 Task: Open a blank google sheet and write heading  Pinnacle Sales. Add 10 people name  'David White, Emily Green, Andrew Baker, Madison Evans, Logan King, Grace Hill, Gabriel Young, Elizabeth Flores, Samuel Reed, Avery Nelson'Item code in between  450-900. Product range in between  1000-10000. Add Products  Nike shoe, Adidas shoe, Gucci T-shirt, Louis Vuitton bag, Zara Shirt, H&M jeans, Chanel perfume, Versace perfume, Ralph Lauren, Prada ShirtChoose quantity  3 to 5 Tax 12 percent commission 2 percent Total Add Amount. Save page  Pinnacle Sales log   book
Action: Mouse moved to (1056, 79)
Screenshot: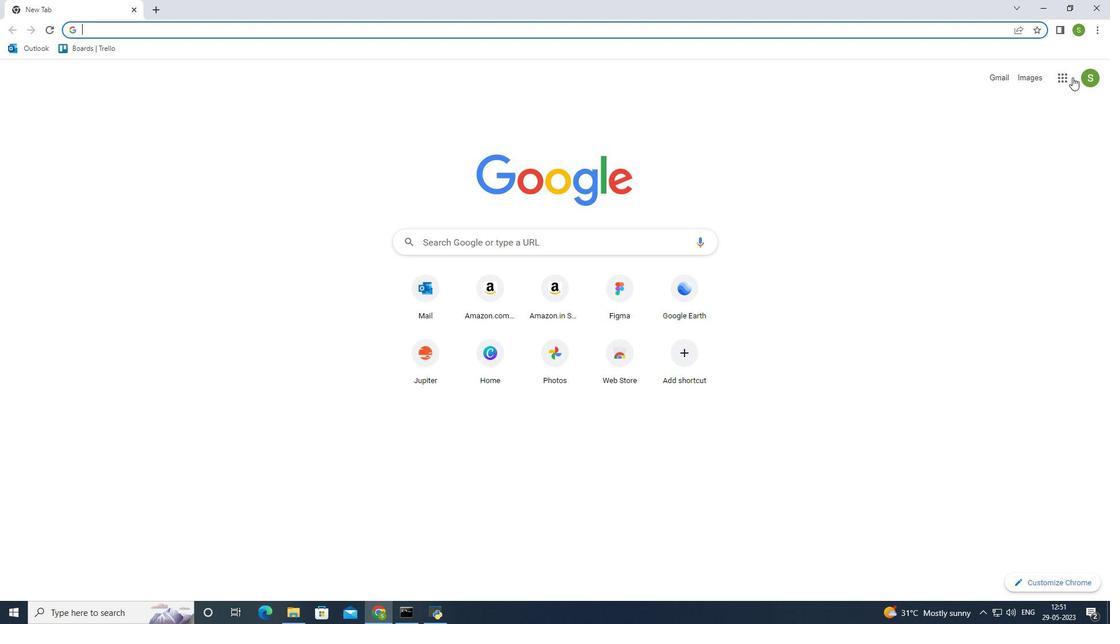 
Action: Mouse pressed left at (1056, 79)
Screenshot: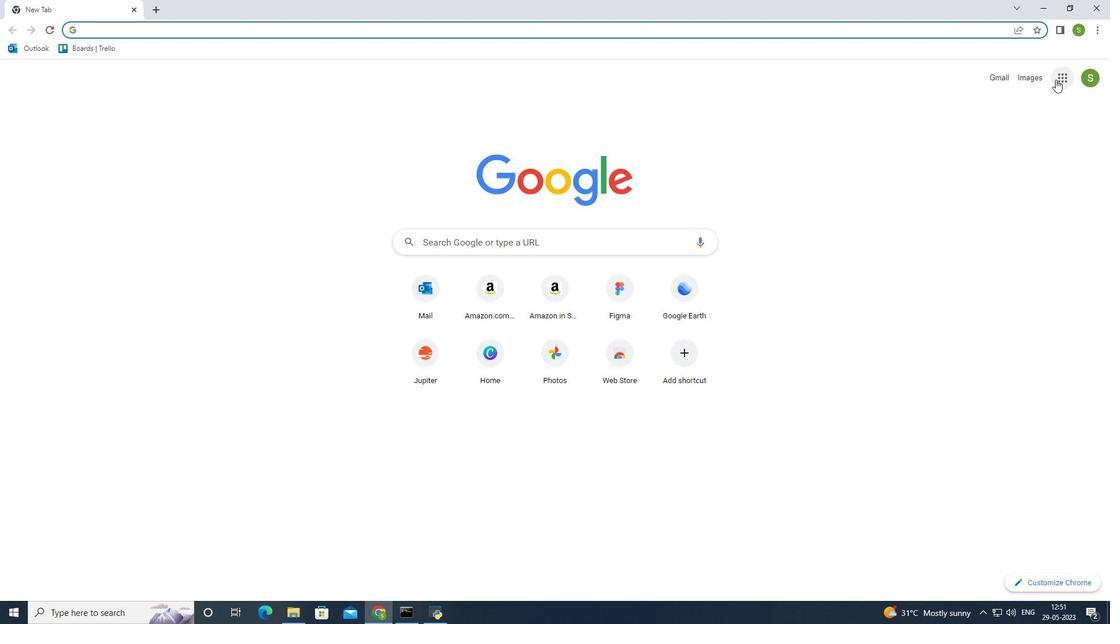 
Action: Mouse moved to (1035, 176)
Screenshot: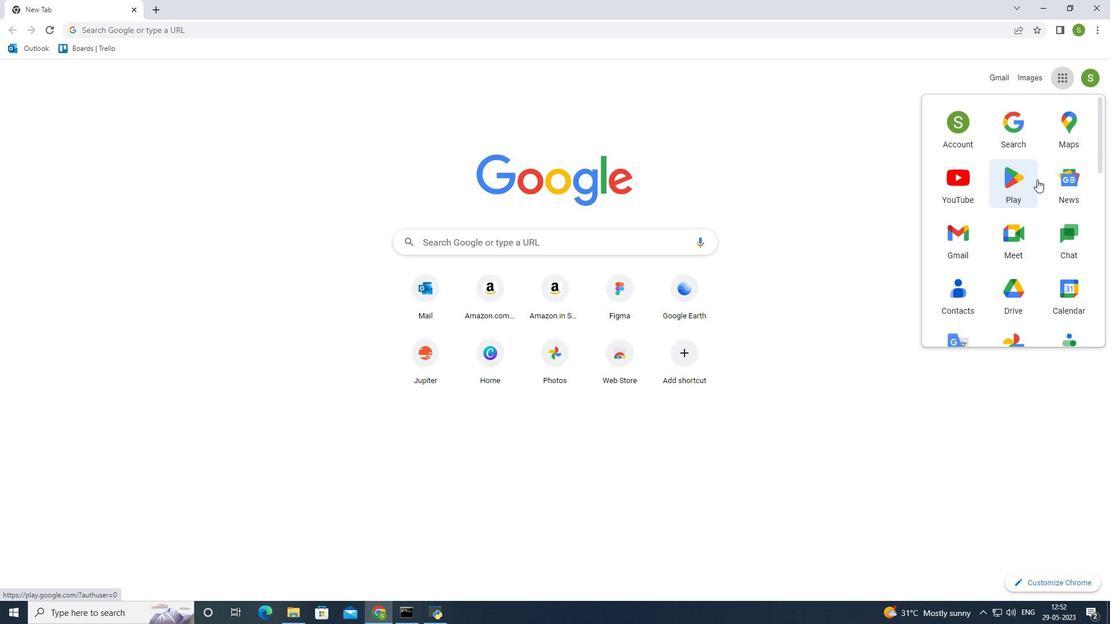 
Action: Mouse scrolled (1035, 177) with delta (0, 0)
Screenshot: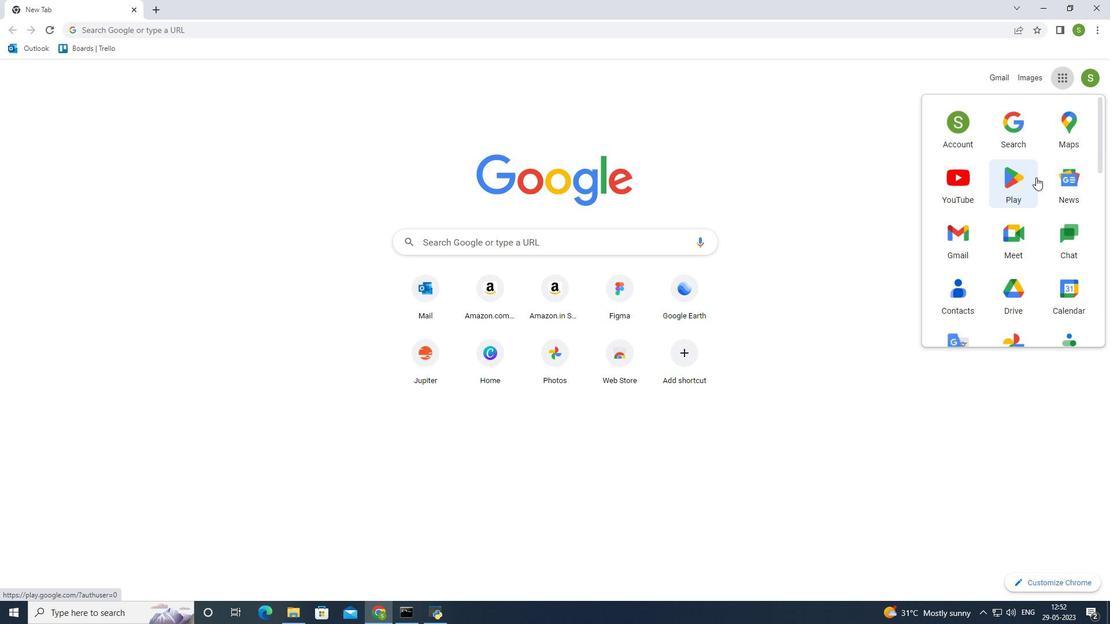 
Action: Mouse scrolled (1035, 177) with delta (0, 0)
Screenshot: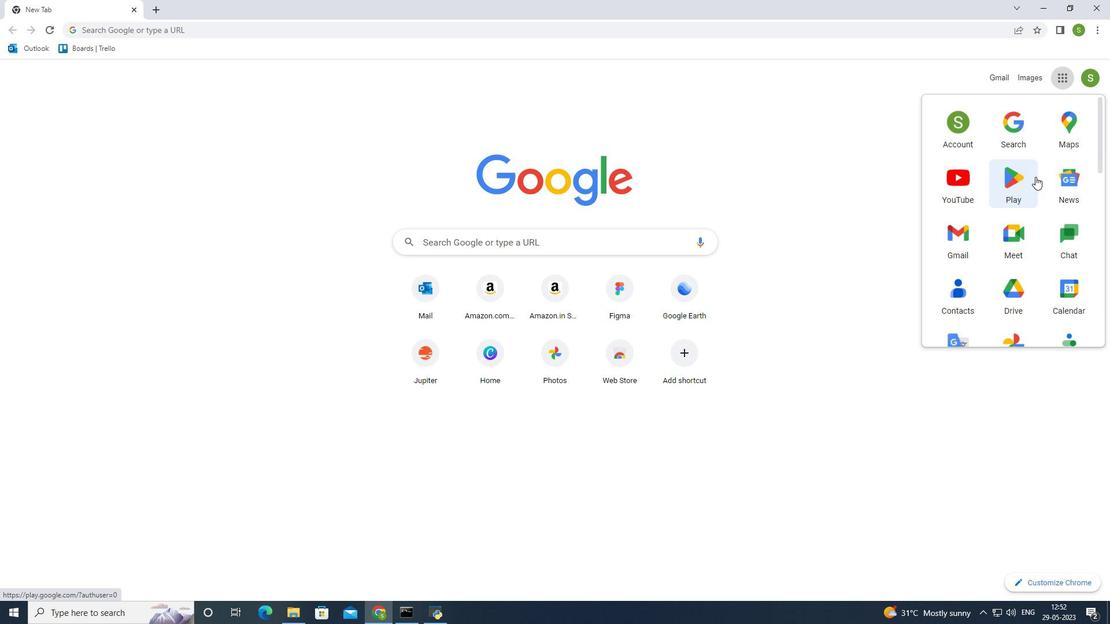 
Action: Mouse scrolled (1035, 177) with delta (0, 0)
Screenshot: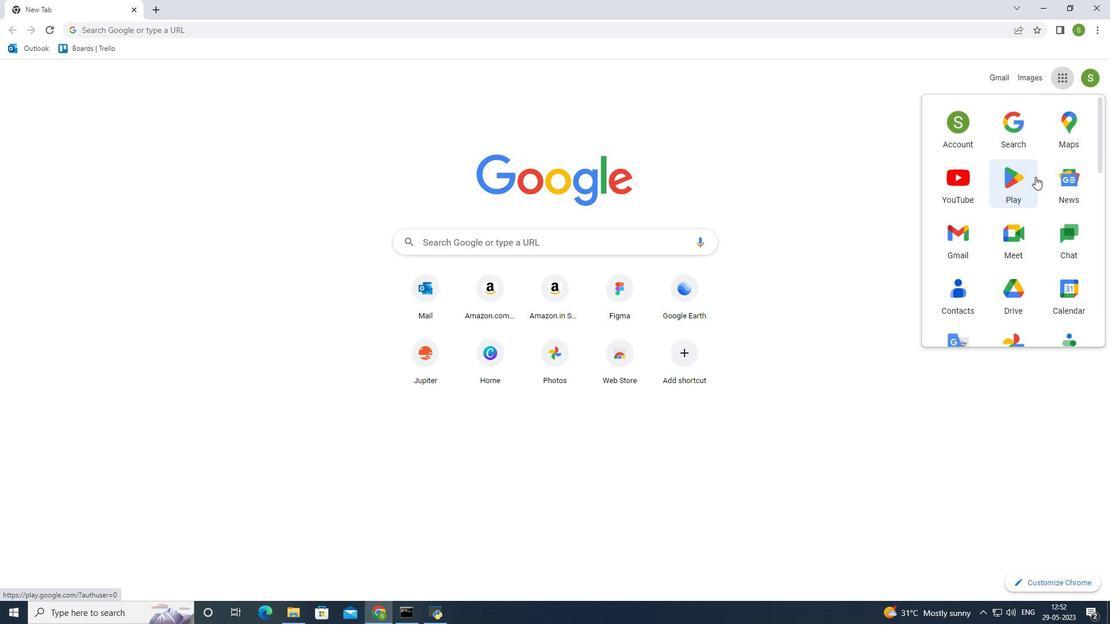 
Action: Mouse scrolled (1035, 177) with delta (0, 0)
Screenshot: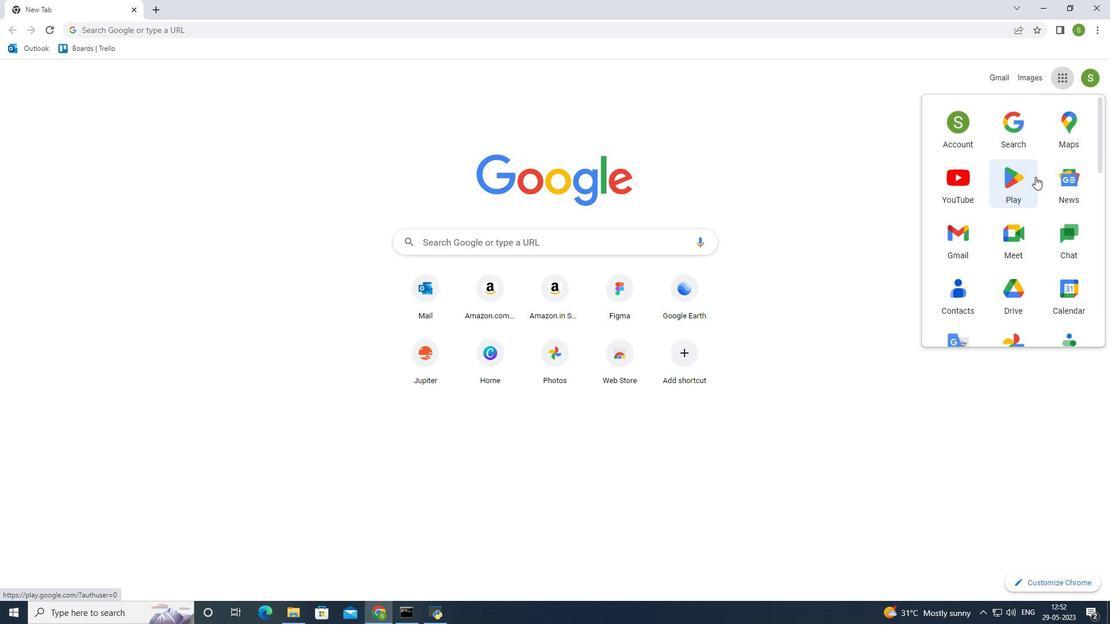 
Action: Mouse moved to (1029, 154)
Screenshot: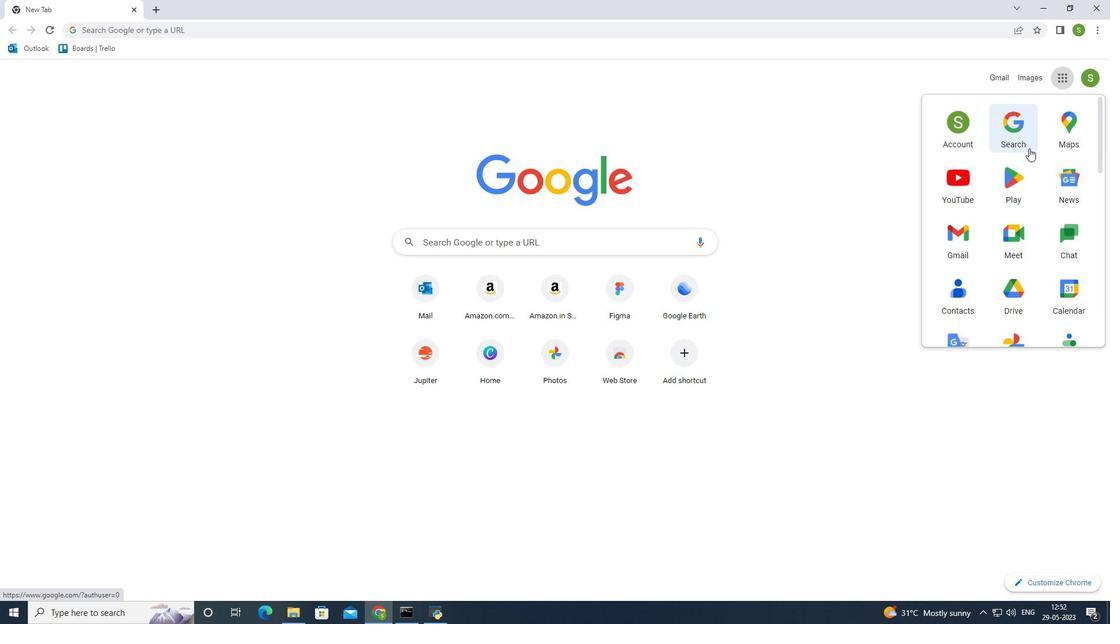 
Action: Mouse scrolled (1029, 153) with delta (0, 0)
Screenshot: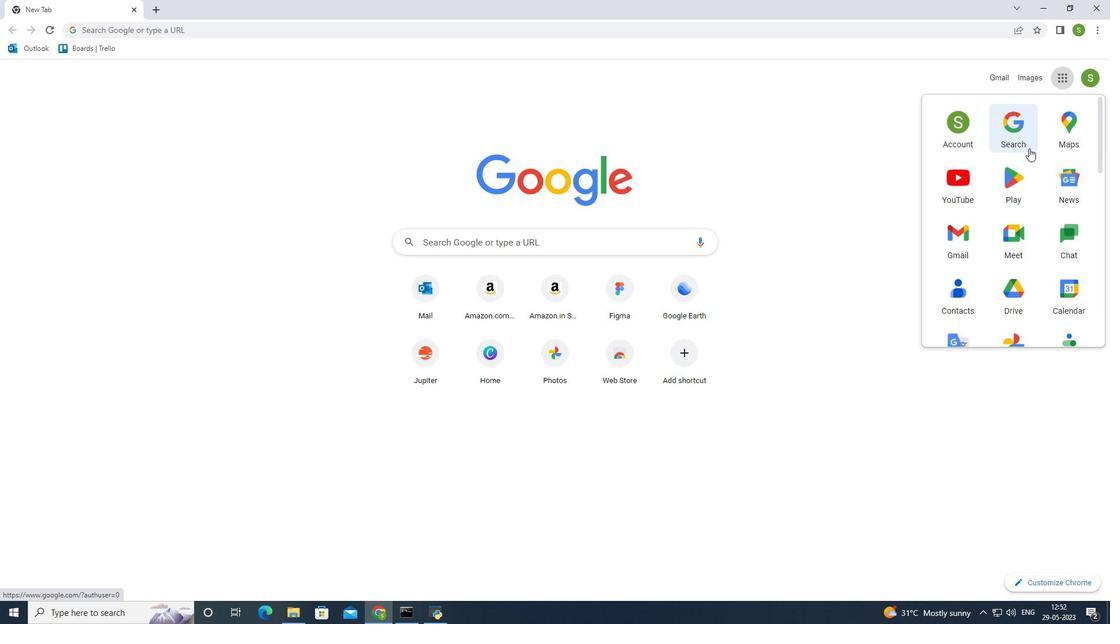 
Action: Mouse moved to (1029, 160)
Screenshot: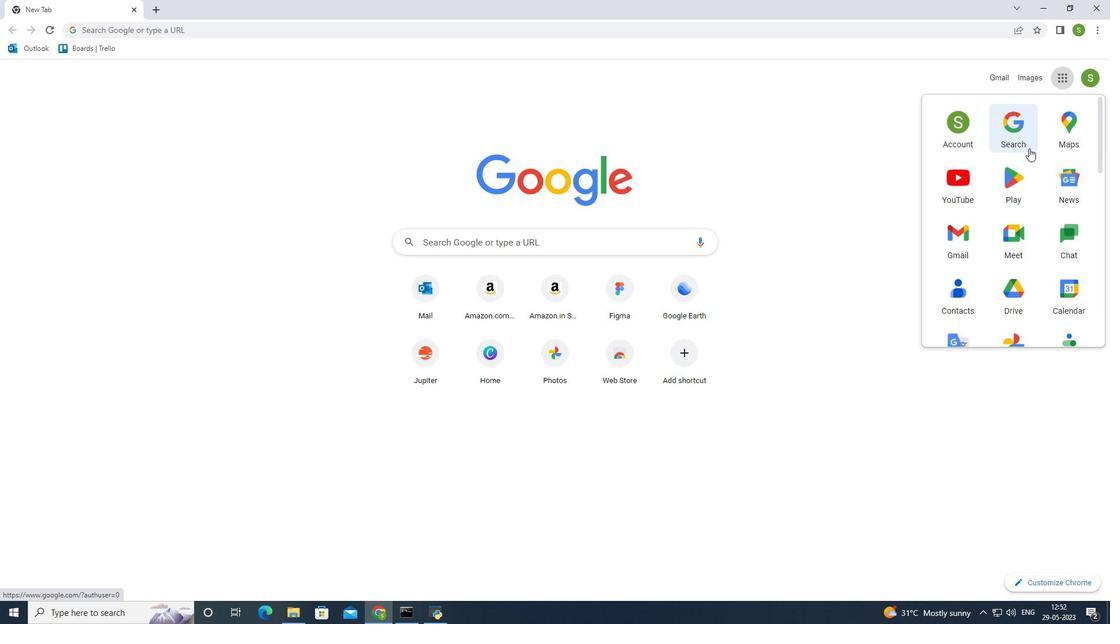 
Action: Mouse scrolled (1029, 159) with delta (0, 0)
Screenshot: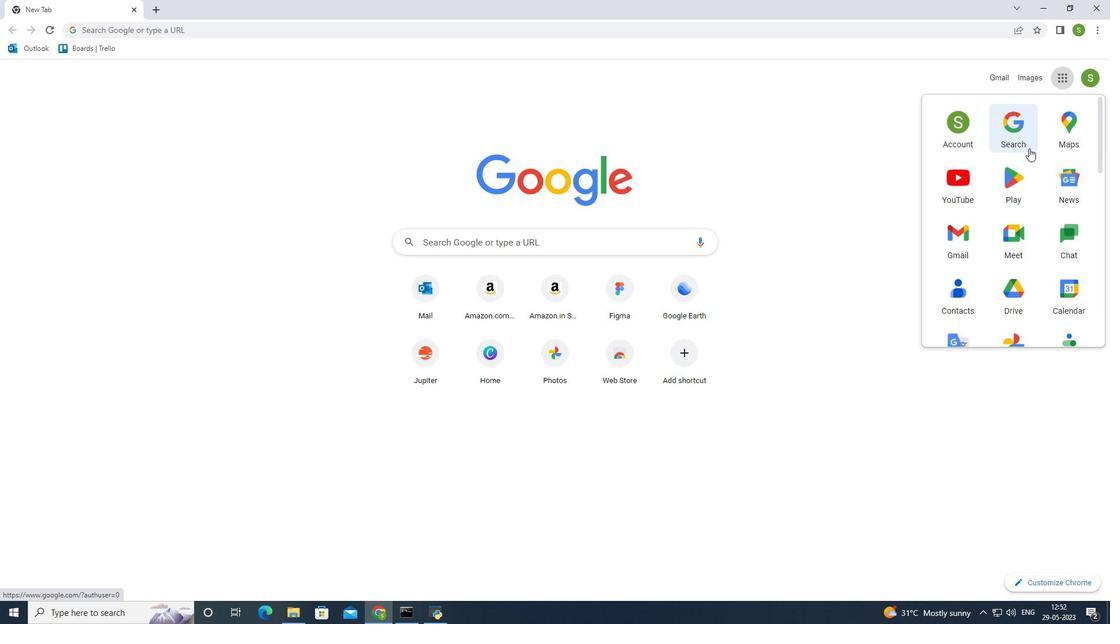
Action: Mouse moved to (1029, 160)
Screenshot: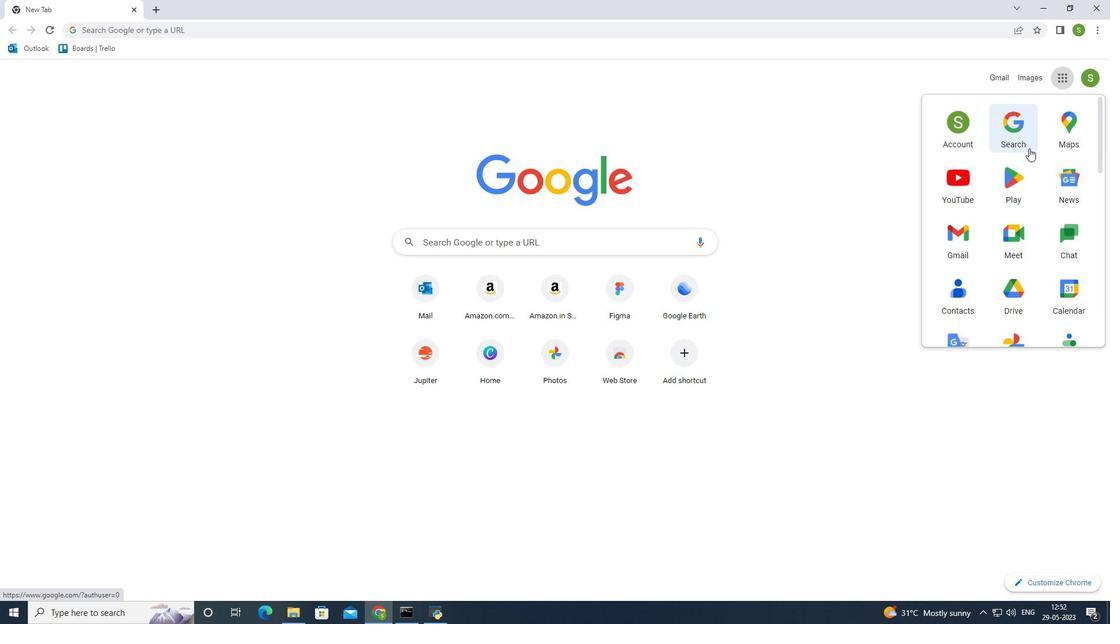 
Action: Mouse scrolled (1029, 159) with delta (0, 0)
Screenshot: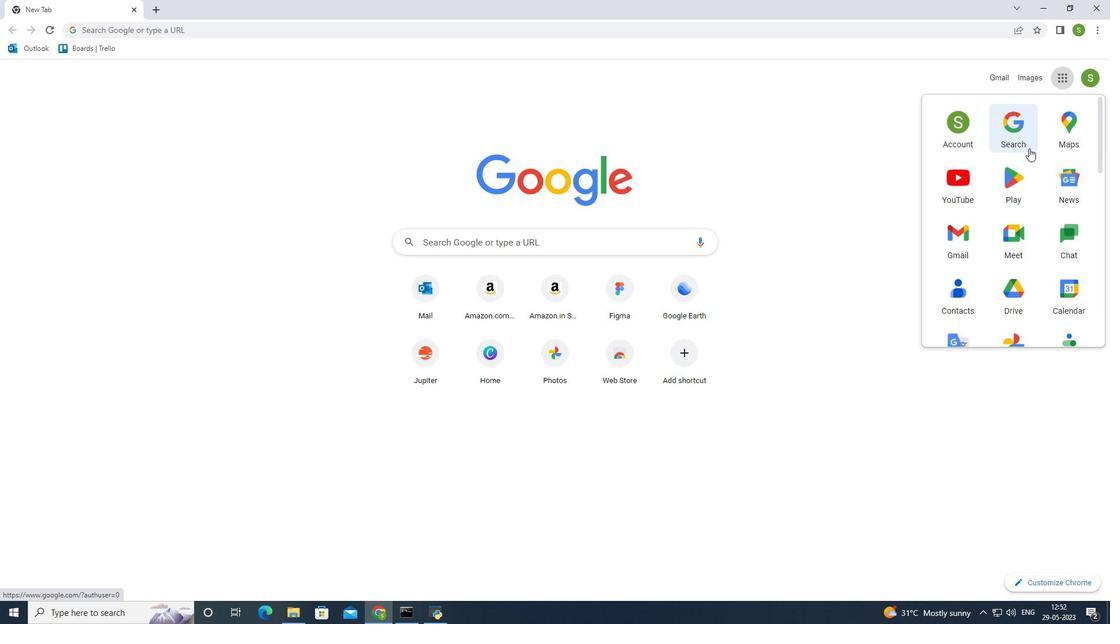
Action: Mouse moved to (1027, 150)
Screenshot: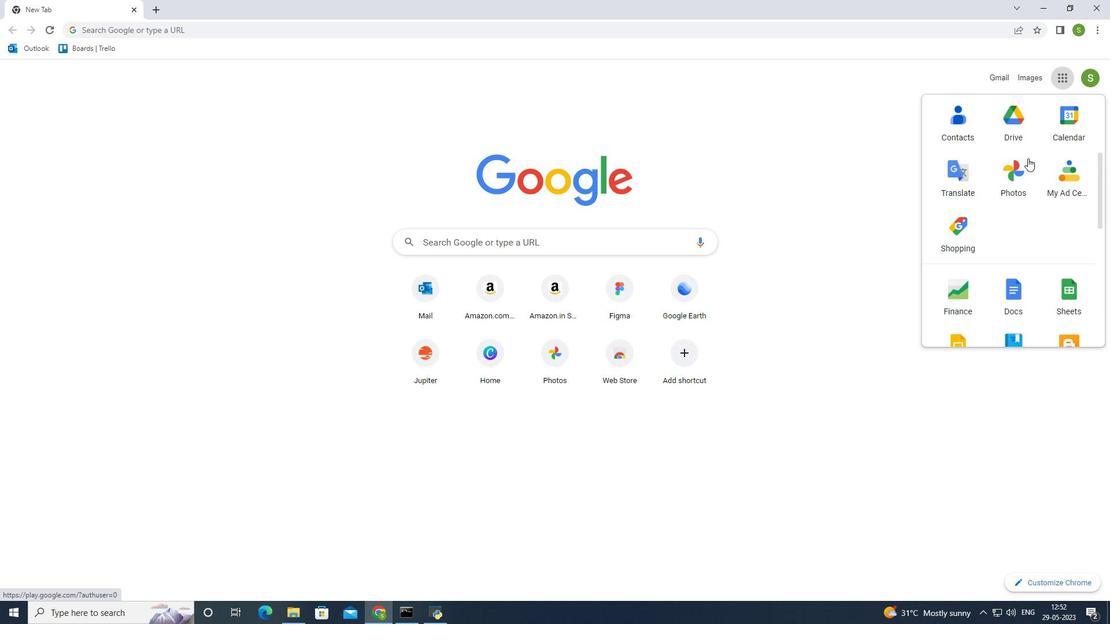 
Action: Mouse scrolled (1027, 150) with delta (0, 0)
Screenshot: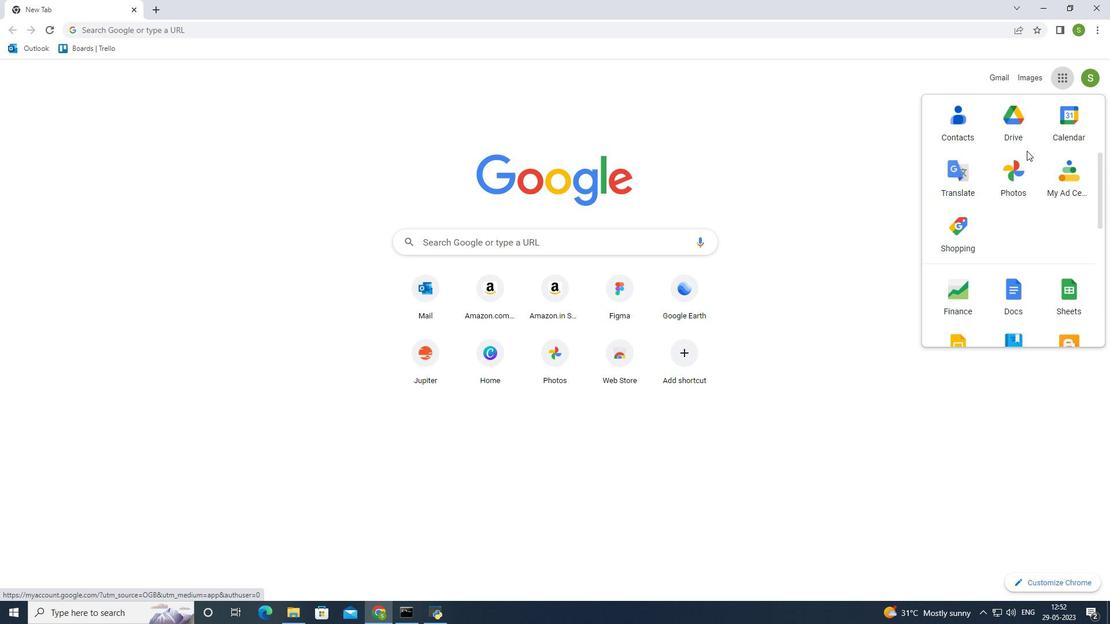 
Action: Mouse scrolled (1027, 150) with delta (0, 0)
Screenshot: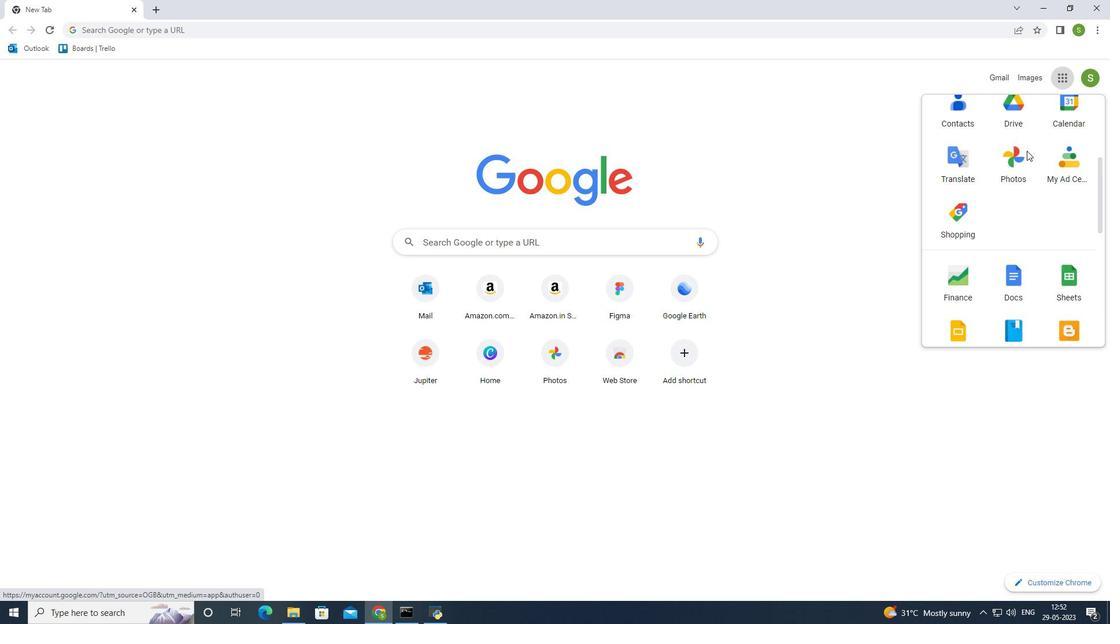 
Action: Mouse moved to (1055, 178)
Screenshot: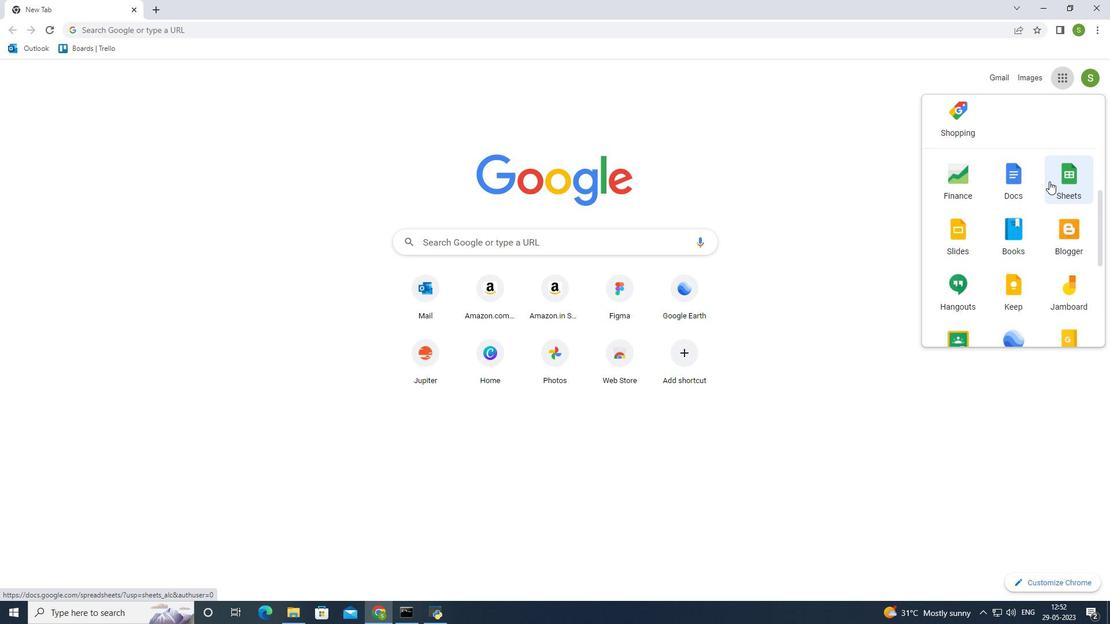 
Action: Mouse pressed left at (1055, 178)
Screenshot: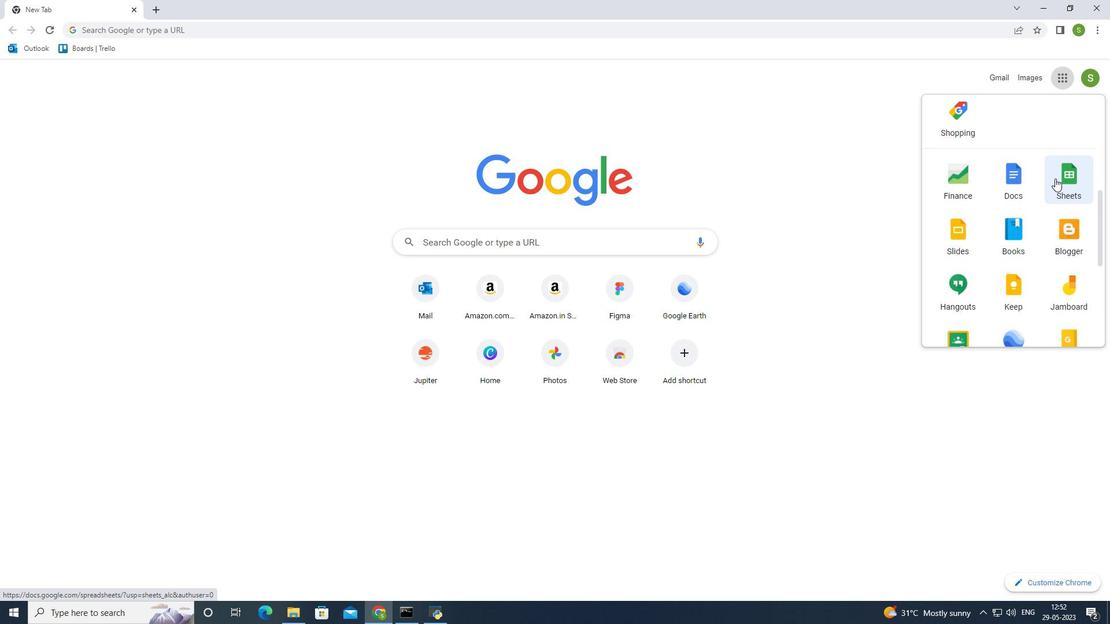 
Action: Mouse moved to (261, 149)
Screenshot: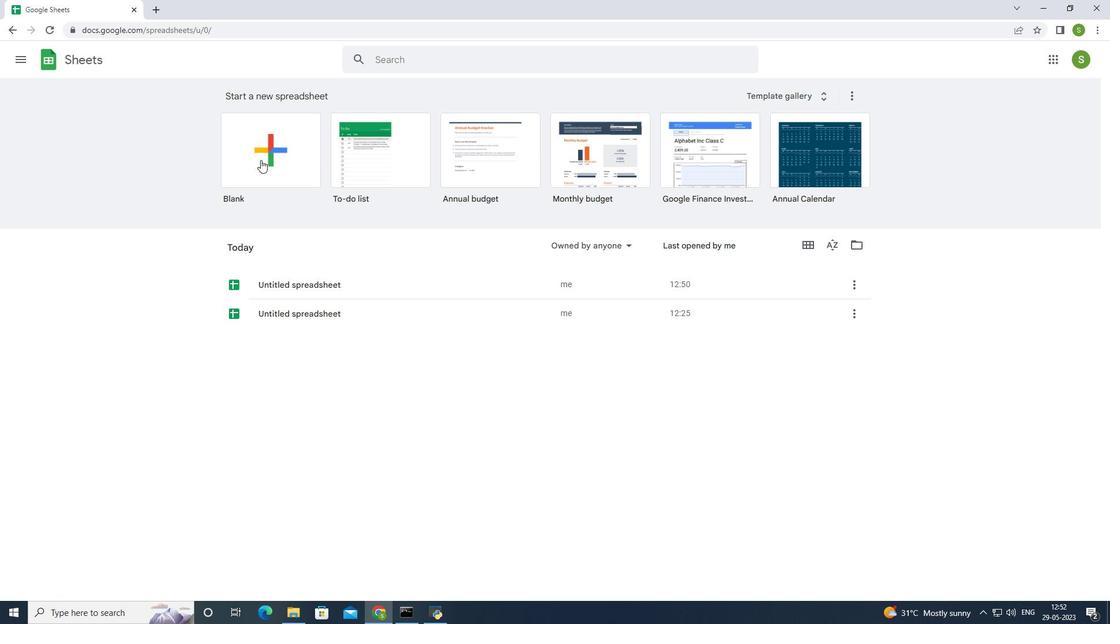 
Action: Mouse pressed left at (261, 149)
Screenshot: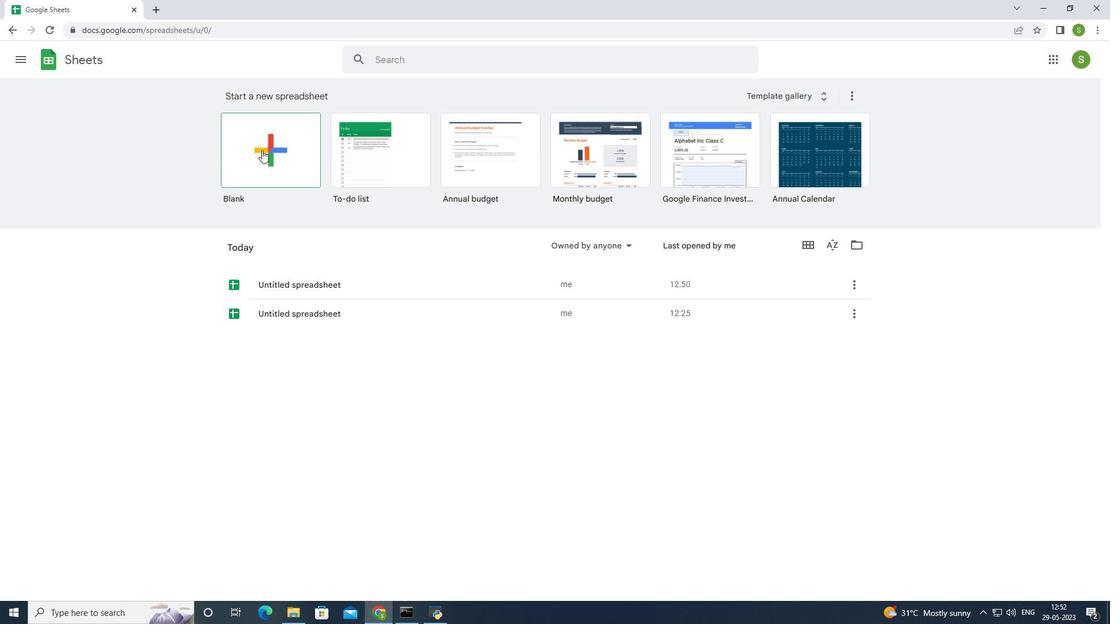 
Action: Mouse pressed left at (261, 149)
Screenshot: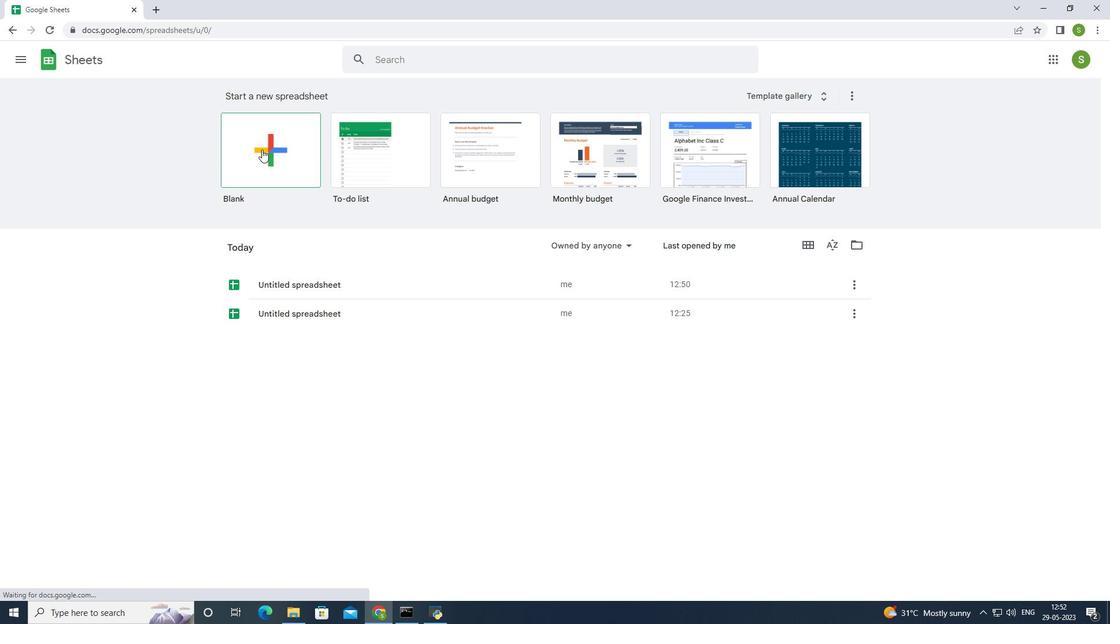 
Action: Mouse moved to (404, 169)
Screenshot: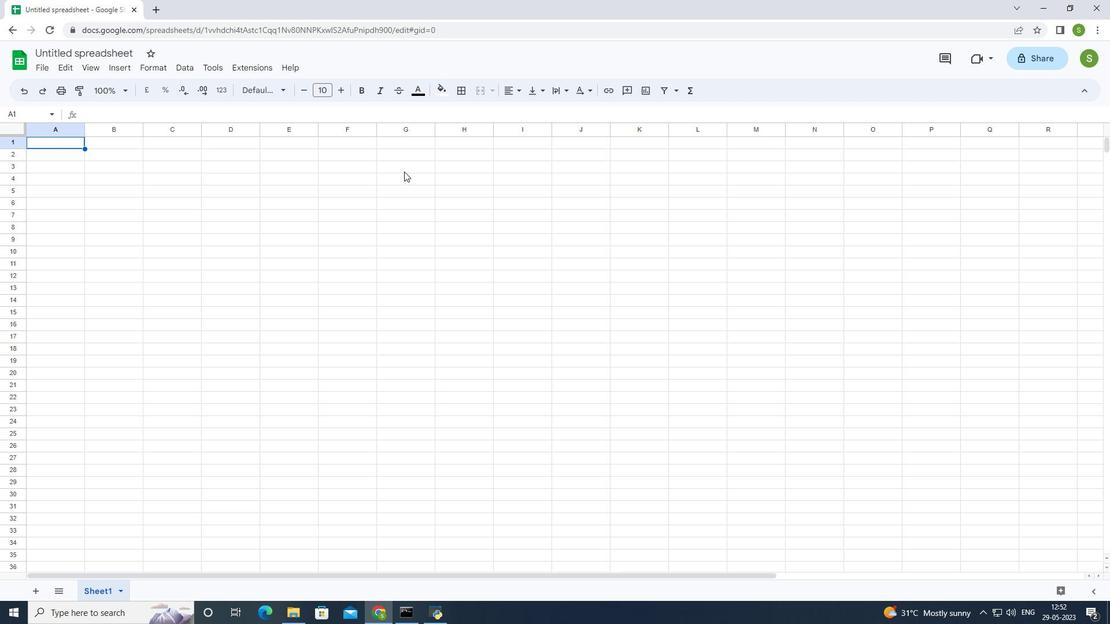 
Action: Mouse pressed left at (404, 169)
Screenshot: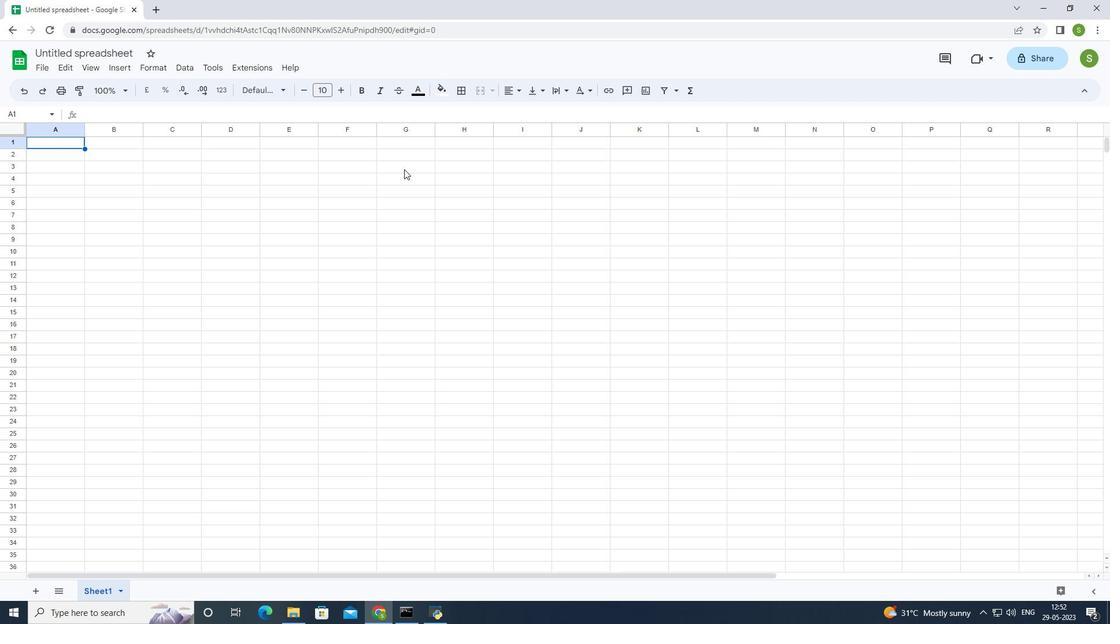 
Action: Mouse moved to (404, 167)
Screenshot: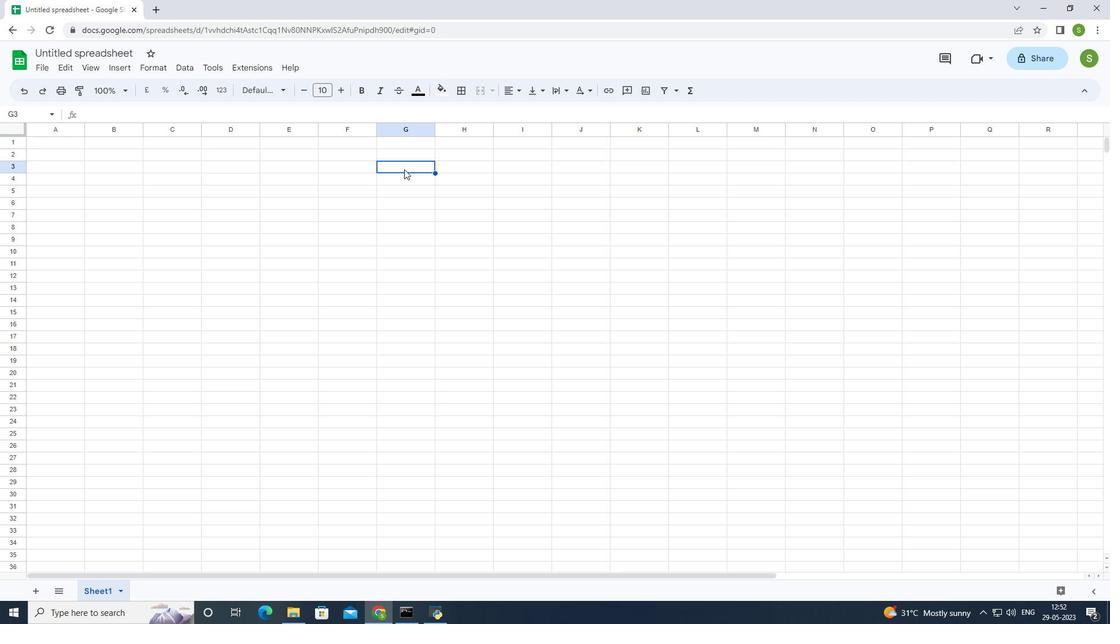 
Action: Mouse pressed left at (404, 167)
Screenshot: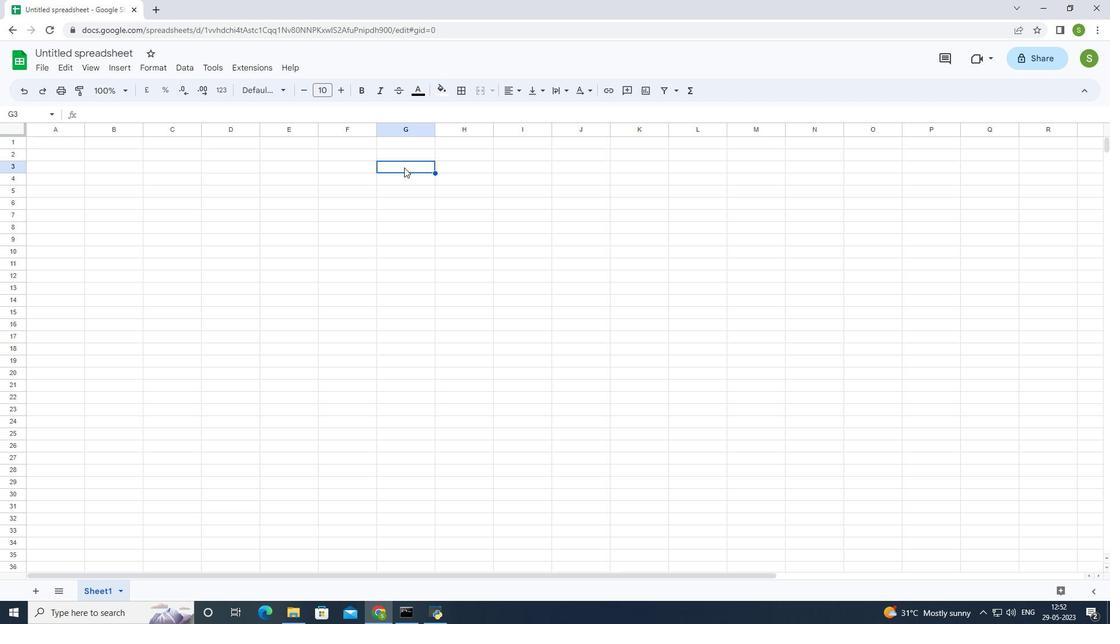 
Action: Mouse pressed left at (404, 167)
Screenshot: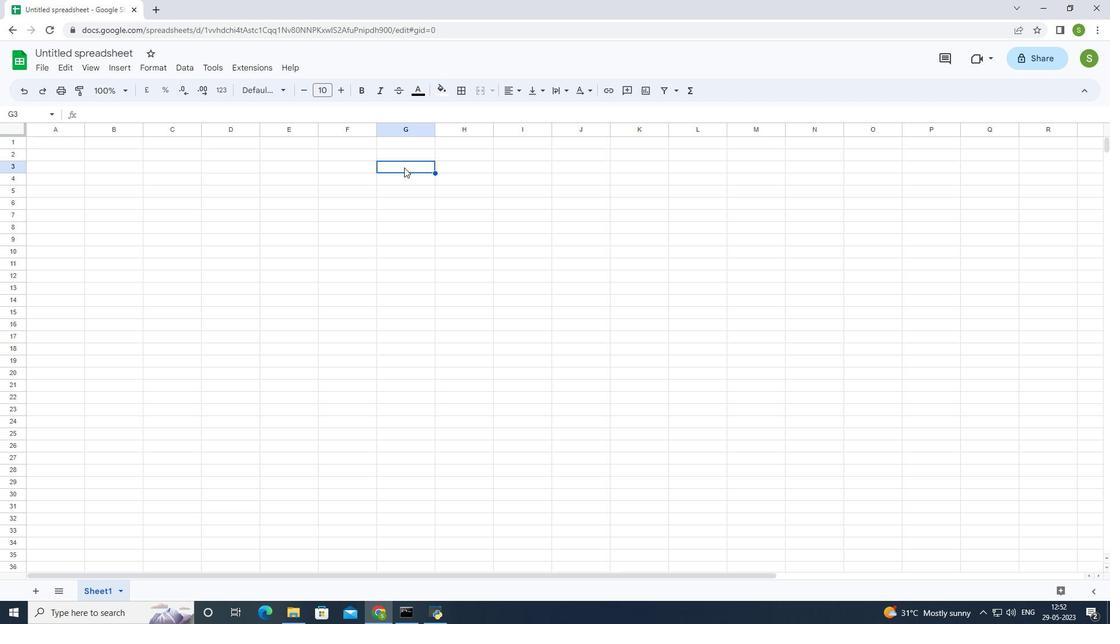 
Action: Mouse pressed left at (404, 167)
Screenshot: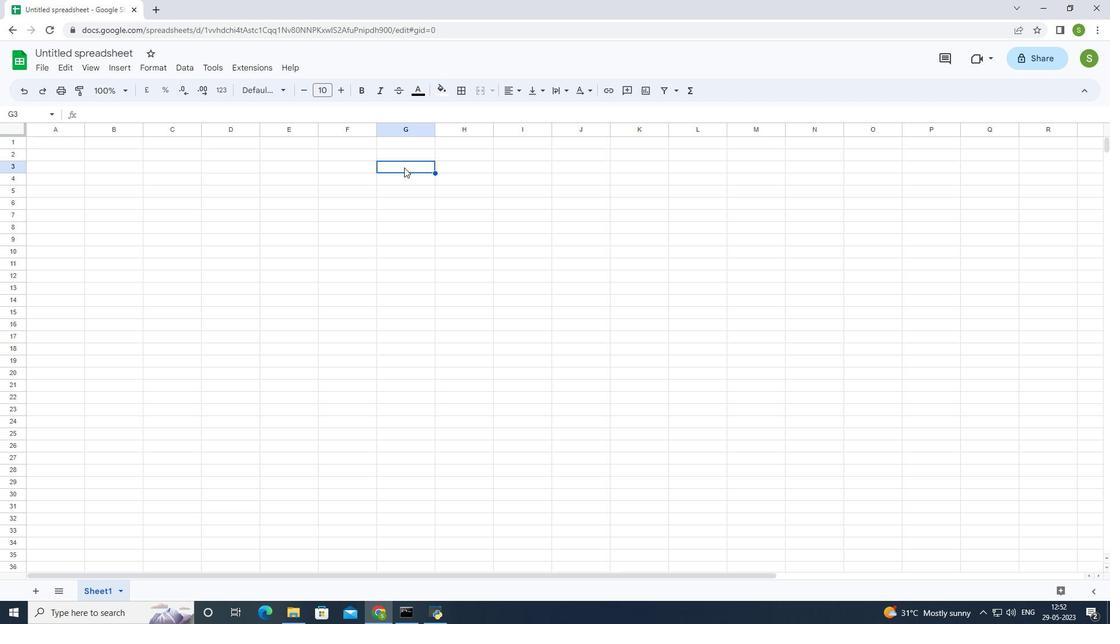 
Action: Mouse moved to (366, 146)
Screenshot: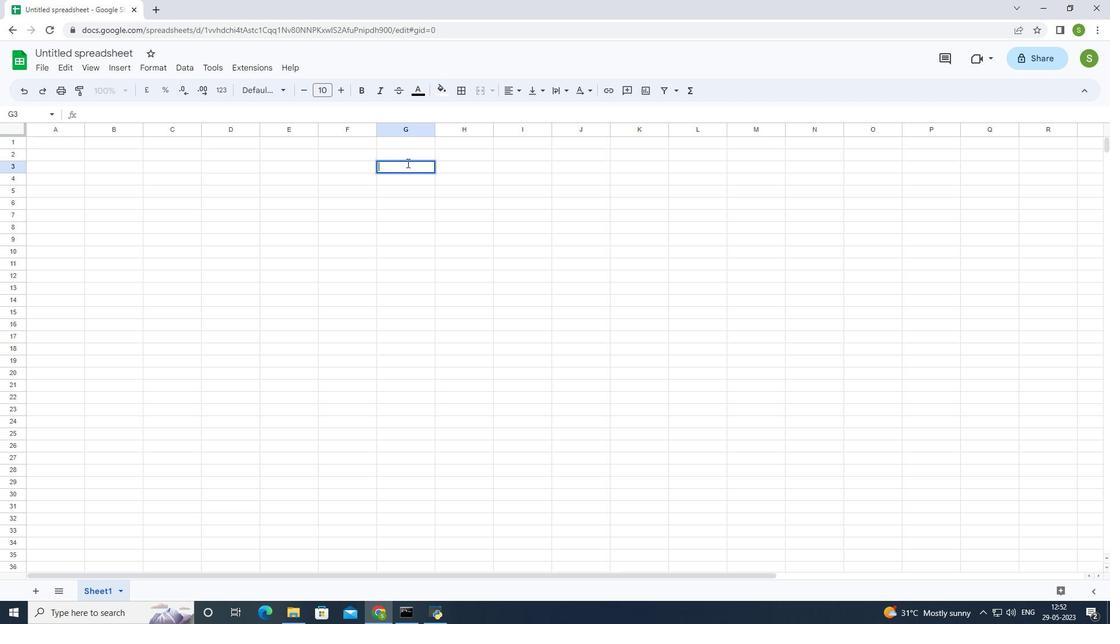 
Action: Key pressed <Key.shift>Pinnacle<Key.space><Key.shift>Sales<Key.enter>
Screenshot: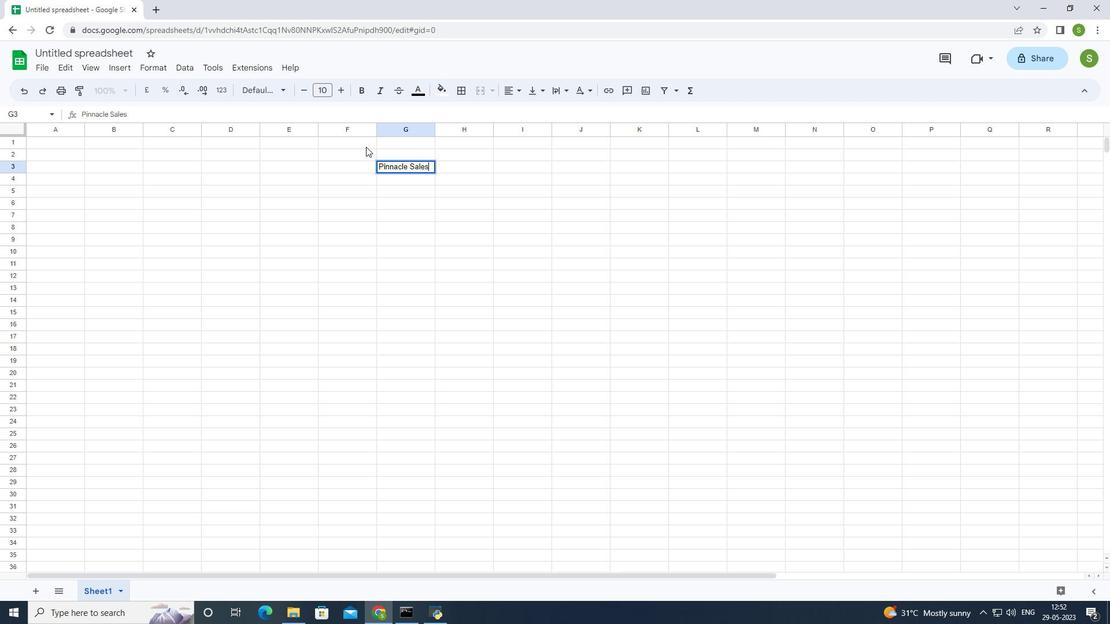 
Action: Mouse moved to (233, 187)
Screenshot: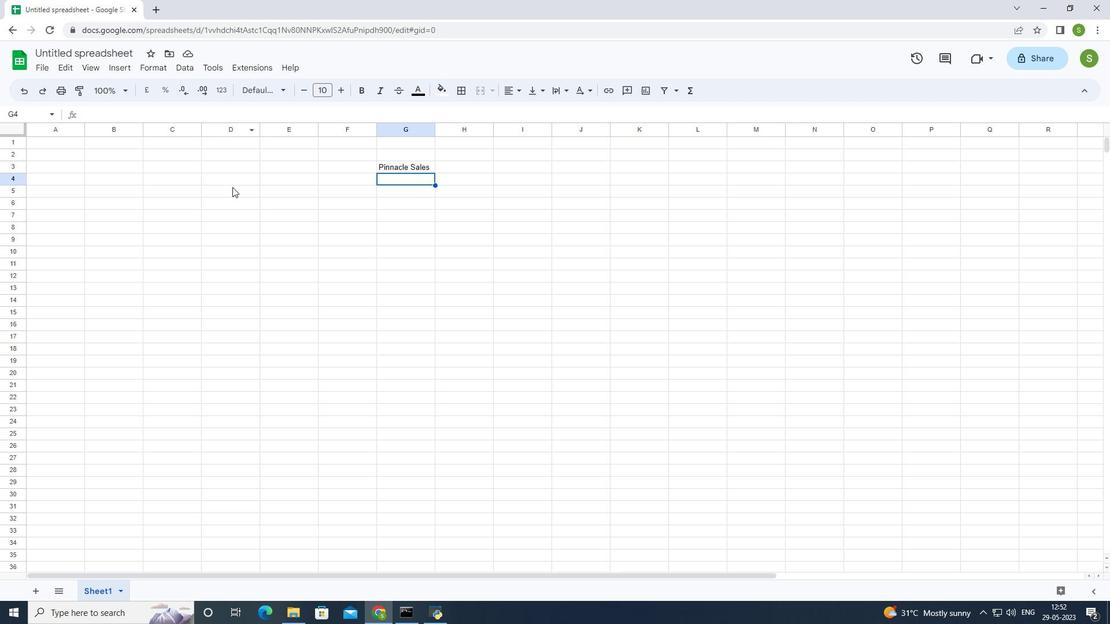 
Action: Mouse pressed left at (233, 187)
Screenshot: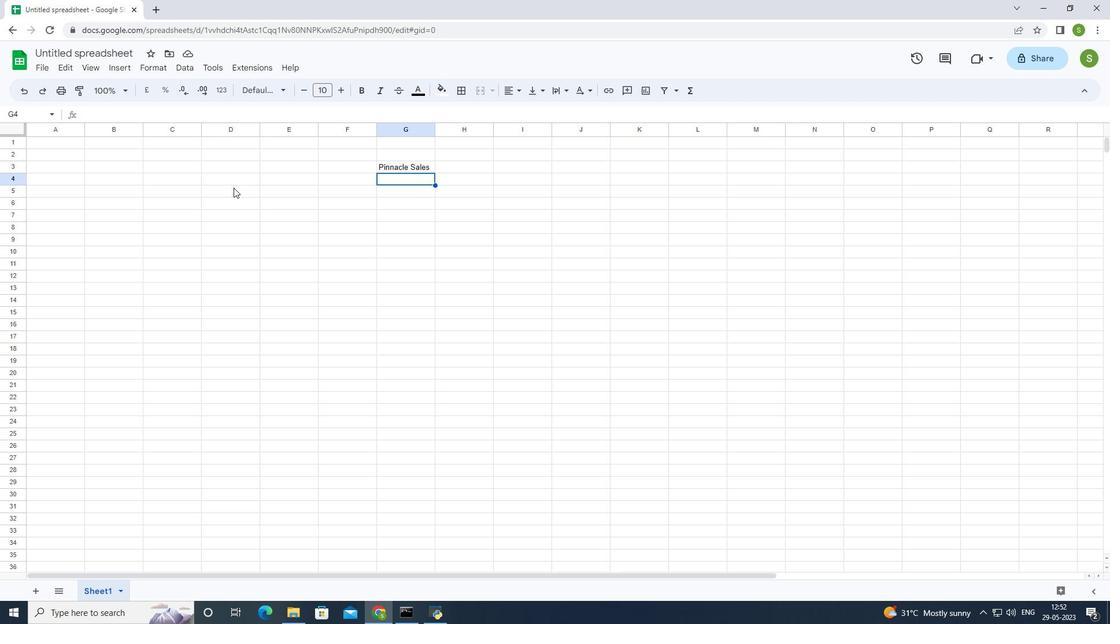 
Action: Mouse moved to (235, 195)
Screenshot: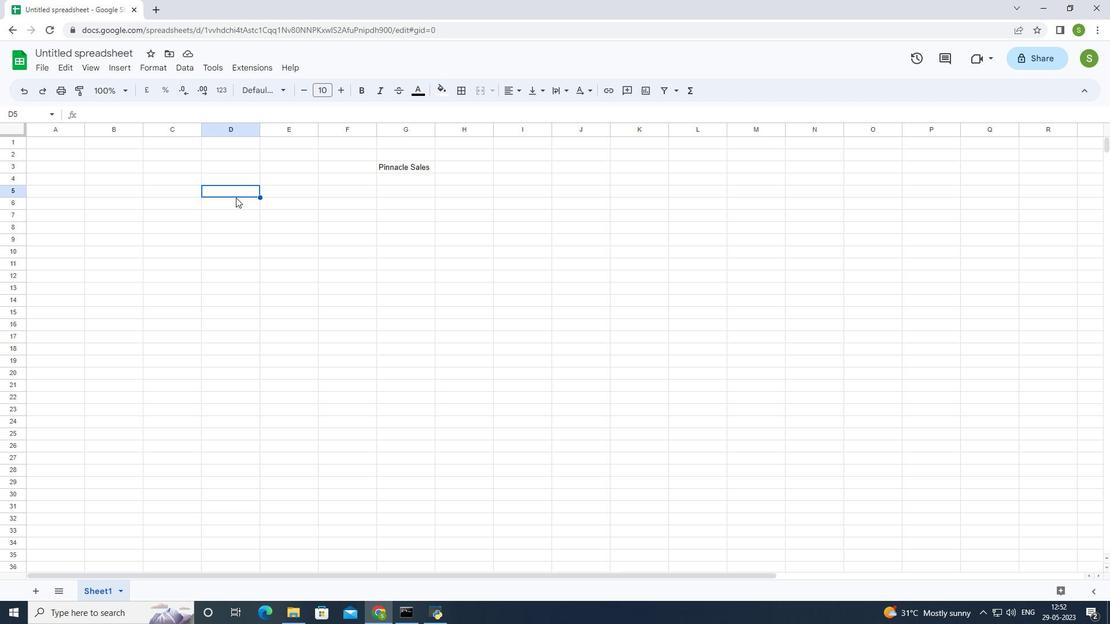 
Action: Mouse pressed left at (235, 195)
Screenshot: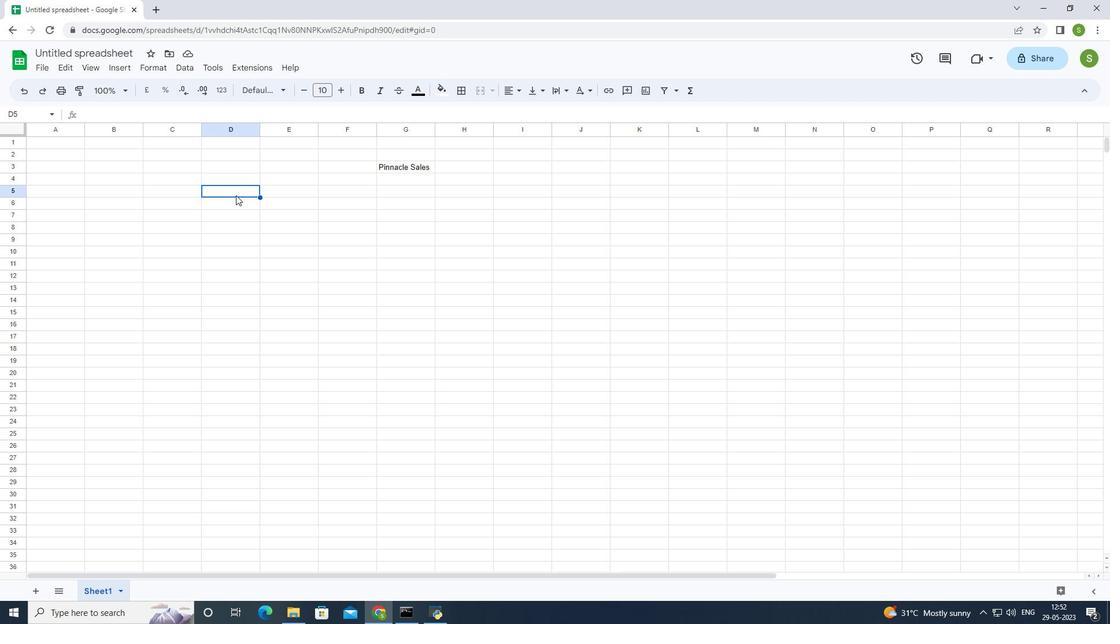 
Action: Mouse moved to (237, 192)
Screenshot: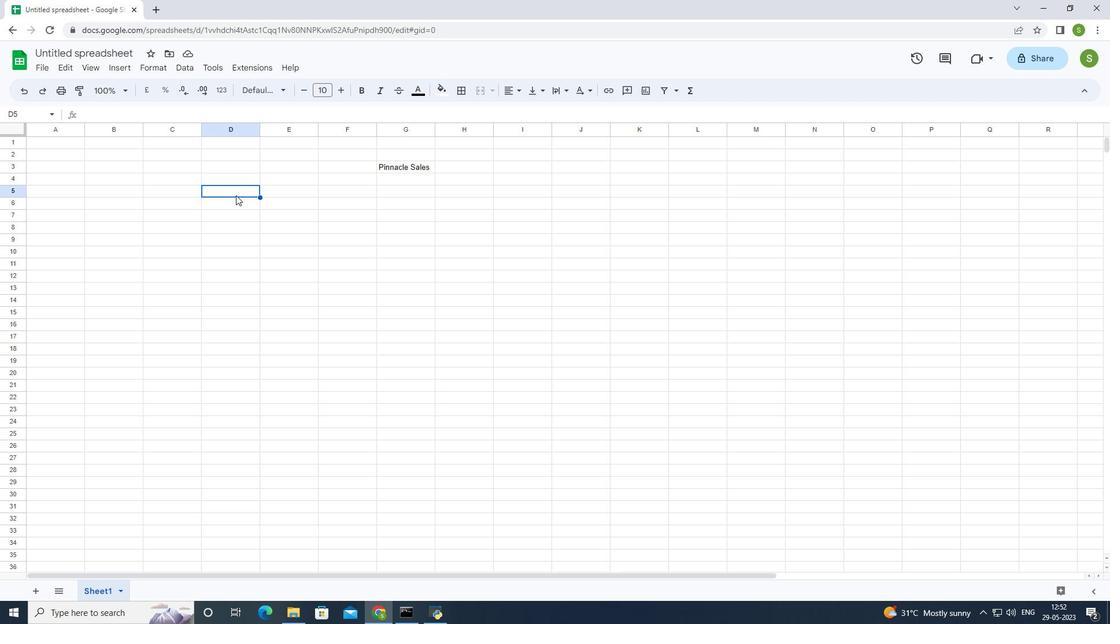 
Action: Mouse pressed left at (237, 192)
Screenshot: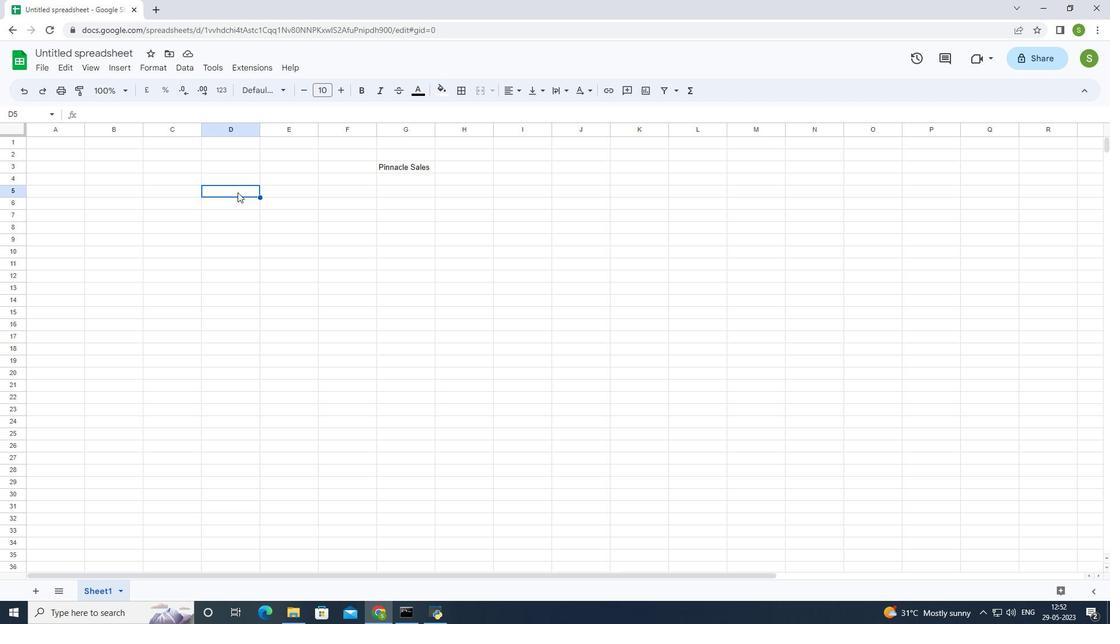 
Action: Mouse moved to (233, 187)
Screenshot: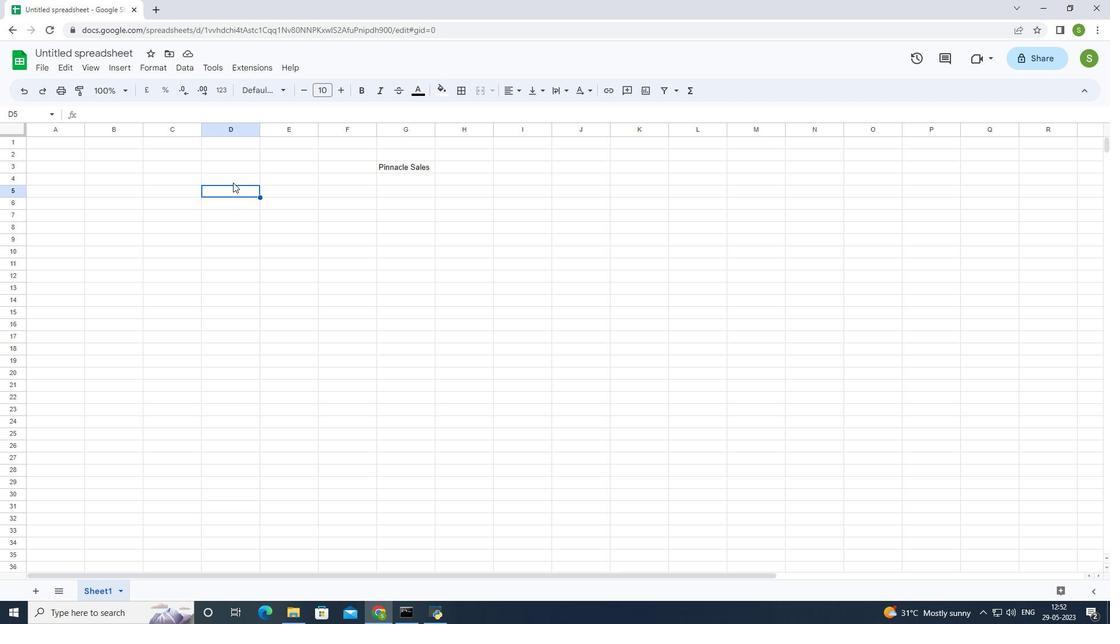 
Action: Mouse pressed left at (233, 187)
Screenshot: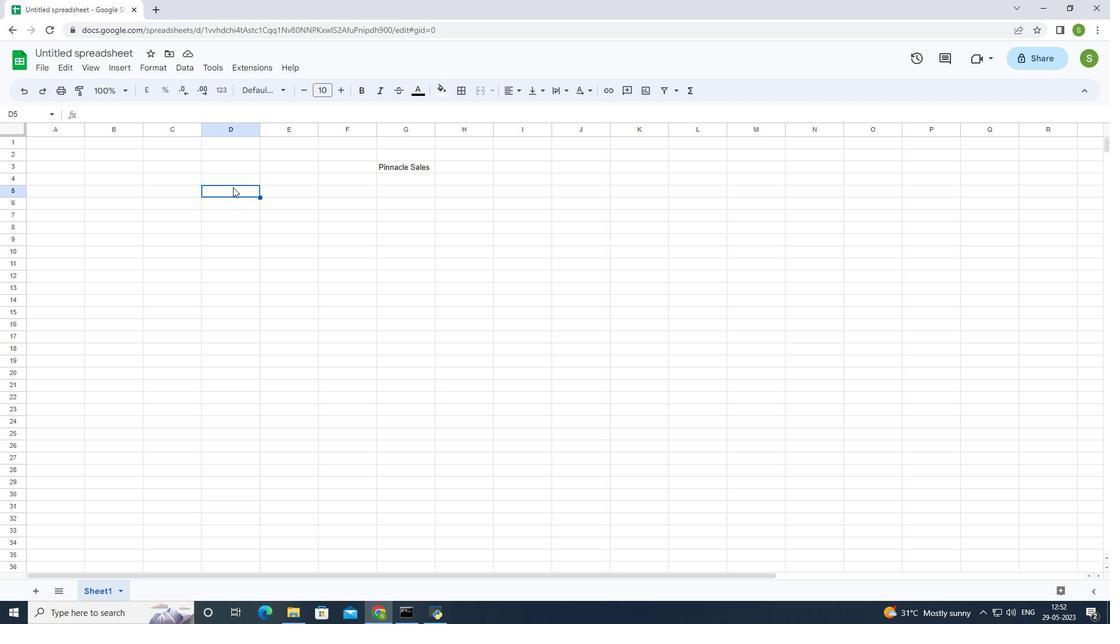 
Action: Mouse moved to (233, 187)
Screenshot: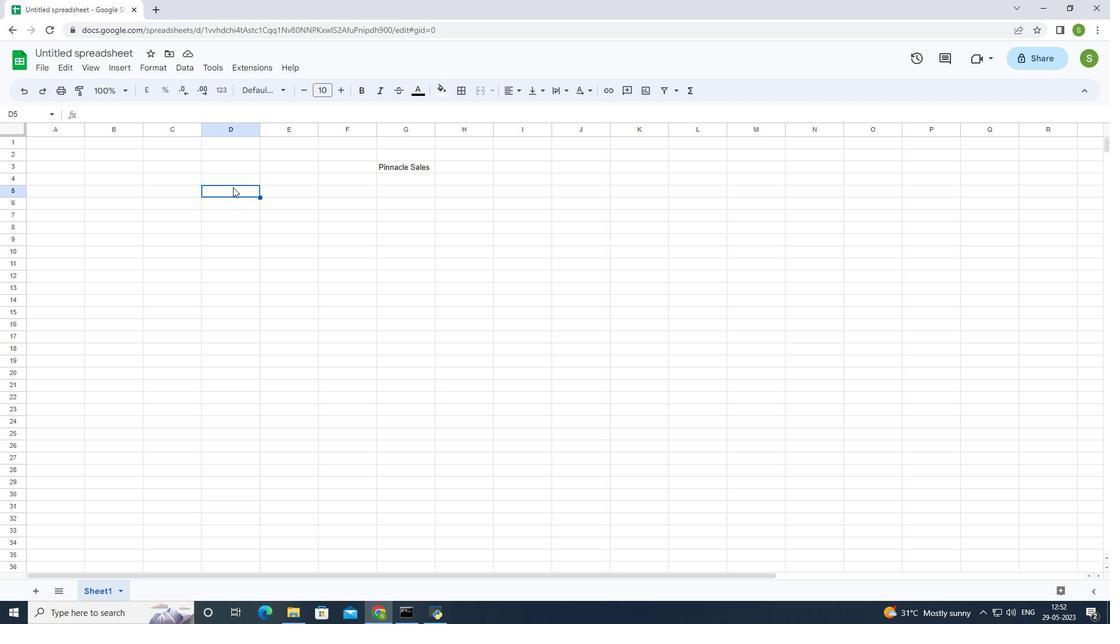 
Action: Key pressed <Key.caps_lock>N<Key.caps_lock>ame<Key.enter><Key.enter><Key.shift><Key.shift>David<Key.space><Key.shift>White<Key.enter><Key.shift><Key.shift><Key.shift><Key.shift><Key.shift><Key.shift><Key.shift><Key.shift><Key.shift><Key.shift><Key.shift>Emily<Key.space><Key.shift>Green<Key.enter><Key.shift><Key.shift><Key.shift><Key.shift><Key.shift><Key.shift><Key.shift><Key.shift><Key.shift><Key.shift>Andrew<Key.space><Key.shift>Baker<Key.enter><Key.shift>Madison<Key.space><Key.shift><Key.shift><Key.shift><Key.shift><Key.shift><Key.shift><Key.shift><Key.shift><Key.shift><Key.shift><Key.shift><Key.shift><Key.shift><Key.shift><Key.shift>Evans<Key.enter><Key.shift>Logan<Key.space><Key.shift>King<Key.enter><Key.shift><Key.shift><Key.shift><Key.shift><Key.shift><Key.shift><Key.shift><Key.shift><Key.shift><Key.shift><Key.shift><Key.shift><Key.shift><Key.shift>Grace<Key.space><Key.shift>Hill<Key.enter><Key.shift>Gabriel<Key.space><Key.shift><Key.shift><Key.shift><Key.shift><Key.shift>Young<Key.enter><Key.shift><Key.shift><Key.shift><Key.shift><Key.shift><Key.shift><Key.shift><Key.shift><Key.shift>Elizabeth<Key.space><Key.shift><Key.shift><Key.shift><Key.shift><Key.shift><Key.shift><Key.shift><Key.shift><Key.shift><Key.shift><Key.shift><Key.shift><Key.shift><Key.shift><Key.shift><Key.shift><Key.shift><Key.shift><Key.shift>Flores<Key.enter><Key.shift>Sat<Key.backspace>muel<Key.space><Key.shift>Reed<Key.enter><Key.shift><Key.shift><Key.shift><Key.shift><Key.shift><Key.shift><Key.shift><Key.shift><Key.shift><Key.shift>Avery<Key.space><Key.shift><Key.shift><Key.shift><Key.shift><Key.shift><Key.shift>Nelson
Screenshot: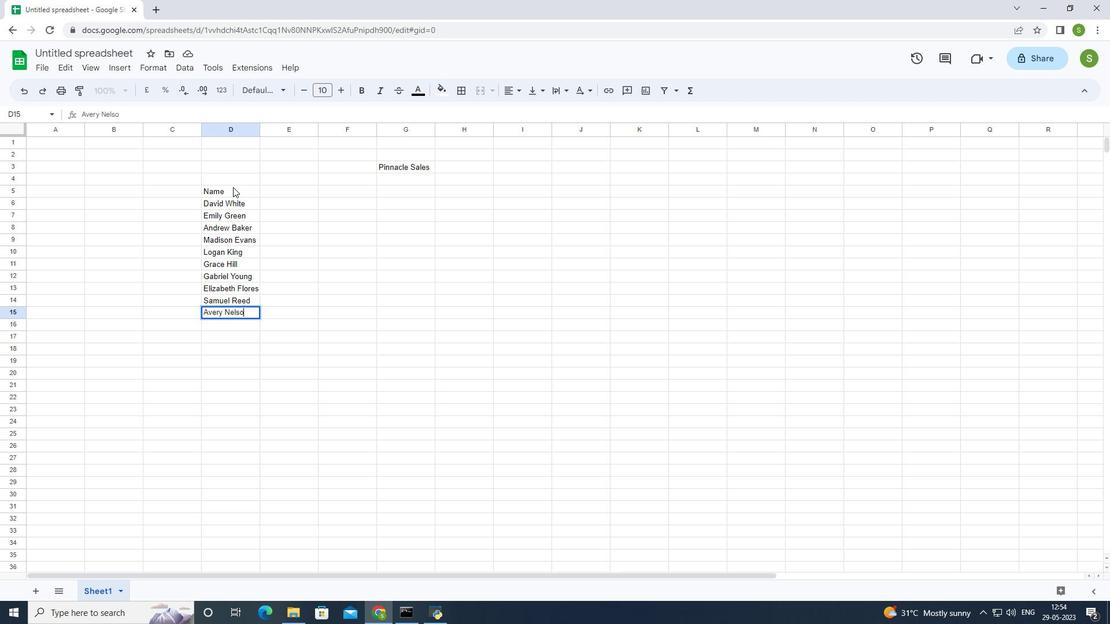 
Action: Mouse moved to (294, 190)
Screenshot: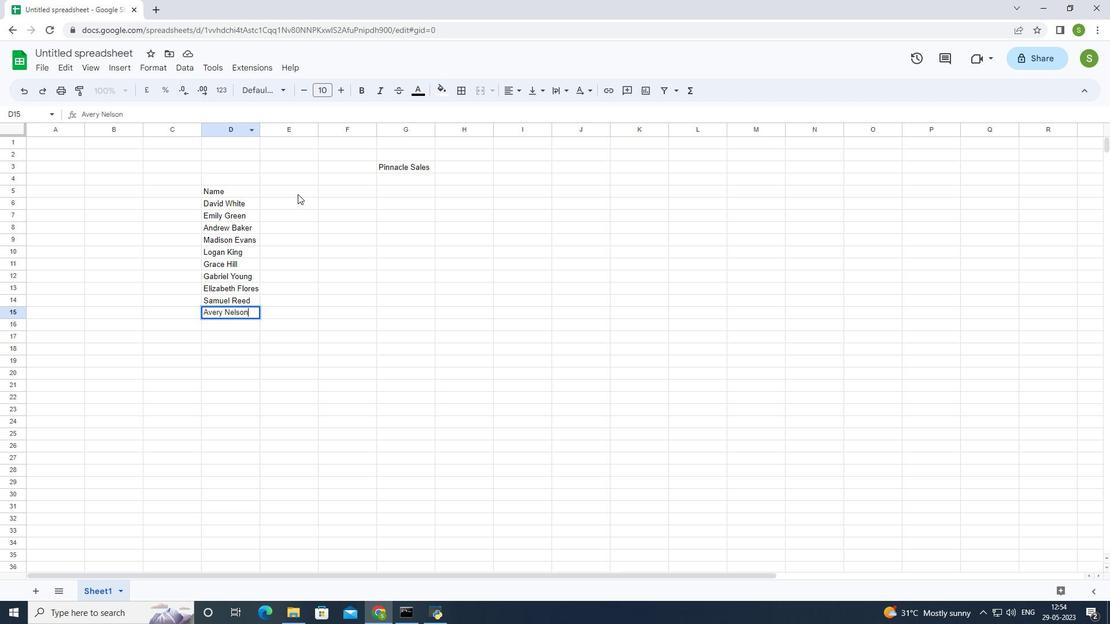 
Action: Mouse pressed left at (294, 190)
Screenshot: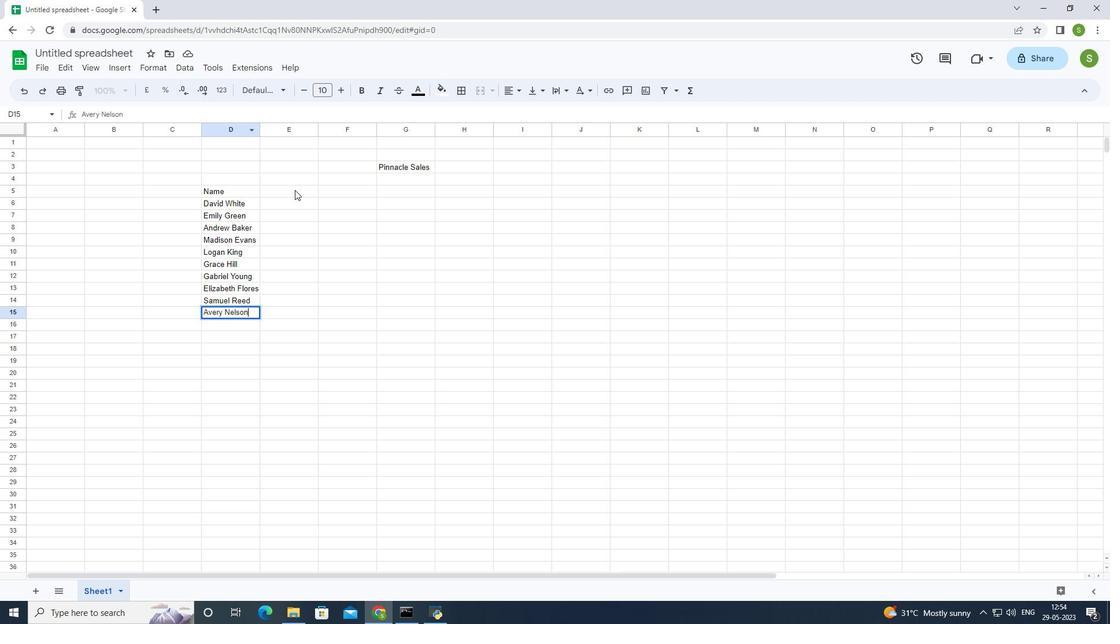 
Action: Key pressed <Key.shift>Item<Key.enter>450<Key.enter>460<Key.enter>470<Key.enter>480<Key.enter>490<Key.enter>550<Key.enter>660<Key.enter>760<Key.enter>870<Key.enter>900
Screenshot: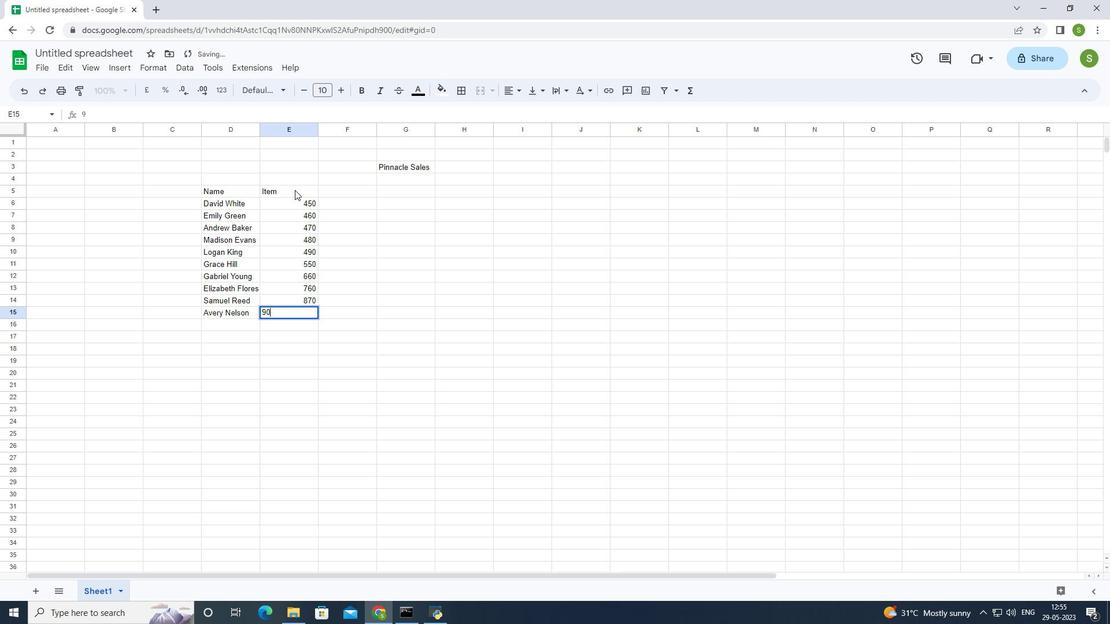 
Action: Mouse moved to (356, 190)
Screenshot: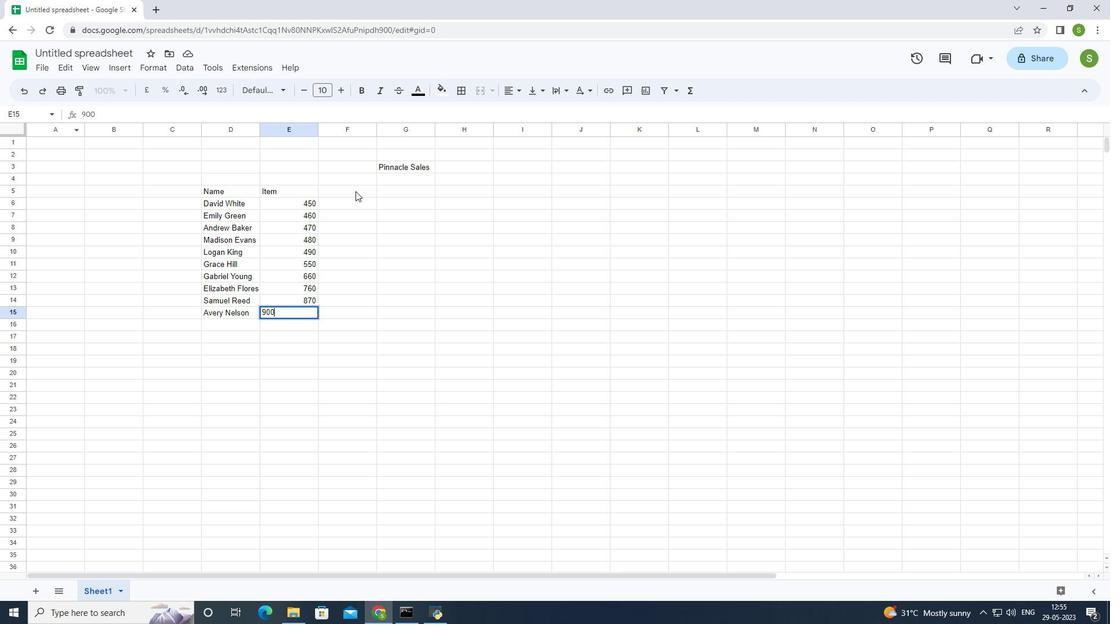 
Action: Mouse pressed left at (356, 190)
Screenshot: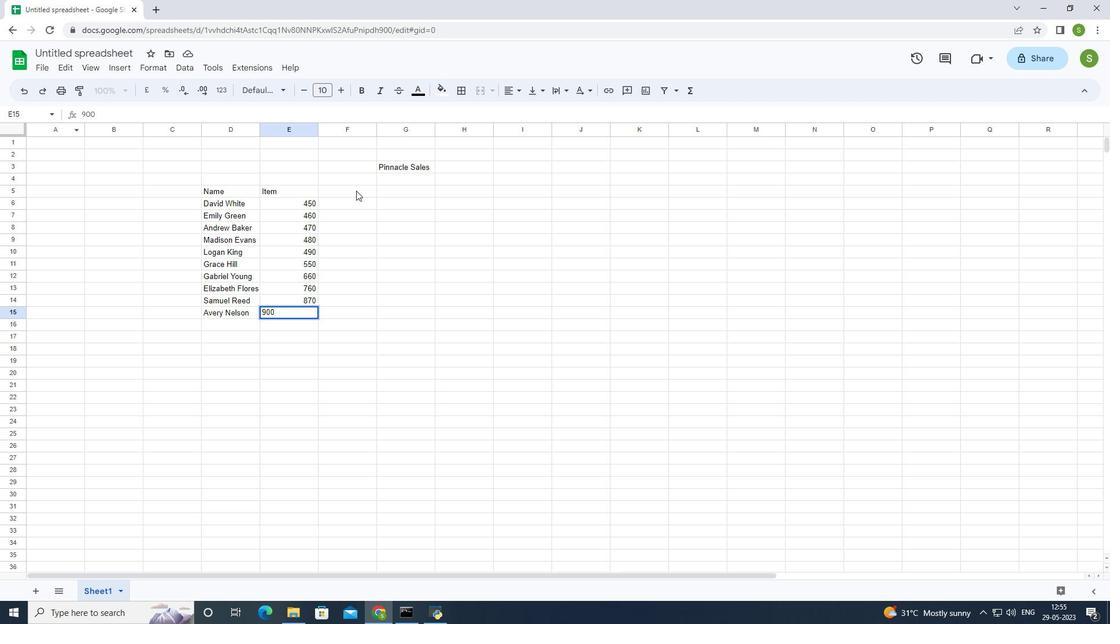 
Action: Mouse moved to (316, 171)
Screenshot: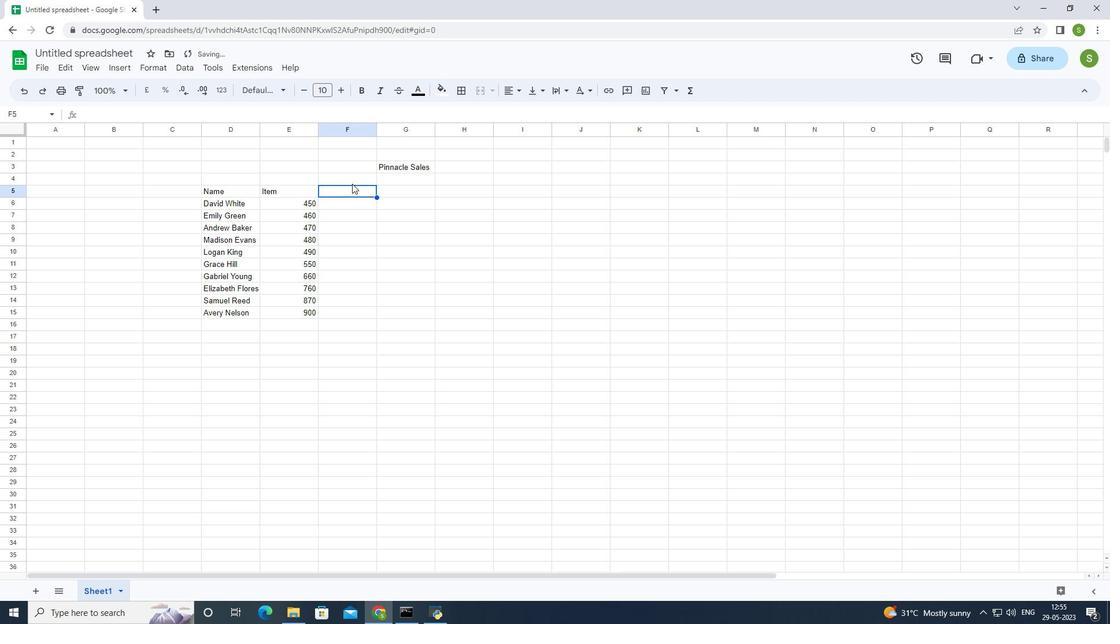 
Action: Key pressed <Key.shift>product<Key.space><Key.shift>Range<Key.enter>1000<Key.enter>2000<Key.enter>3000<Key.enter>4000<Key.enter>5000<Key.enter>60000<Key.backspace><Key.enter>7000<Key.enter>8000<Key.enter>9000<Key.enter>10000
Screenshot: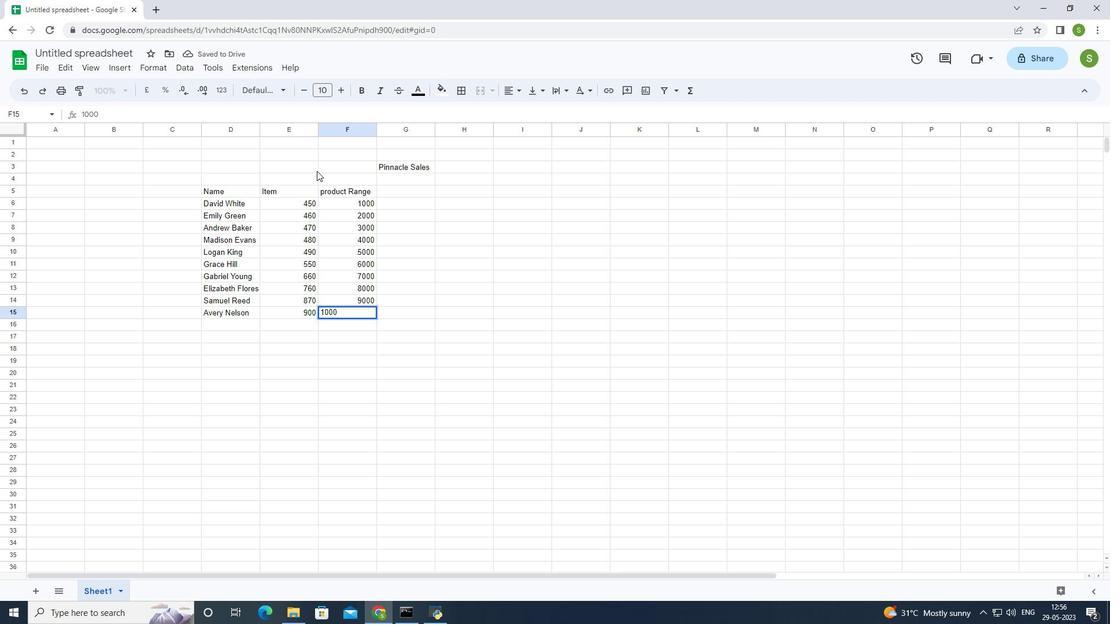 
Action: Mouse moved to (396, 190)
Screenshot: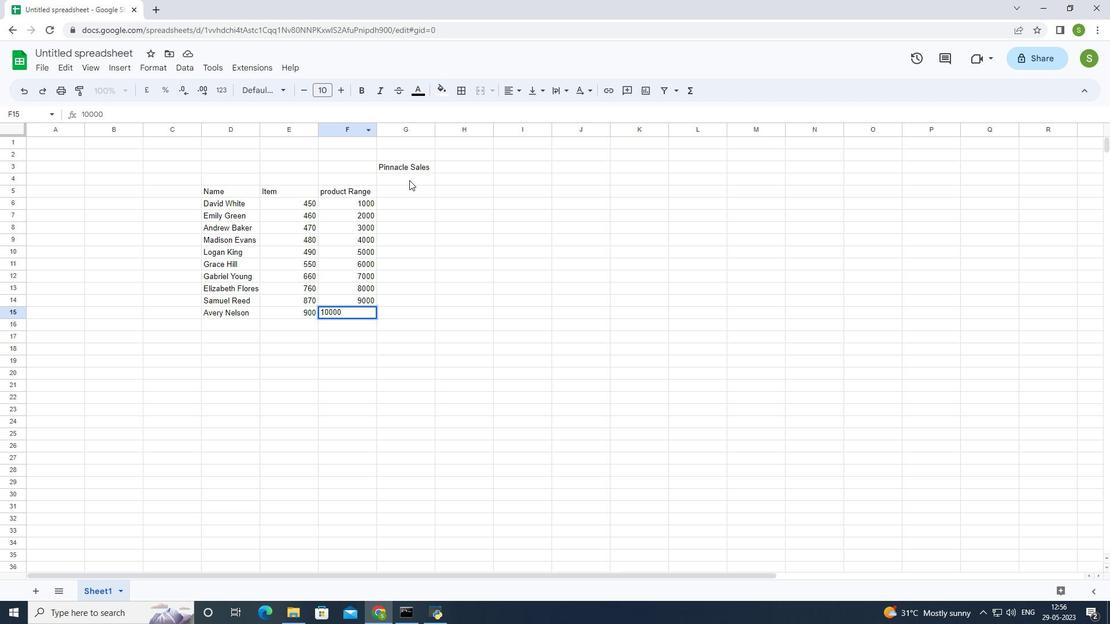 
Action: Mouse pressed left at (396, 190)
Screenshot: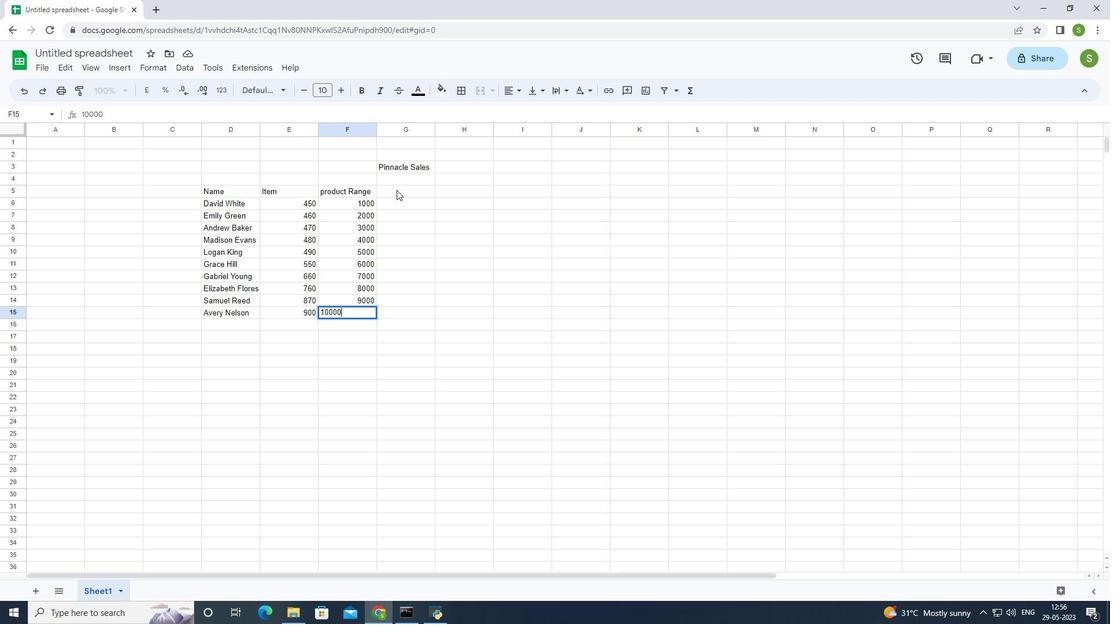 
Action: Mouse moved to (383, 171)
Screenshot: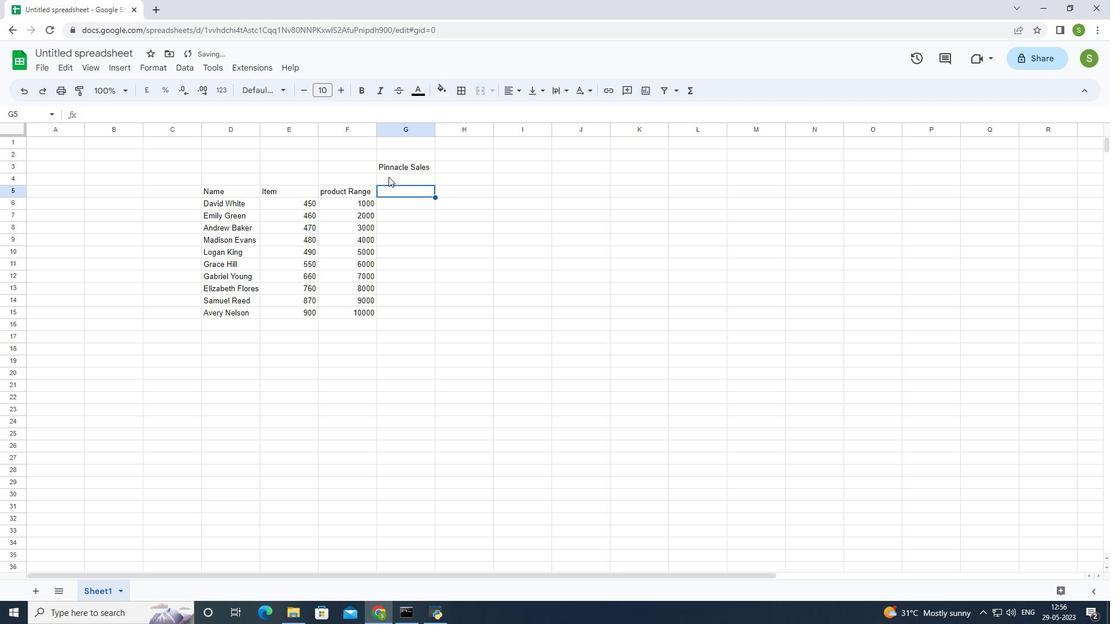 
Action: Key pressed <Key.shift>Product<Key.enter>
Screenshot: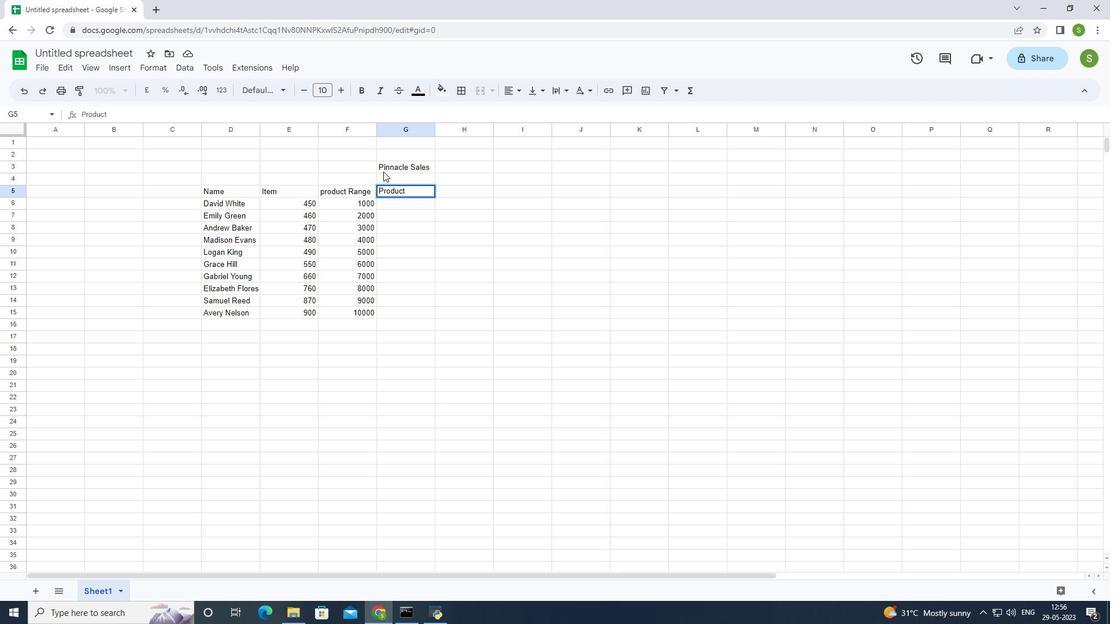 
Action: Mouse moved to (460, 131)
Screenshot: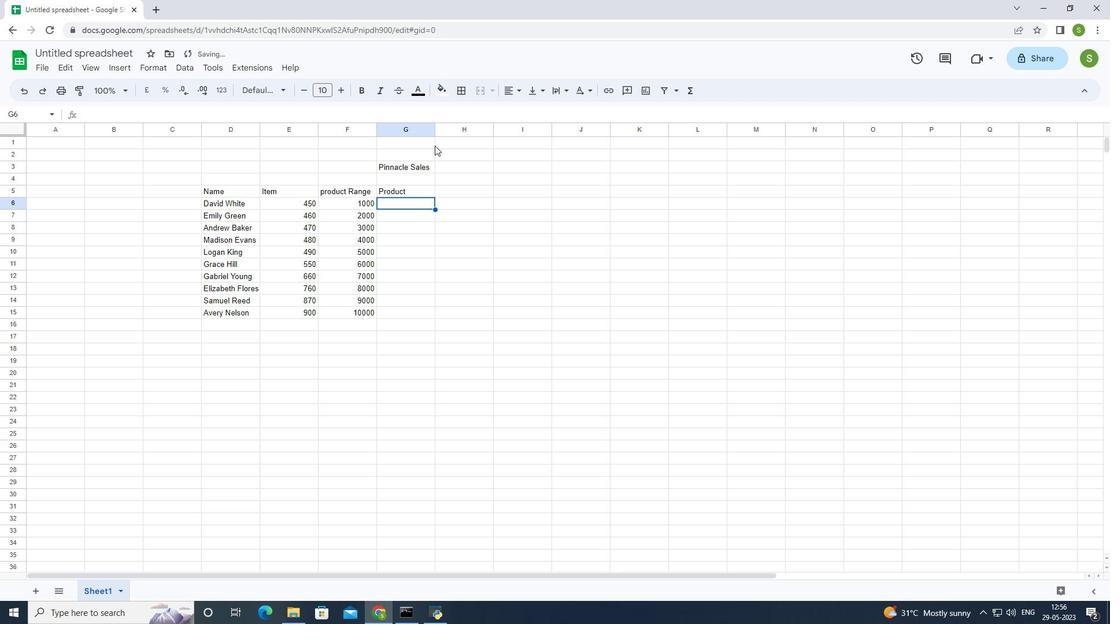 
Action: Key pressed <Key.shift><Key.shift><Key.shift><Key.shift><Key.shift><Key.shift><Key.shift><Key.shift><Key.shift><Key.shift><Key.shift>Nike
Screenshot: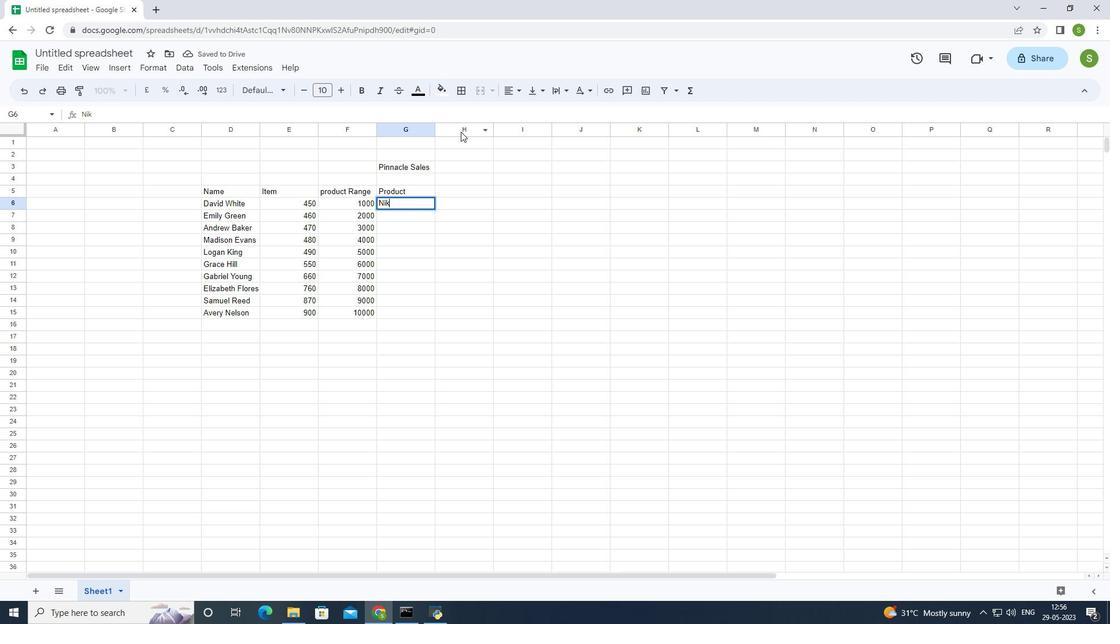 
Action: Mouse moved to (461, 131)
Screenshot: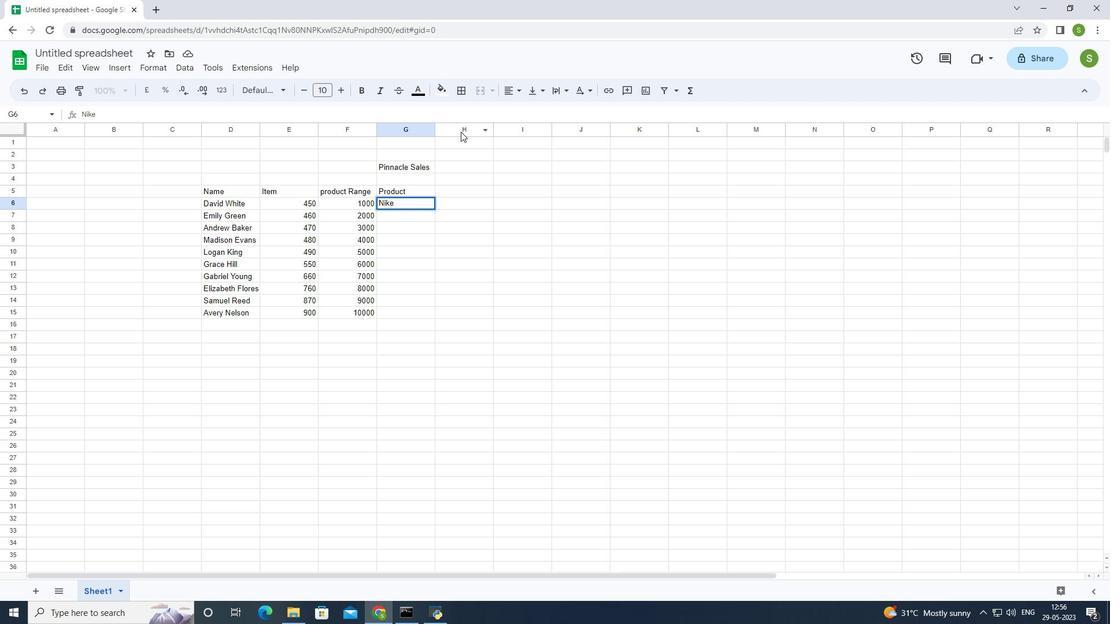 
Action: Key pressed <Key.space>shoe<Key.enter><Key.shift>Adidas<Key.space><Key.shift>Shoe<Key.enter><Key.shift><Key.shift><Key.shift><Key.shift><Key.shift><Key.shift><Key.shift><Key.shift><Key.shift><Key.shift><Key.shift><Key.shift><Key.shift>Gucci<Key.space>shoe<Key.enter><Key.up><Key.backspace><Key.shift>Gucci<Key.space><Key.shift>T-shirt<Key.enter><Key.shift><Key.shift><Key.shift><Key.shift><Key.shift><Key.shift><Key.shift><Key.shift><Key.shift><Key.shift><Key.shift><Key.shift><Key.shift><Key.shift><Key.shift><Key.shift><Key.shift><Key.shift><Key.shift><Key.shift><Key.shift>Louis<Key.space><Key.shift>Vuitton<Key.space>bag<Key.enter><Key.shift><Key.shift><Key.shift><Key.shift><Key.shift><Key.shift>Zara<Key.space>shirt<Key.enter><Key.shift><Key.shift><Key.shift><Key.shift><Key.shift><Key.shift><Key.shift><Key.shift><Key.shift><Key.shift><Key.shift><Key.shift><Key.shift><Key.shift><Key.shift><Key.shift><Key.shift><Key.shift><Key.shift><Key.shift><Key.shift><Key.shift><Key.shift><Key.shift><Key.shift><Key.shift>H<Key.shift_r><Key.shift_r><Key.shift_r><Key.shift_r><Key.shift_r><Key.shift_r><Key.shift_r>&<Key.shift>M<Key.space><Key.shift>Jeans<Key.enter><Key.shift>Chanel<Key.enter><Key.shift>Perfume<Key.enter><Key.shift>Versace<Key.space><Key.shift>Perfume<Key.enter><Key.shift>Ralph<Key.space><Key.shift>Lauren<Key.enter>
Screenshot: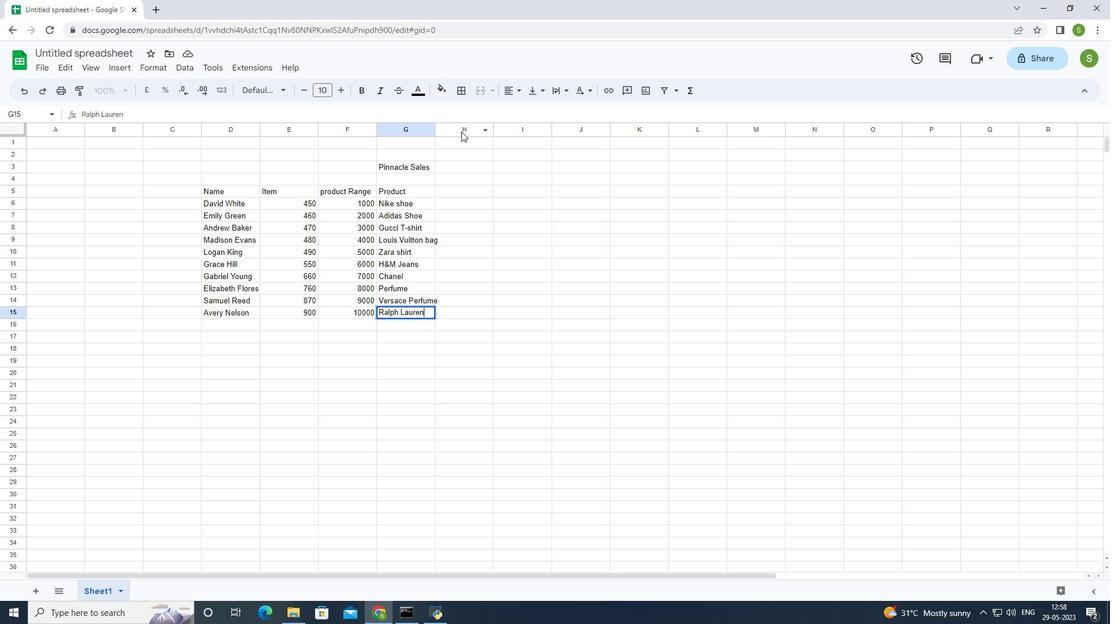 
Action: Mouse moved to (441, 194)
Screenshot: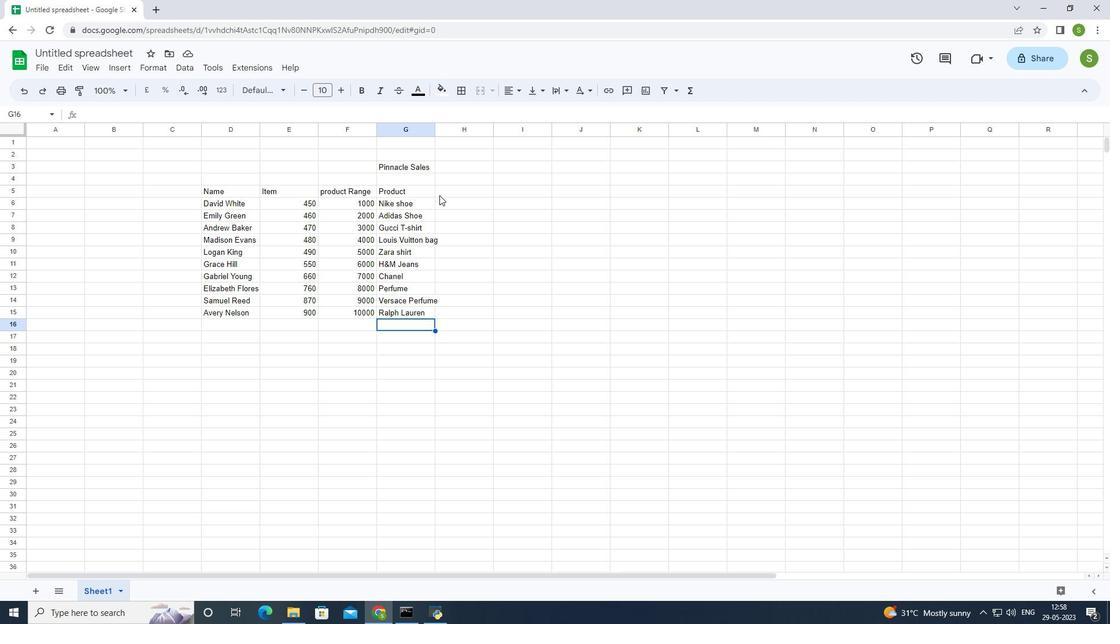
Action: Mouse pressed left at (441, 194)
Screenshot: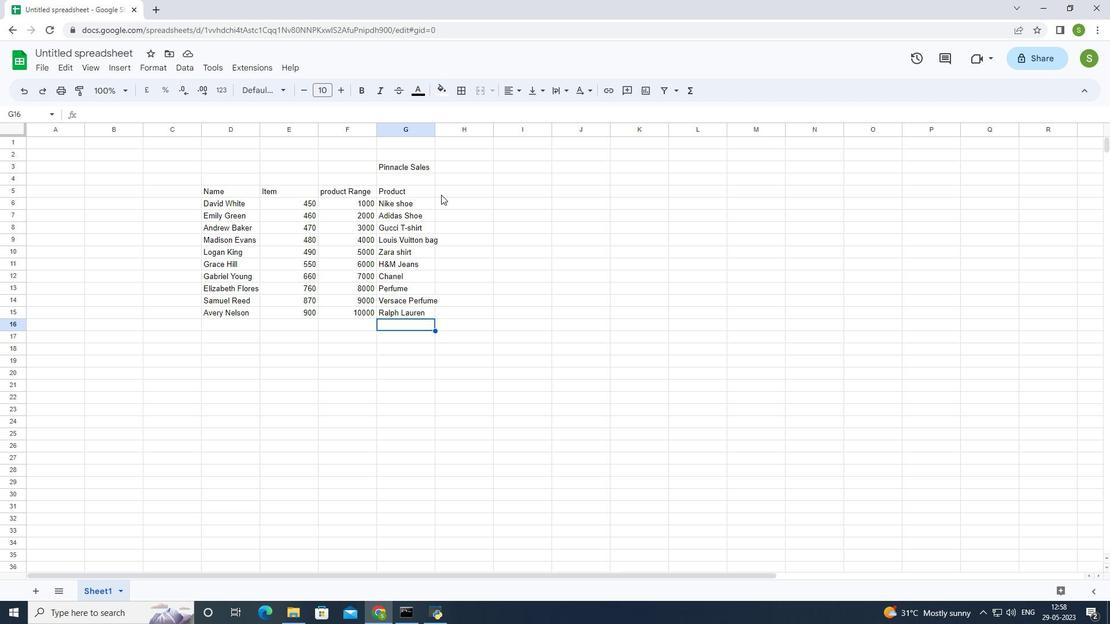 
Action: Mouse moved to (467, 189)
Screenshot: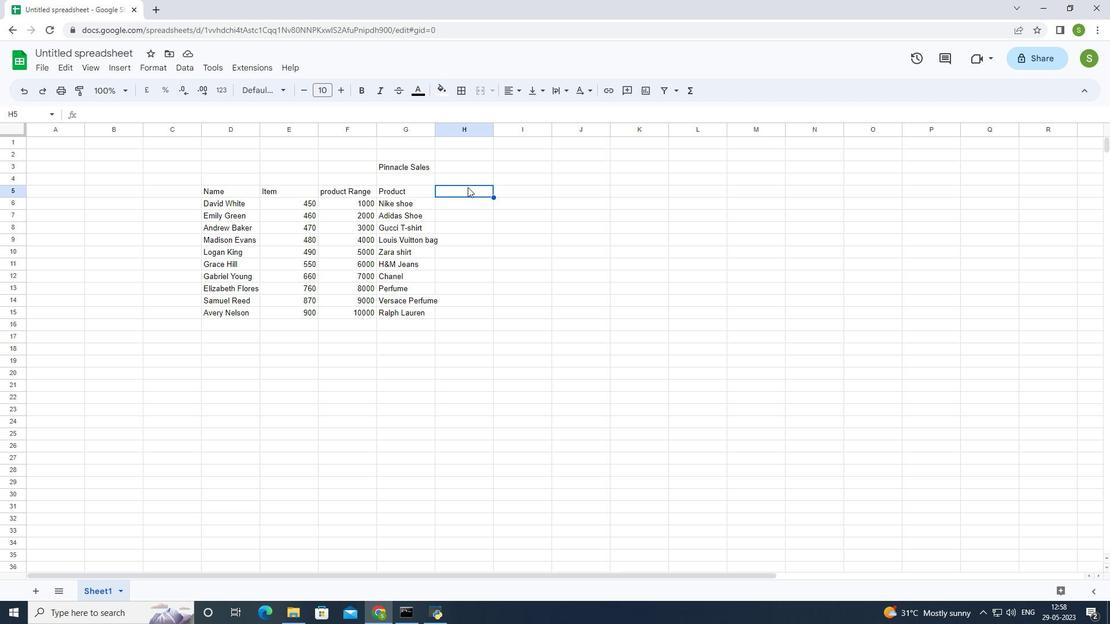 
Action: Mouse pressed left at (467, 189)
Screenshot: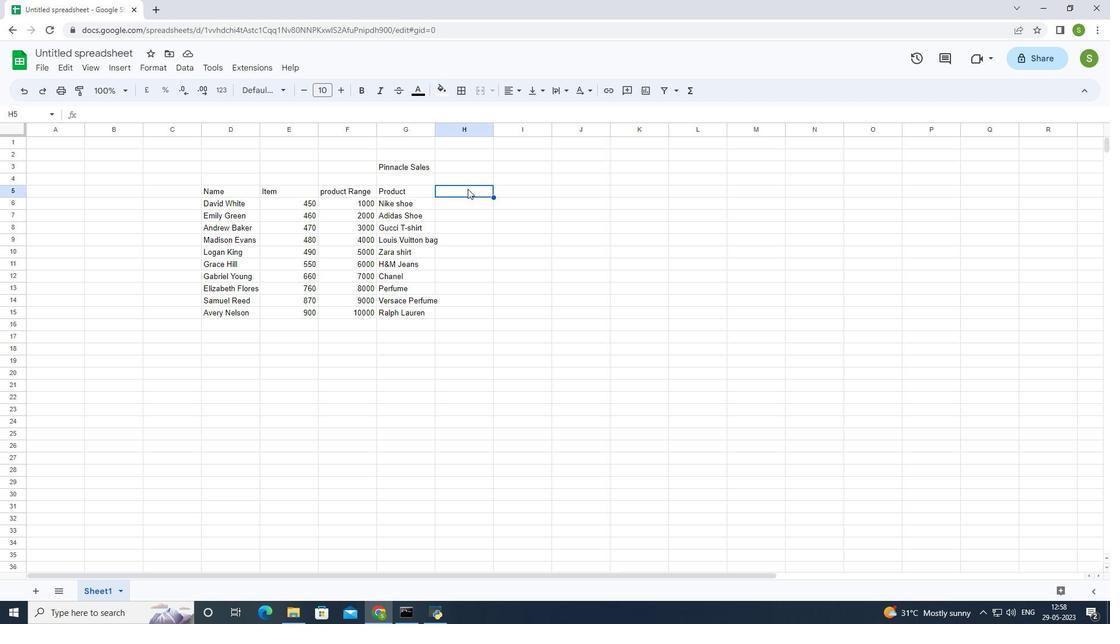 
Action: Mouse moved to (466, 192)
Screenshot: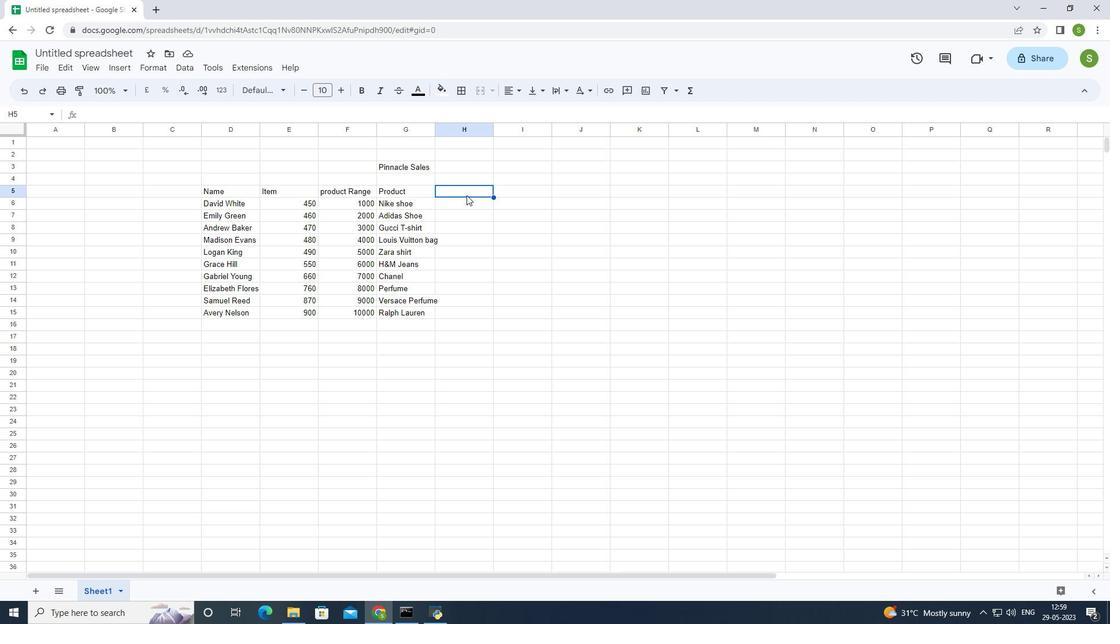 
Action: Mouse pressed left at (466, 192)
Screenshot: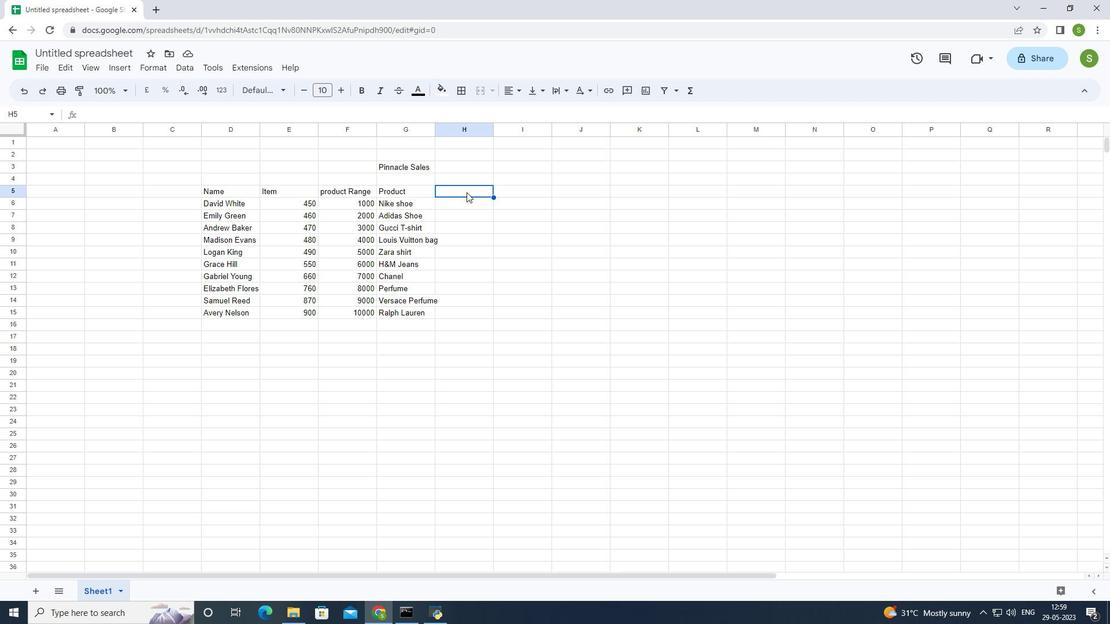 
Action: Mouse moved to (474, 182)
Screenshot: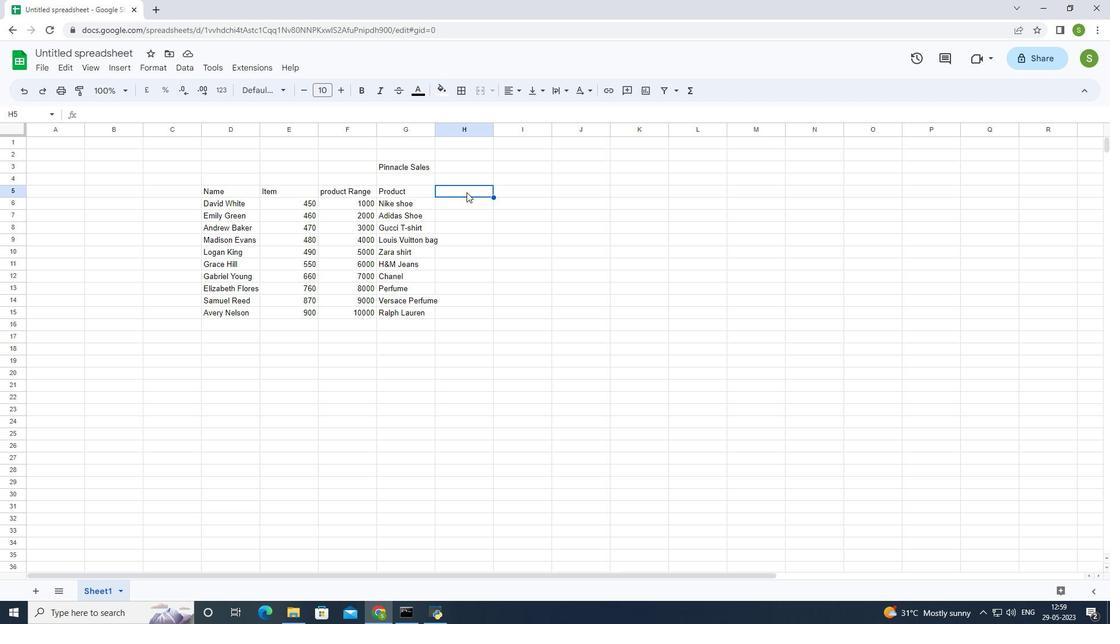 
Action: Key pressed <Key.shift>Quantity<Key.enter>3<Key.enter>4<Key.enter>53<Key.enter>
Screenshot: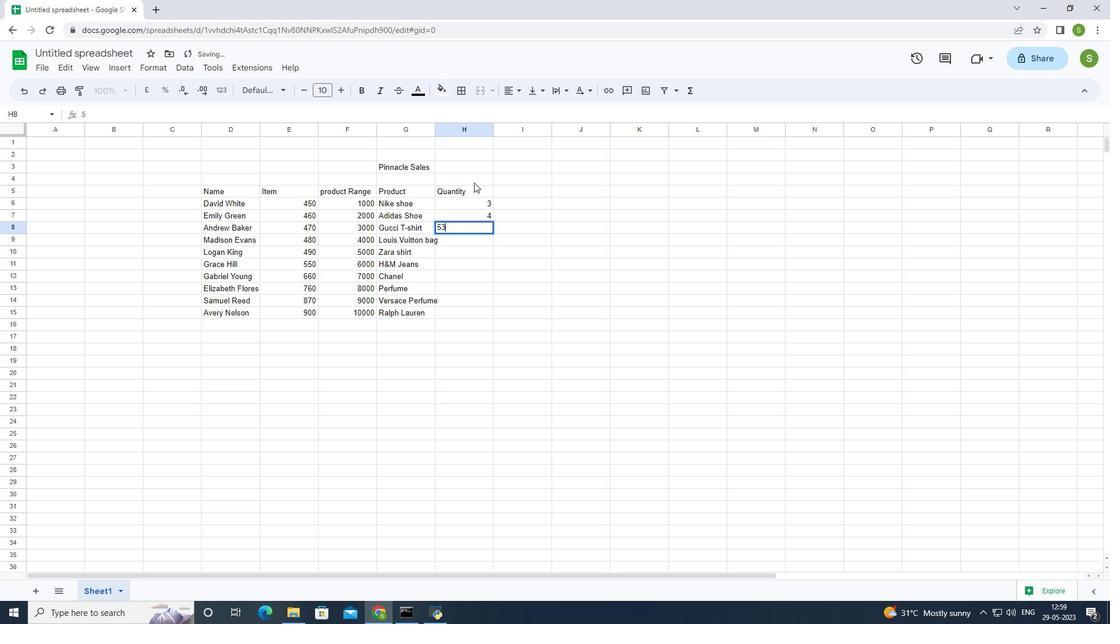 
Action: Mouse moved to (478, 181)
Screenshot: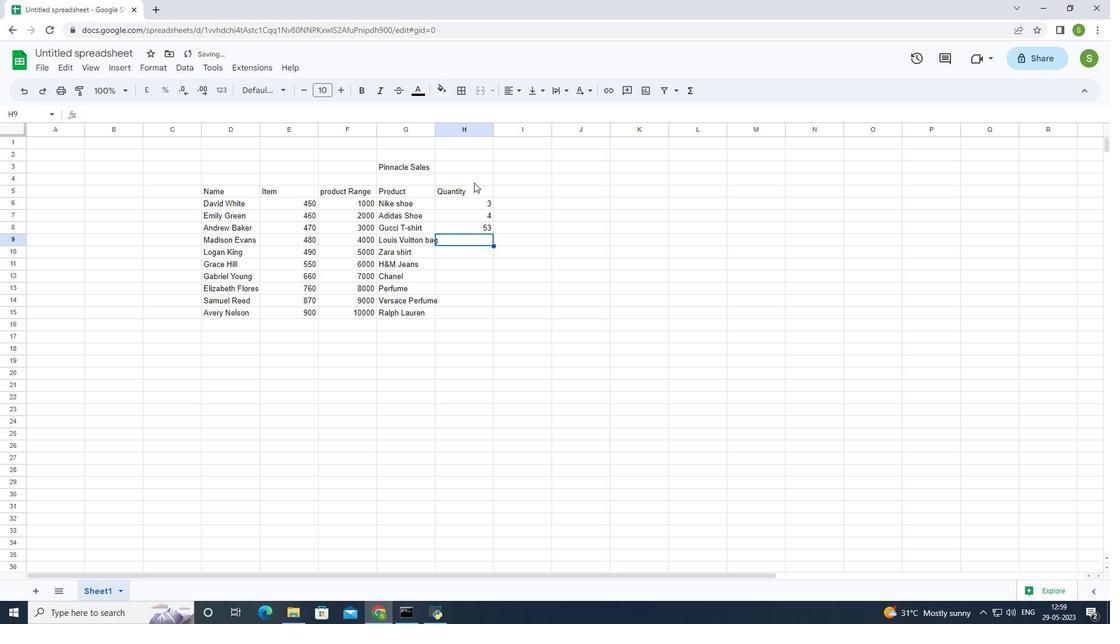 
Action: Key pressed <Key.up><Key.up><Key.down>5<Key.enter>3<Key.enter>4<Key.enter>4<Key.enter>3<Key.enter>4<Key.enter>3<Key.enter>5<Key.enter>
Screenshot: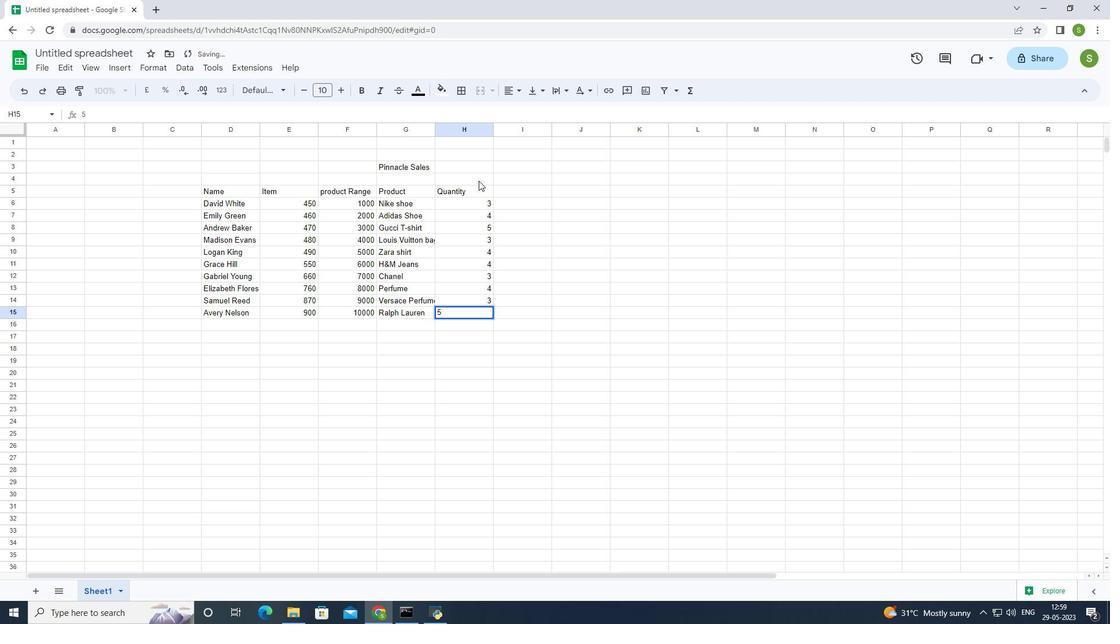 
Action: Mouse moved to (534, 188)
Screenshot: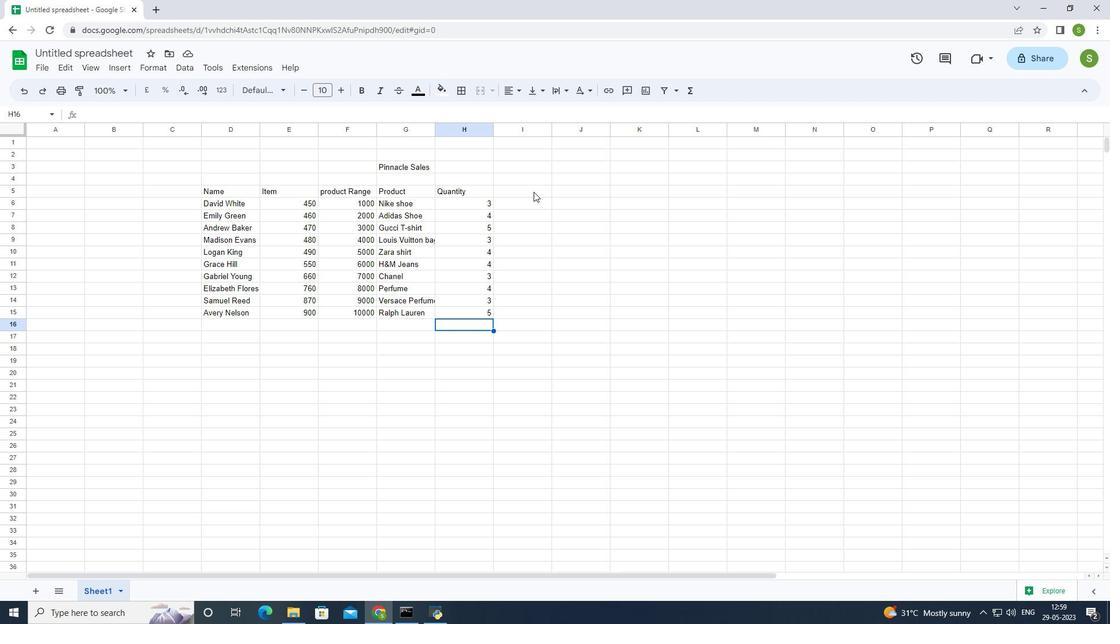 
Action: Mouse pressed left at (534, 188)
Screenshot: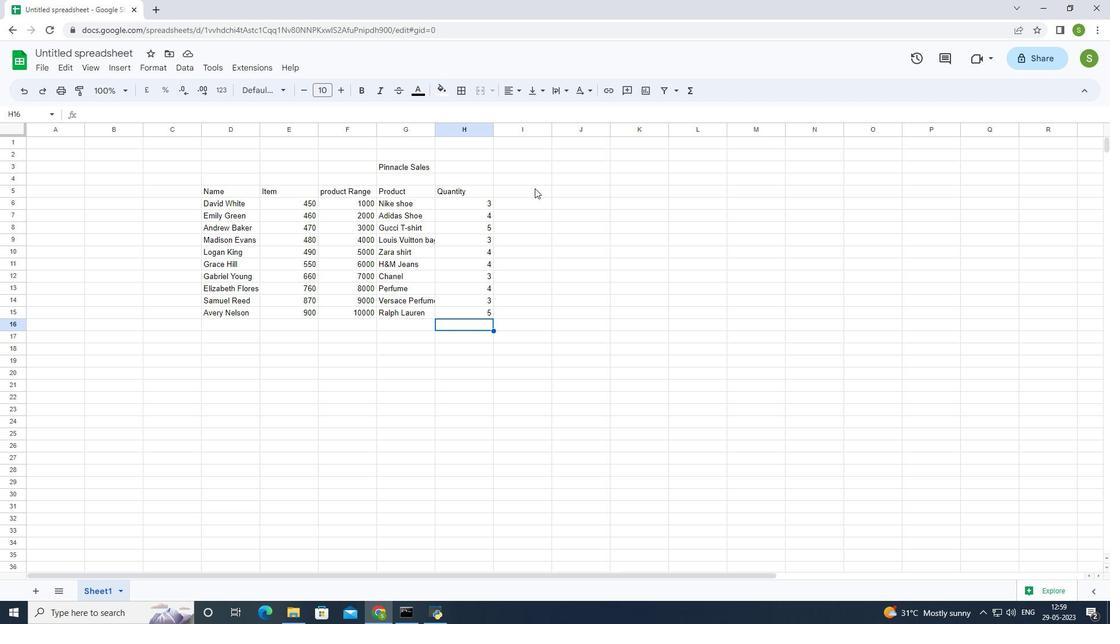 
Action: Mouse moved to (536, 187)
Screenshot: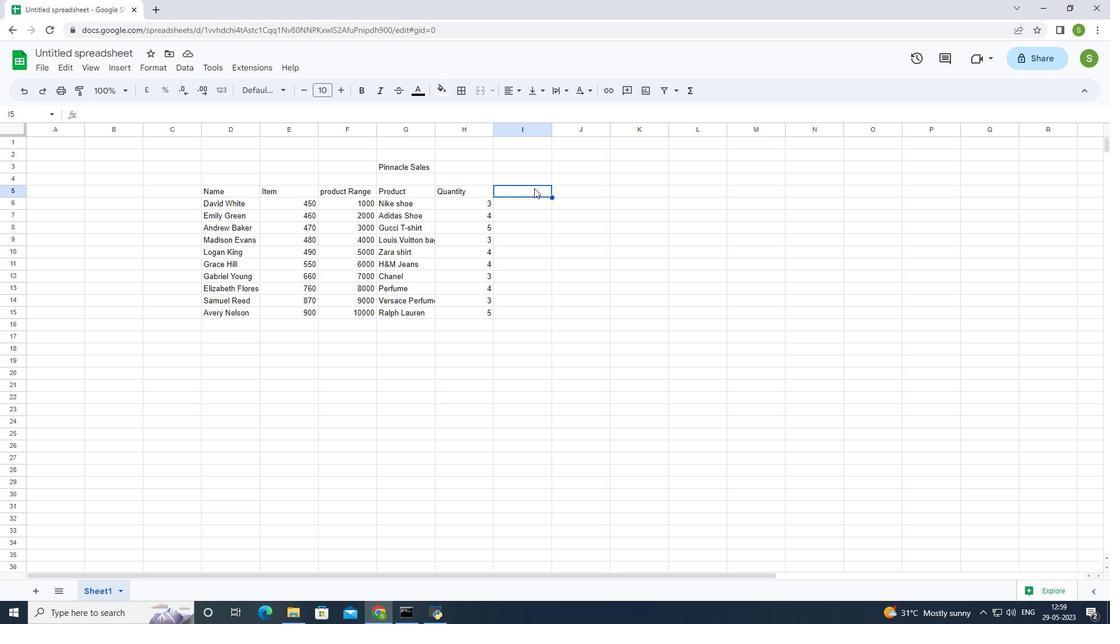 
Action: Key pressed <Key.shift>commision<Key.enter>
Screenshot: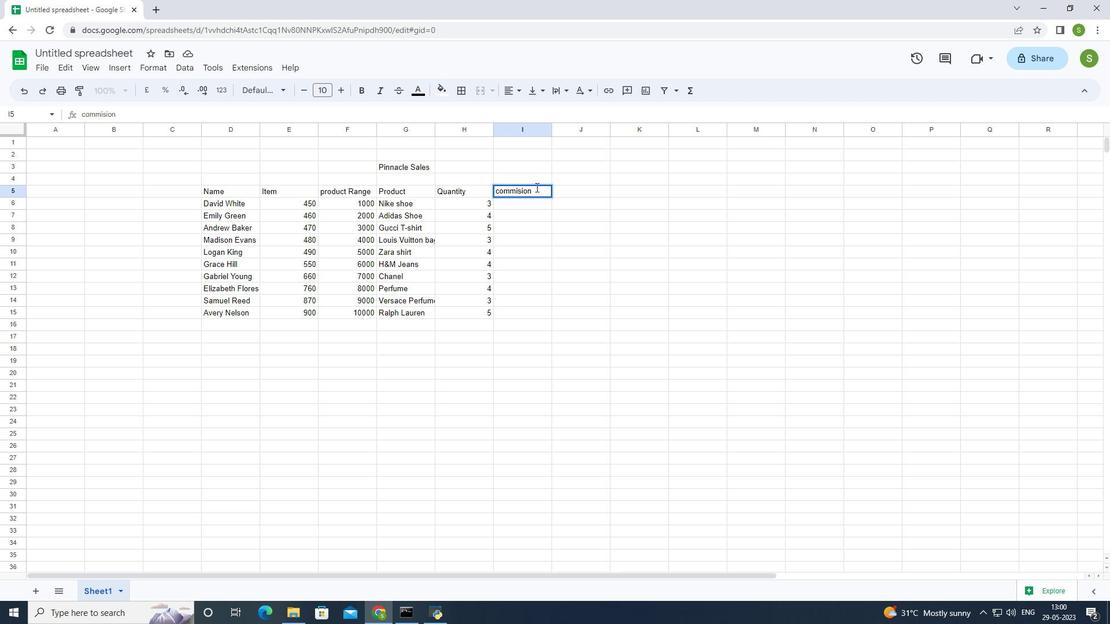 
Action: Mouse moved to (528, 189)
Screenshot: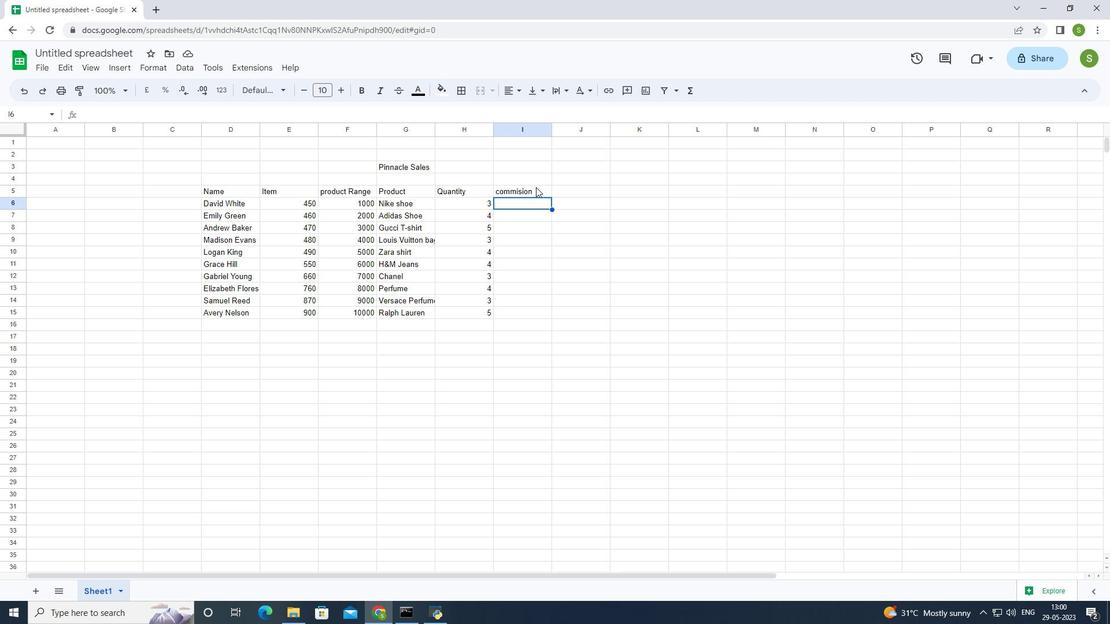 
Action: Mouse pressed left at (528, 189)
Screenshot: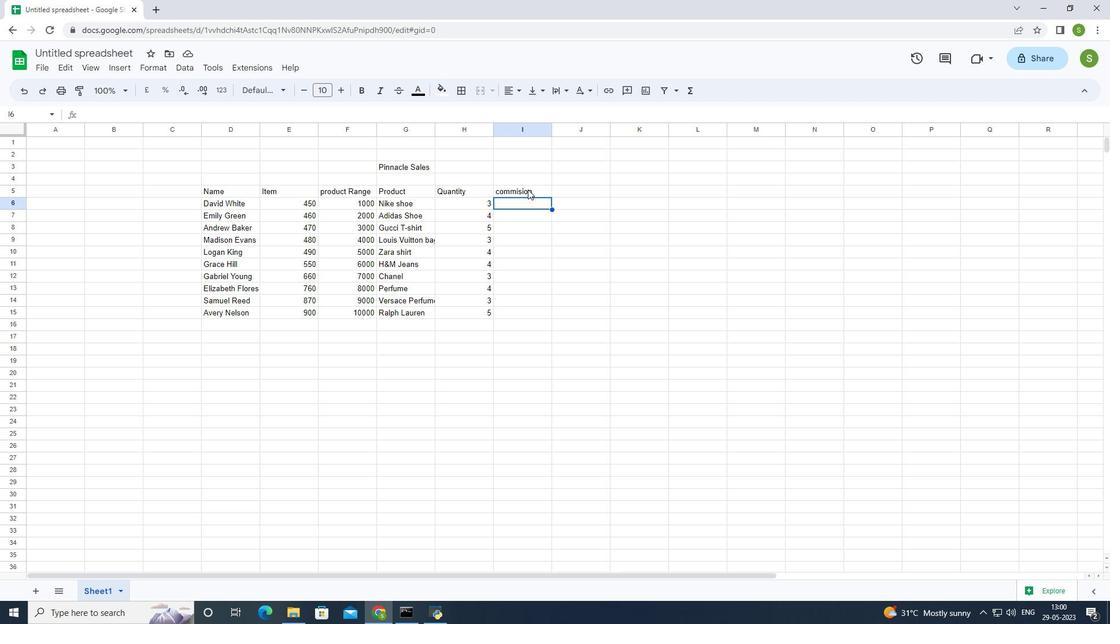 
Action: Mouse moved to (554, 189)
Screenshot: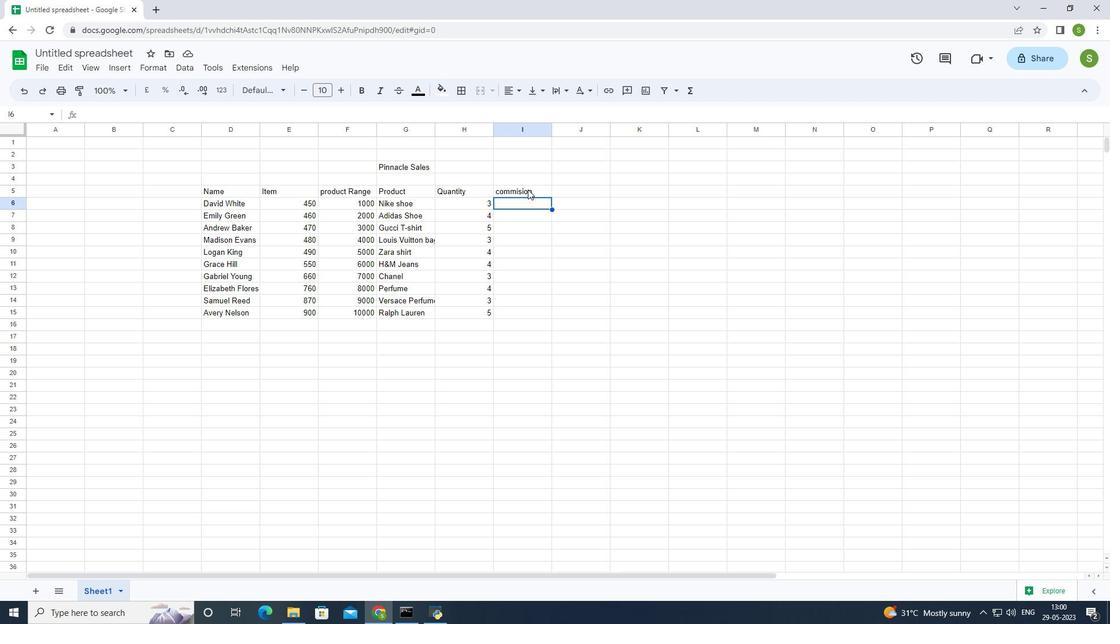 
Action: Key pressed <Key.backspace><Key.shift><Key.shift><Key.shift><Key.shift>Amount<Key.enter>=<Key.shift>Sum<Key.shift_r><Key.shift_r>(
Screenshot: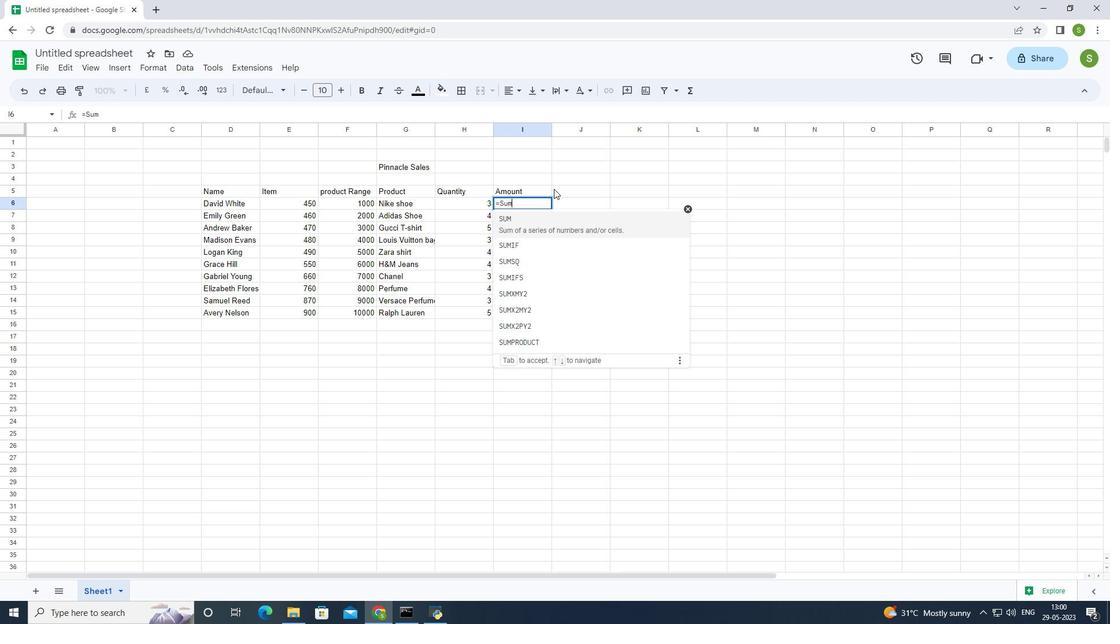 
Action: Mouse moved to (339, 198)
Screenshot: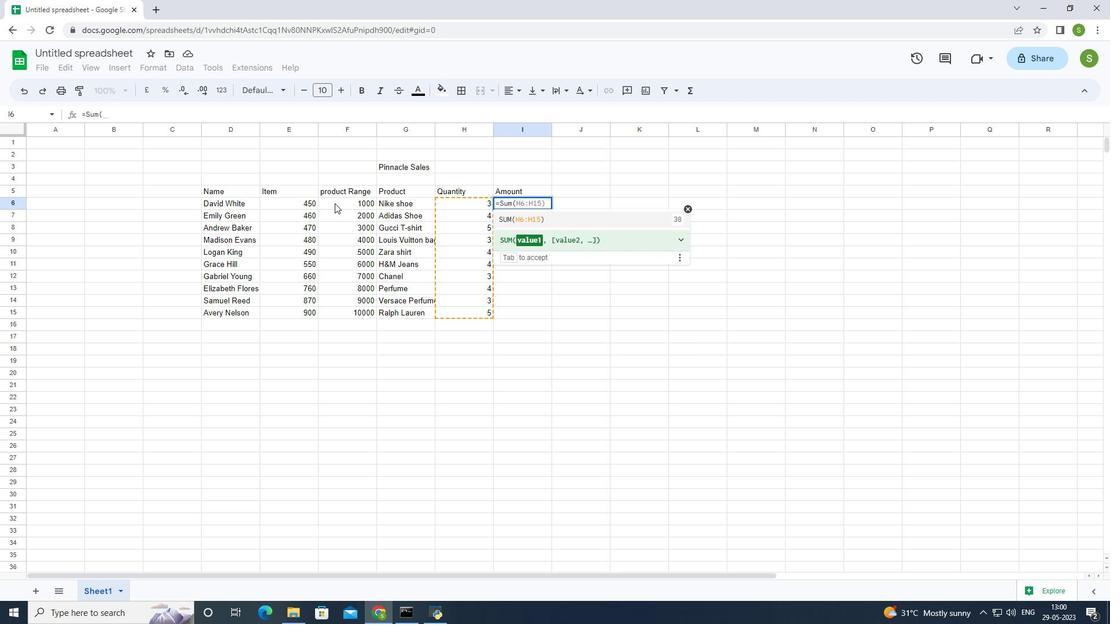 
Action: Mouse pressed left at (339, 198)
Screenshot: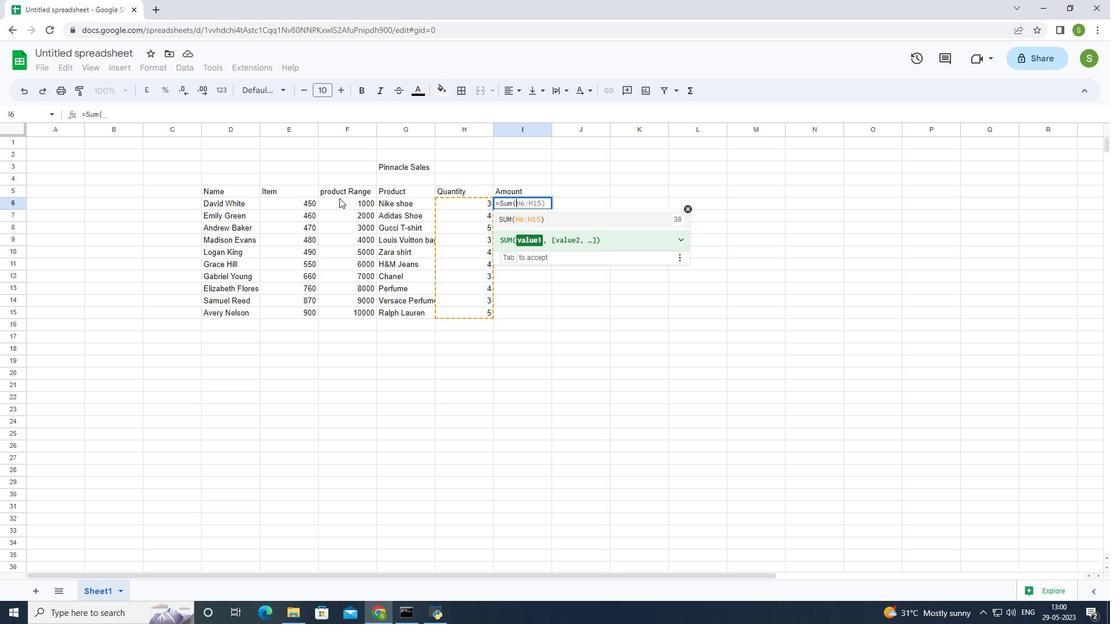 
Action: Mouse moved to (456, 204)
Screenshot: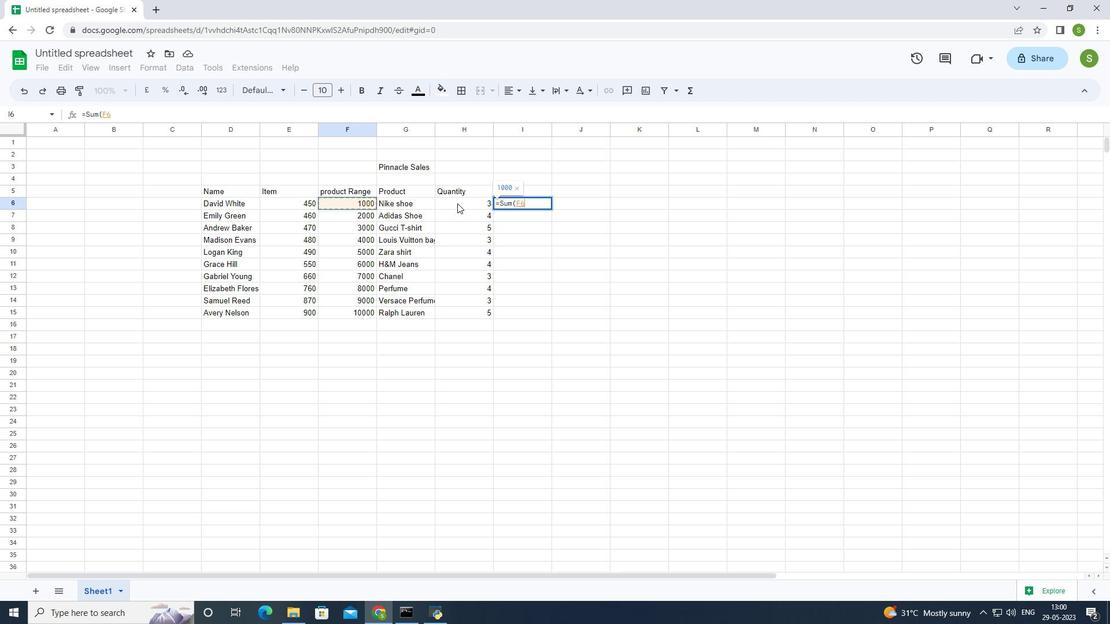 
Action: Key pressed <Key.shift_r>
Screenshot: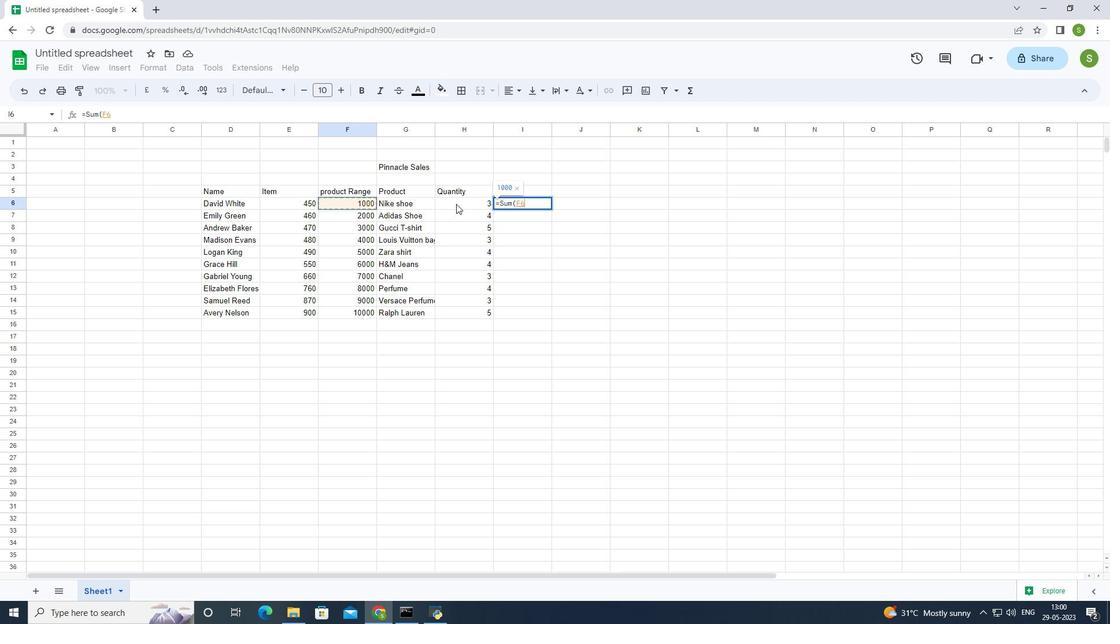 
Action: Mouse moved to (456, 204)
Screenshot: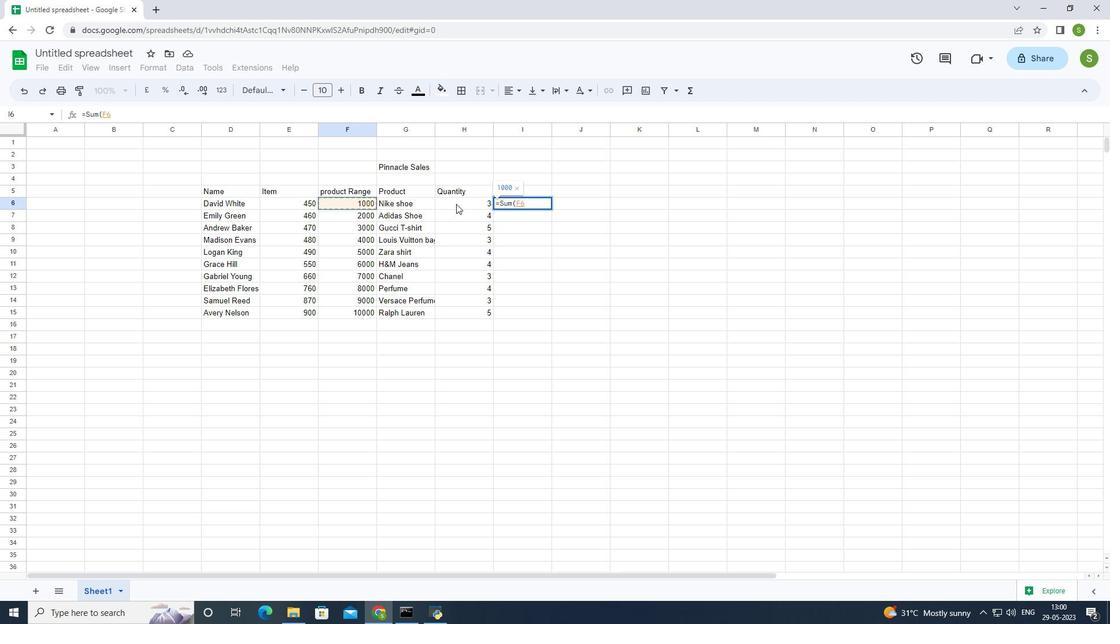 
Action: Key pressed <Key.shift_r><Key.shift_r>
Screenshot: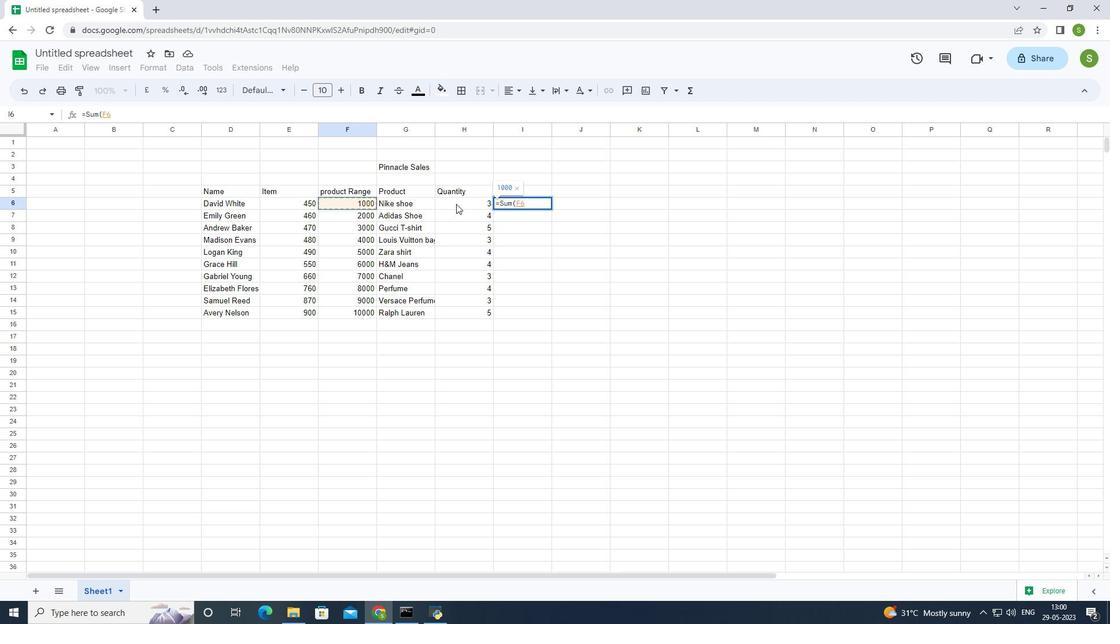 
Action: Mouse moved to (455, 204)
Screenshot: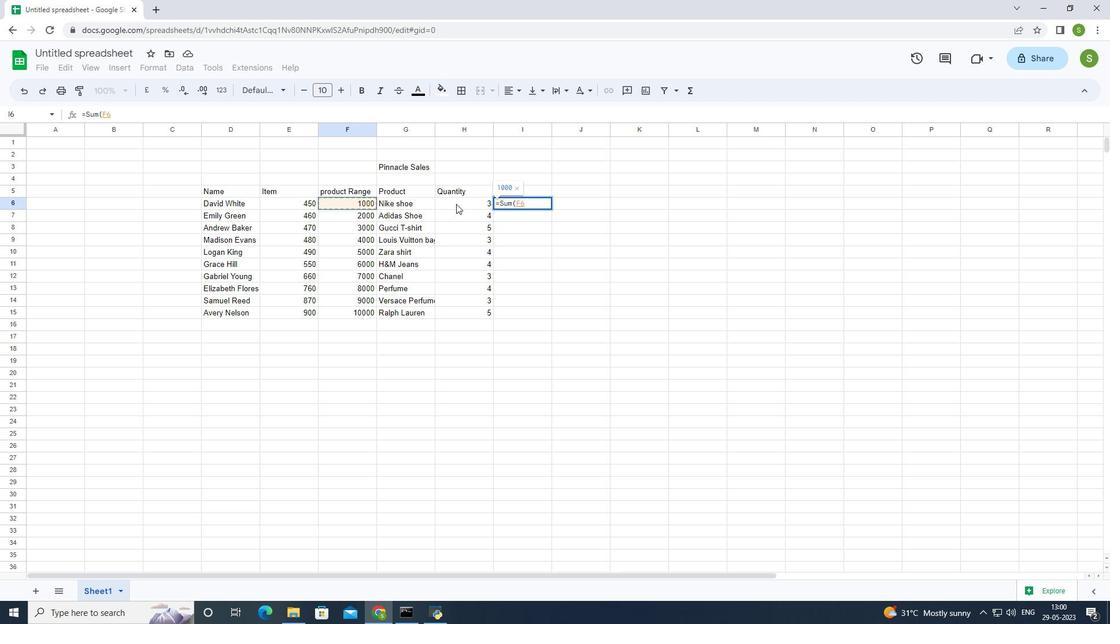 
Action: Key pressed <Key.shift_r><Key.shift_r><Key.shift_r><Key.shift_r><Key.shift_r><Key.shift_r>*
Screenshot: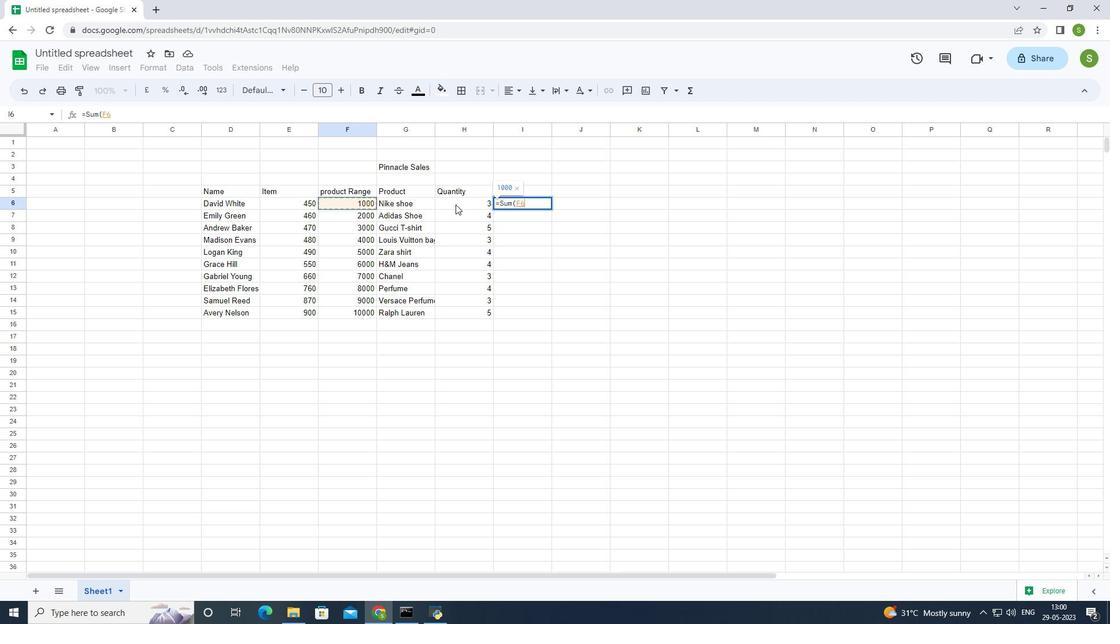 
Action: Mouse moved to (457, 204)
Screenshot: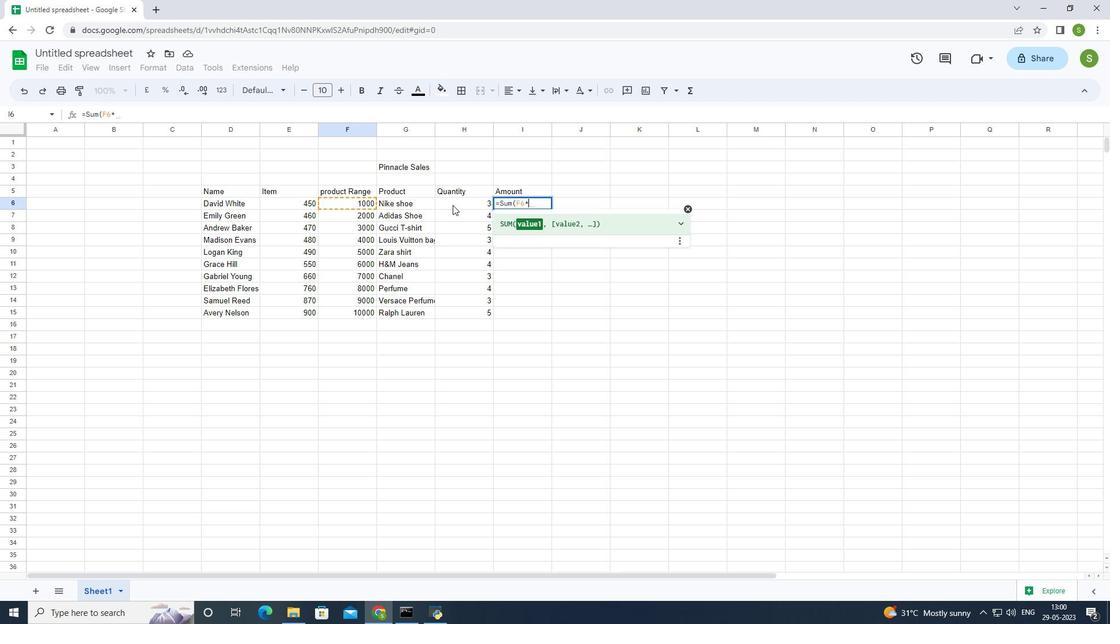 
Action: Mouse pressed left at (457, 204)
Screenshot: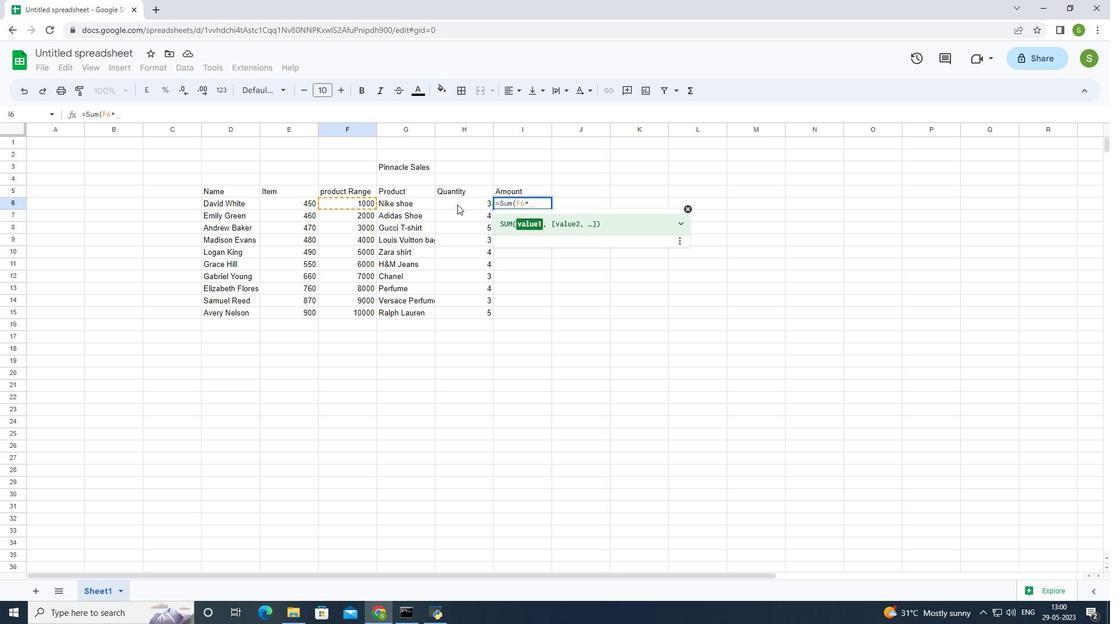 
Action: Mouse moved to (521, 218)
Screenshot: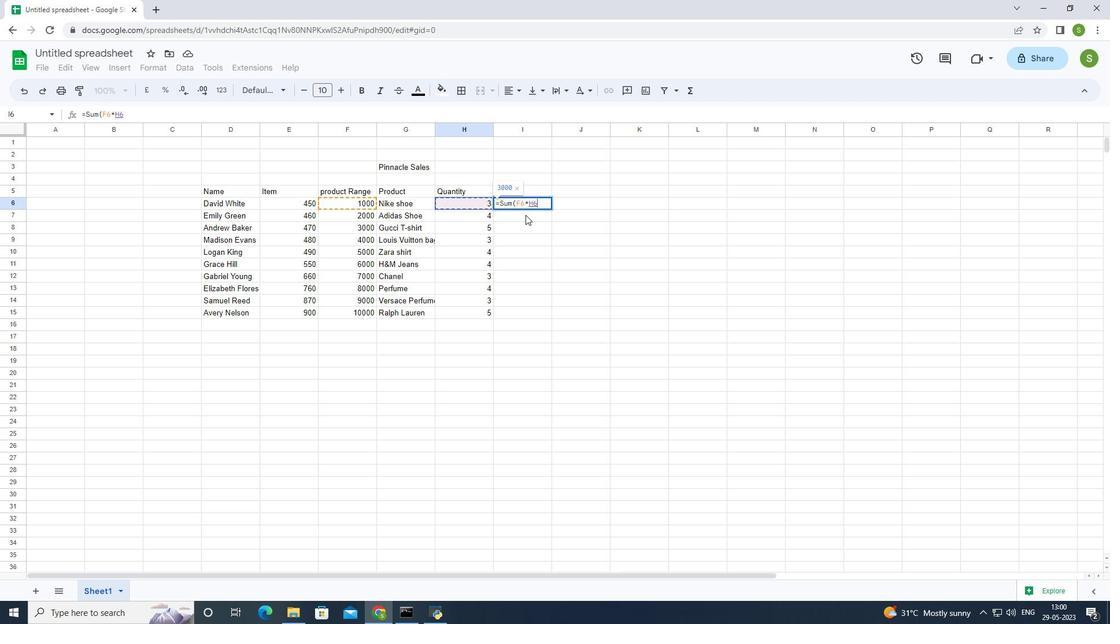 
Action: Key pressed <Key.shift_r>
Screenshot: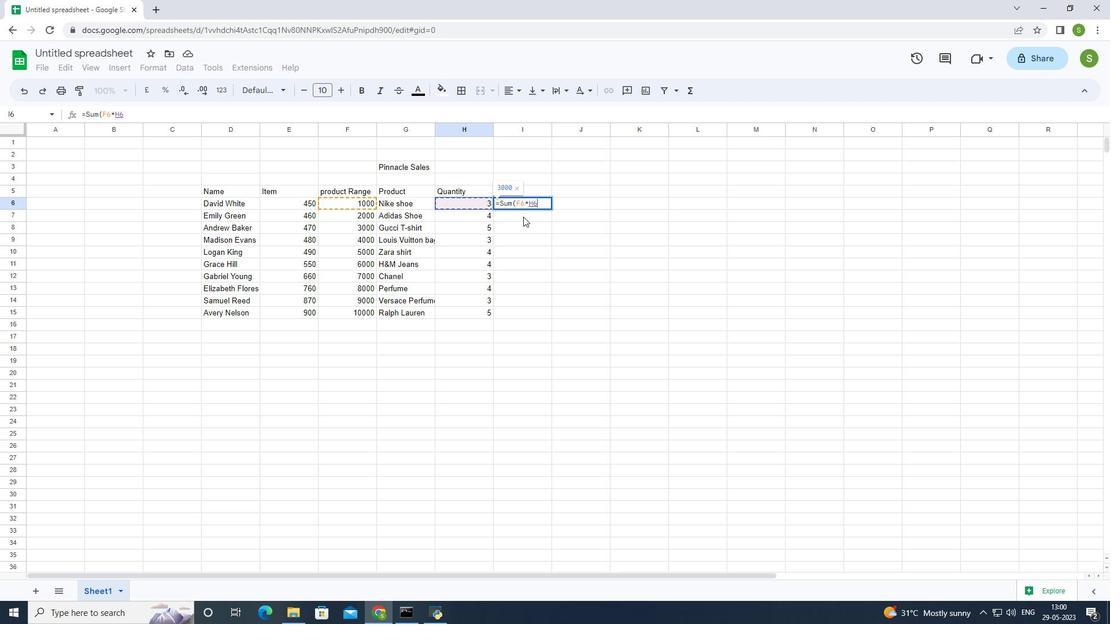 
Action: Mouse moved to (521, 218)
Screenshot: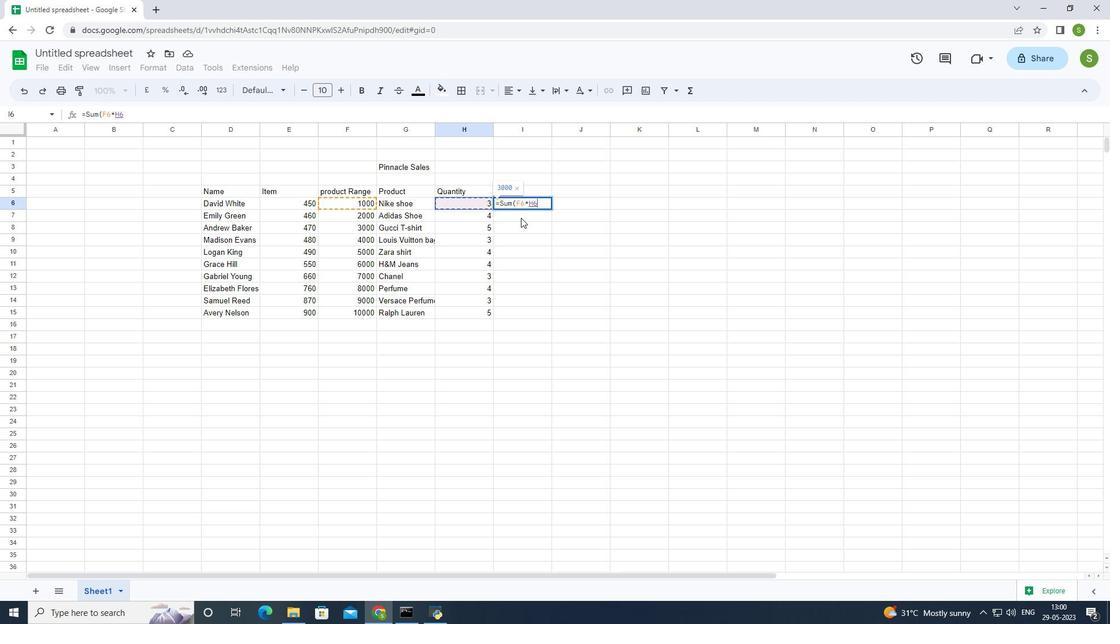 
Action: Key pressed )
Screenshot: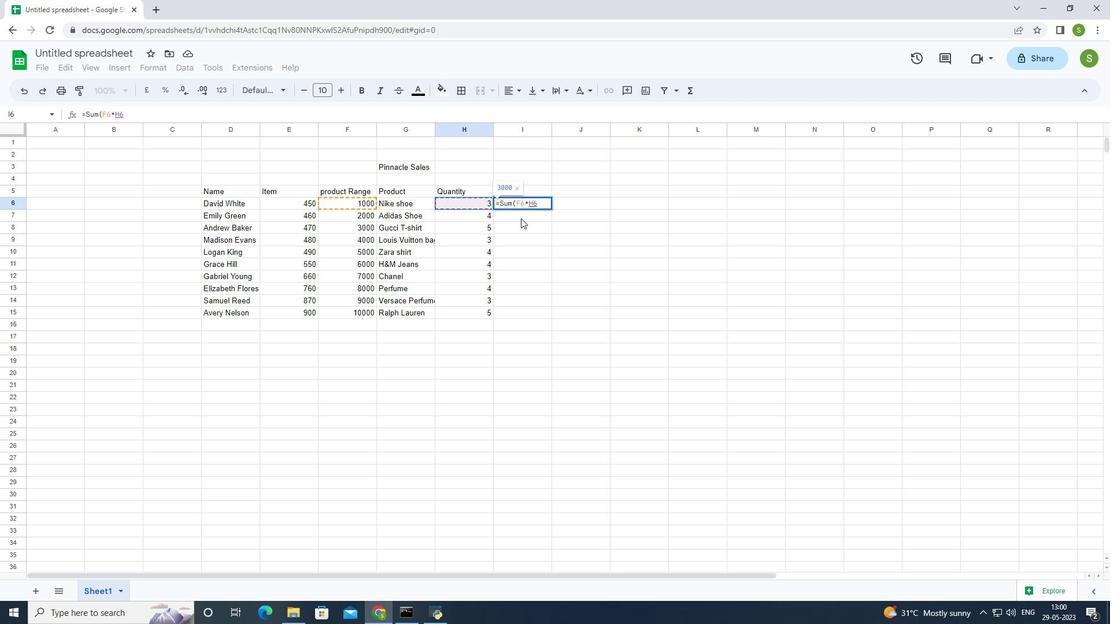 
Action: Mouse moved to (519, 219)
Screenshot: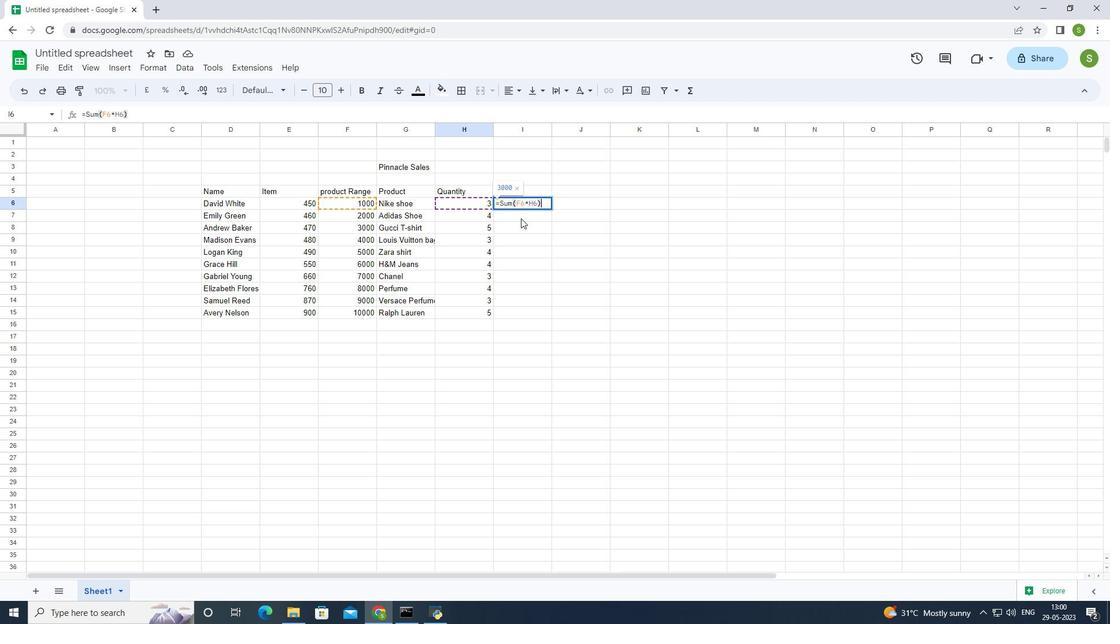 
Action: Key pressed <Key.enter>
Screenshot: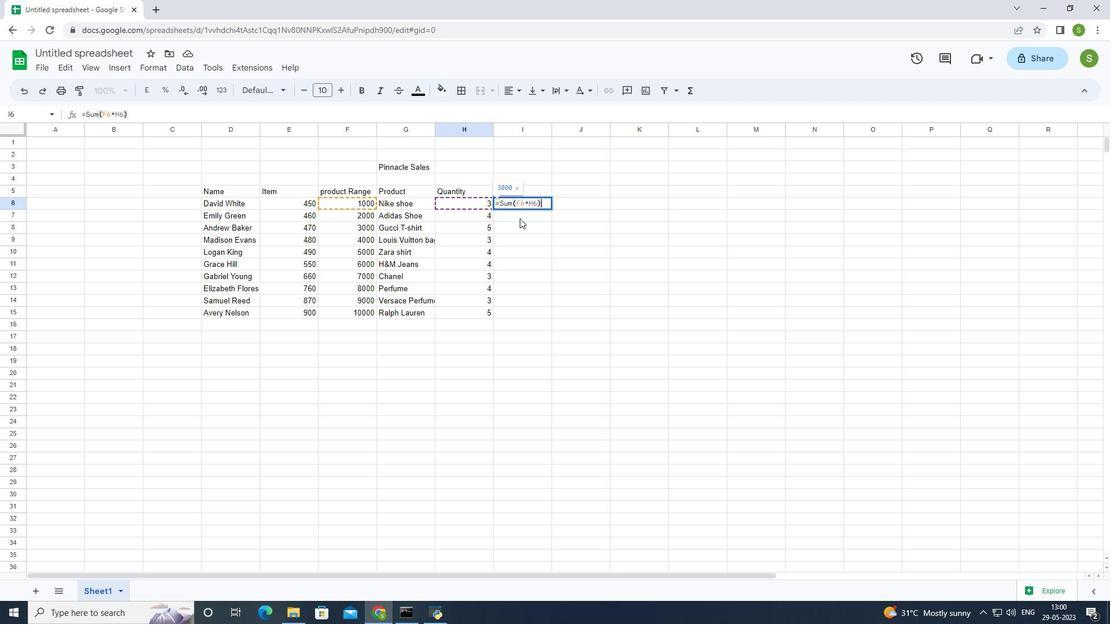 
Action: Mouse moved to (569, 288)
Screenshot: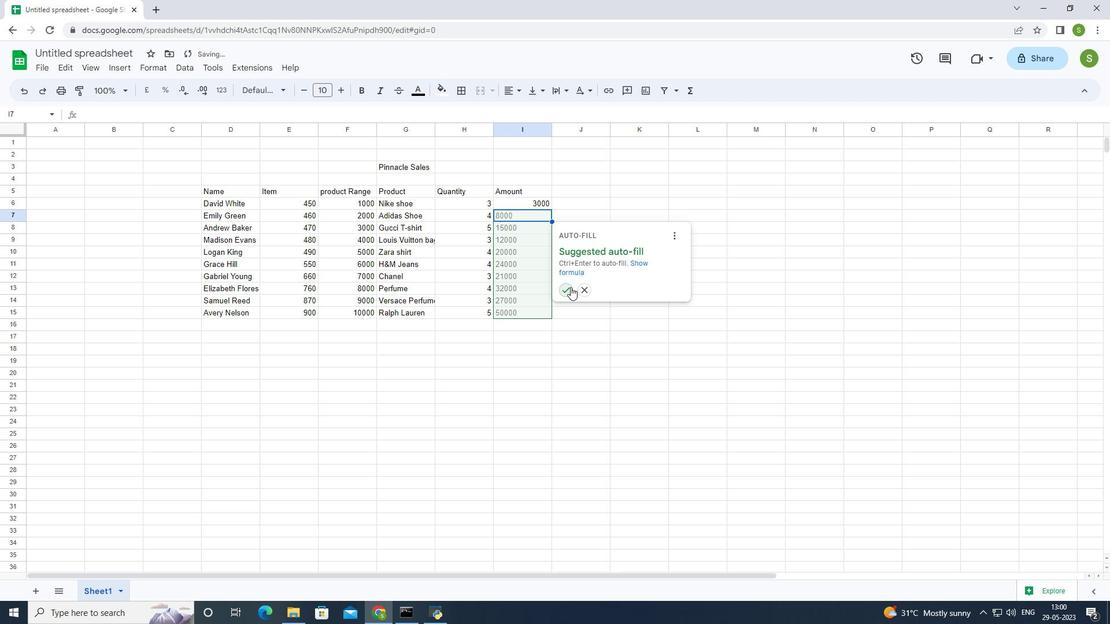 
Action: Mouse pressed left at (569, 288)
Screenshot: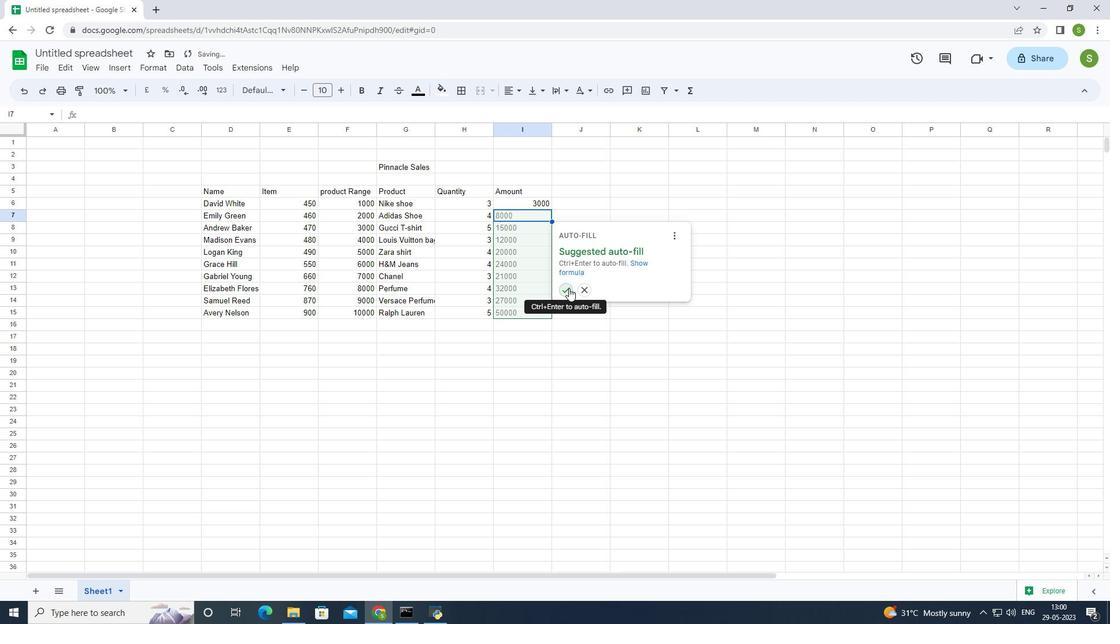 
Action: Mouse moved to (572, 189)
Screenshot: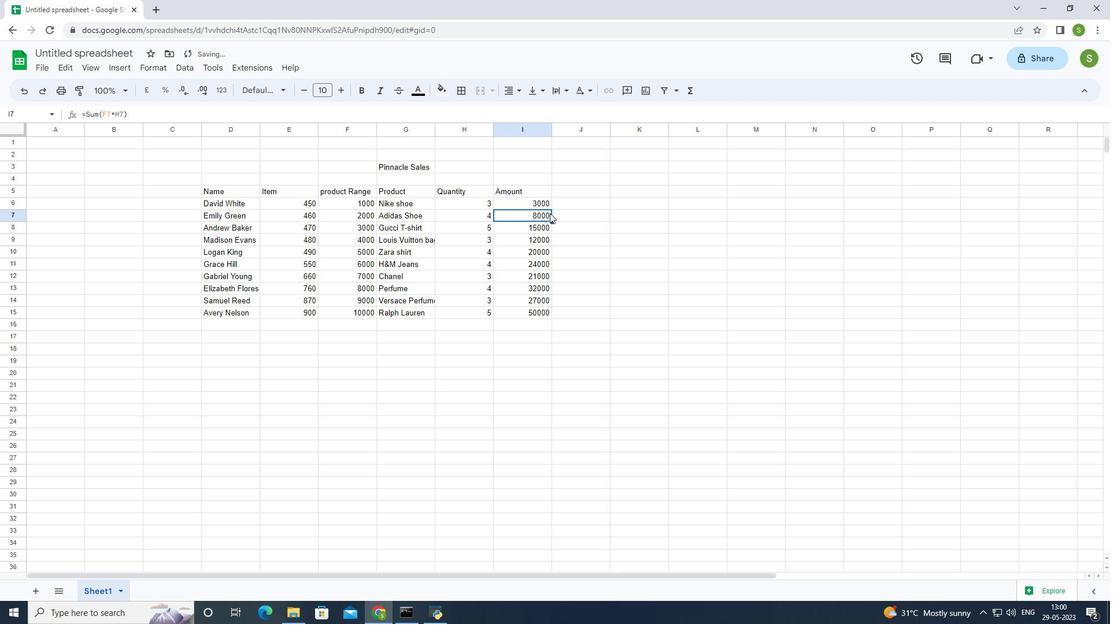 
Action: Mouse pressed left at (572, 189)
Screenshot: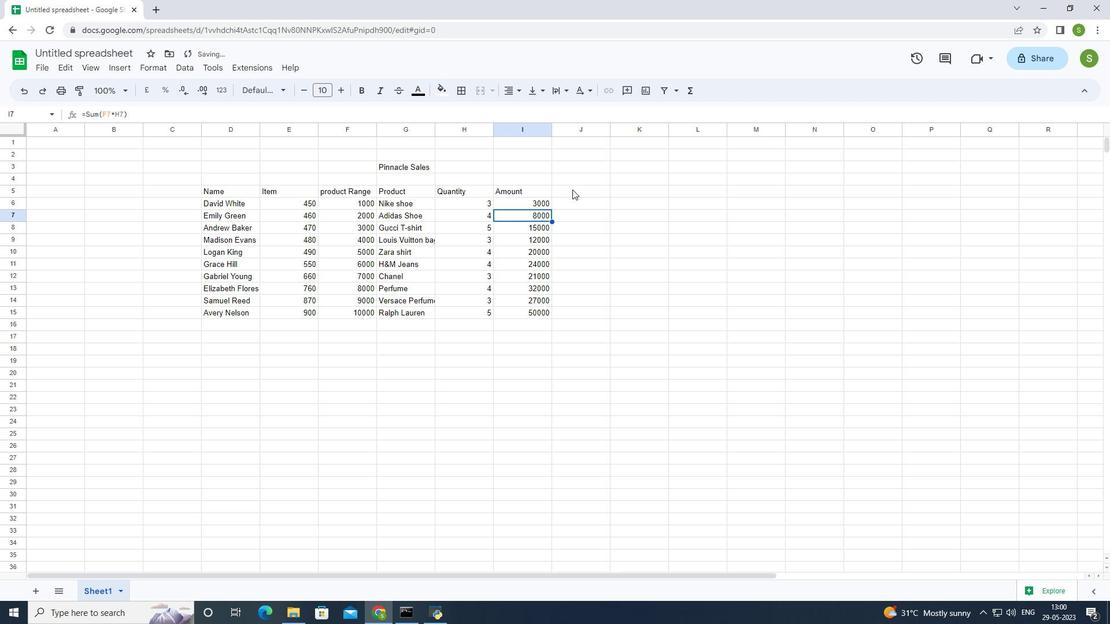 
Action: Mouse moved to (588, 211)
Screenshot: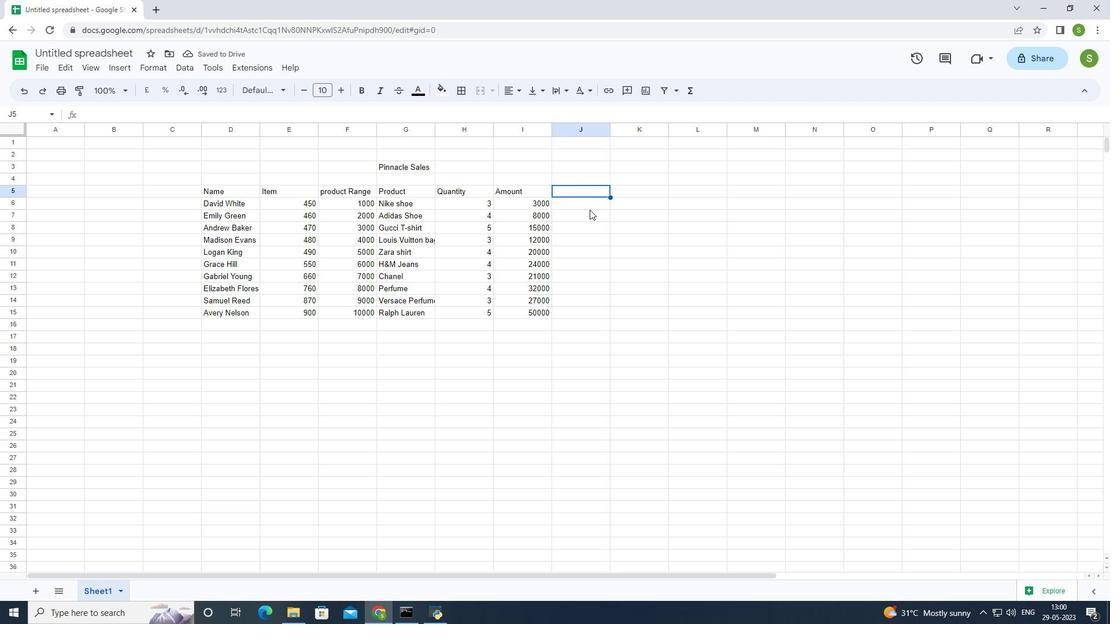 
Action: Key pressed <Key.shift><Key.shift><Key.shift><Key.shift><Key.shift><Key.shift><Key.shift><Key.shift><Key.shift><Key.shift><Key.shift><Key.shift><Key.shift><Key.shift><Key.shift><Key.shift><Key.shift>Quantity
Screenshot: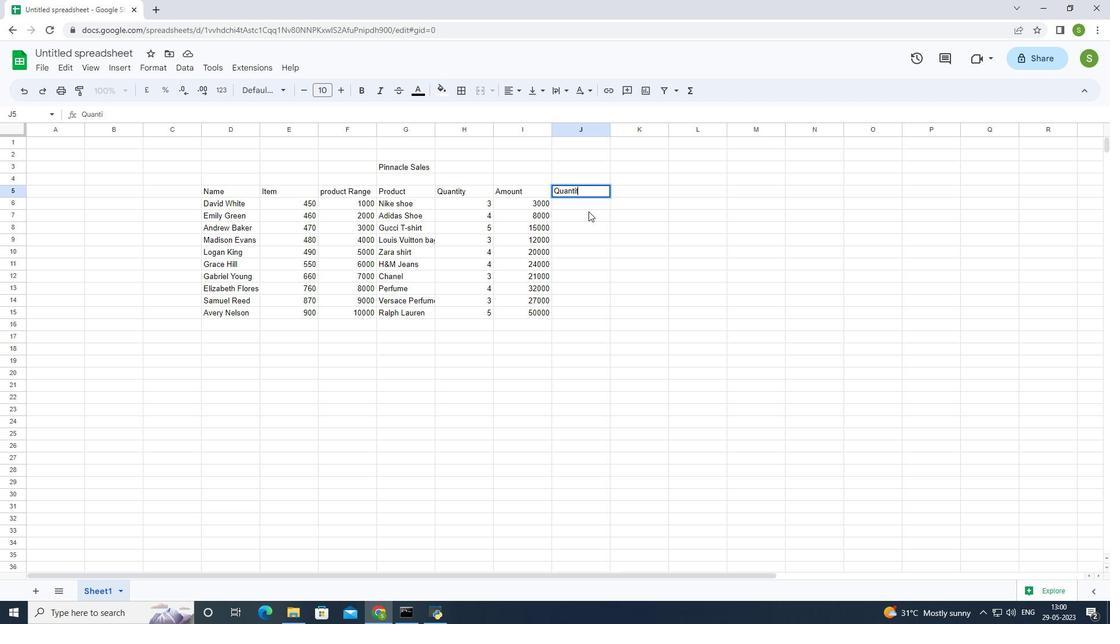 
Action: Mouse moved to (566, 195)
Screenshot: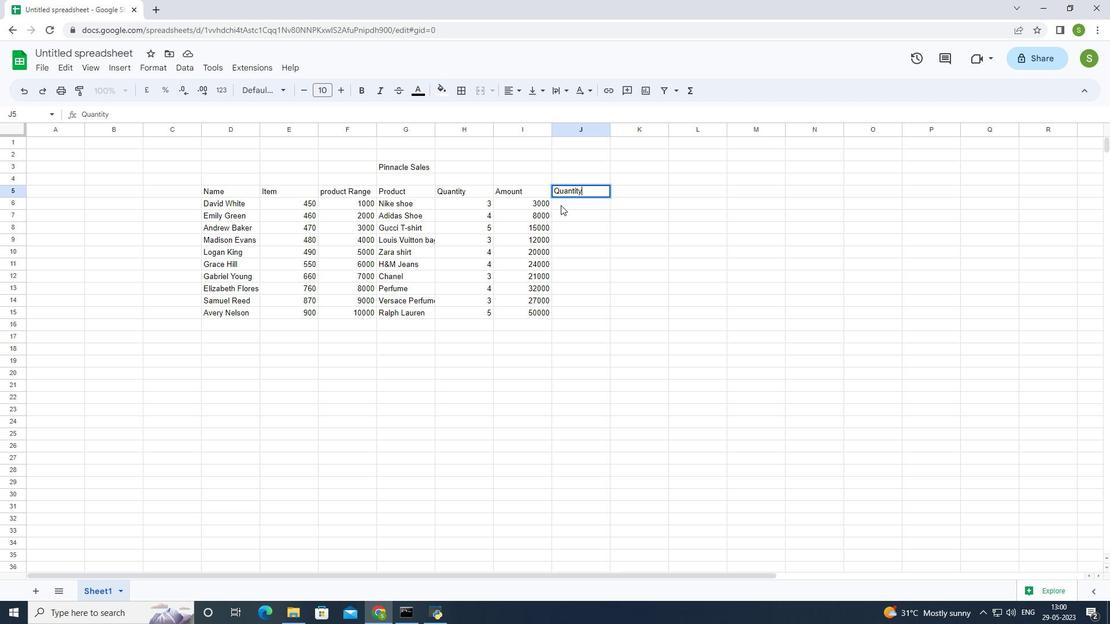 
Action: Mouse pressed left at (566, 195)
Screenshot: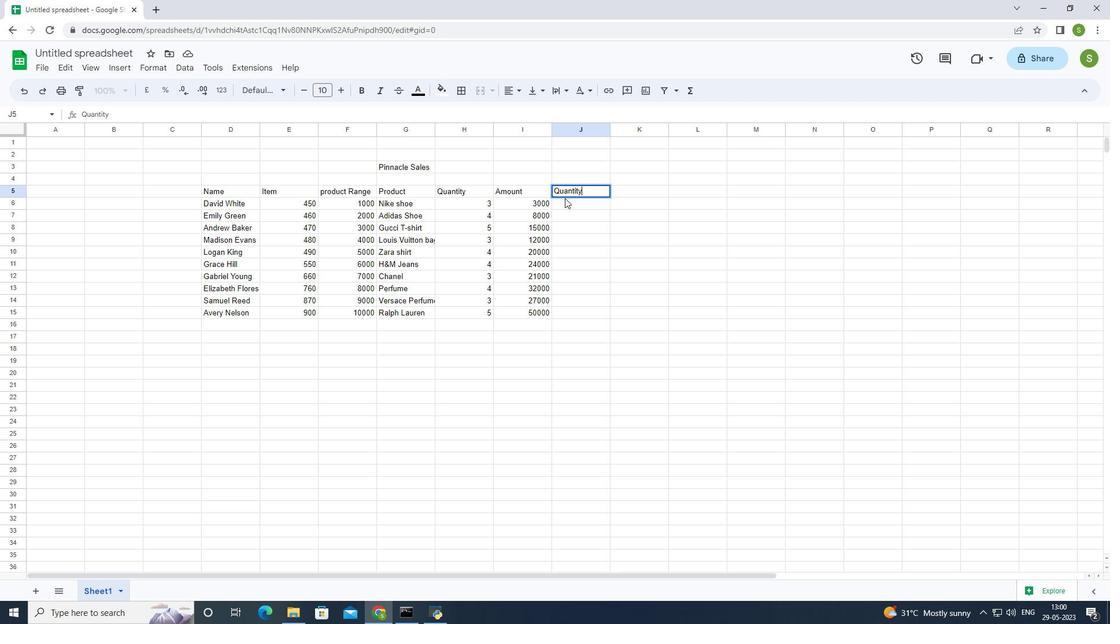 
Action: Mouse moved to (560, 200)
Screenshot: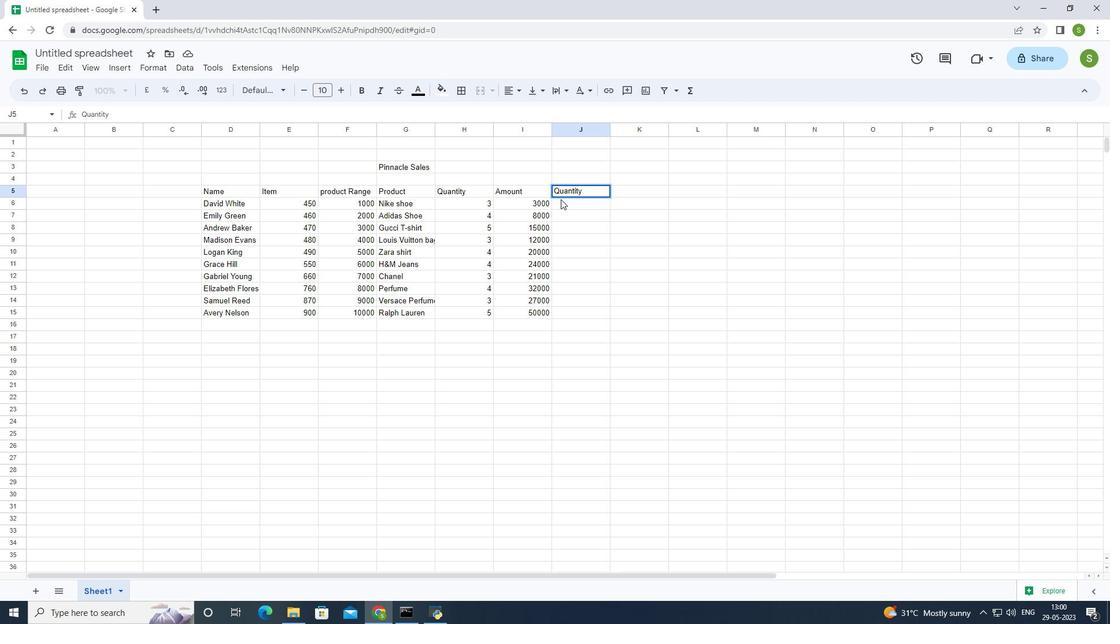 
Action: Mouse pressed left at (560, 200)
Screenshot: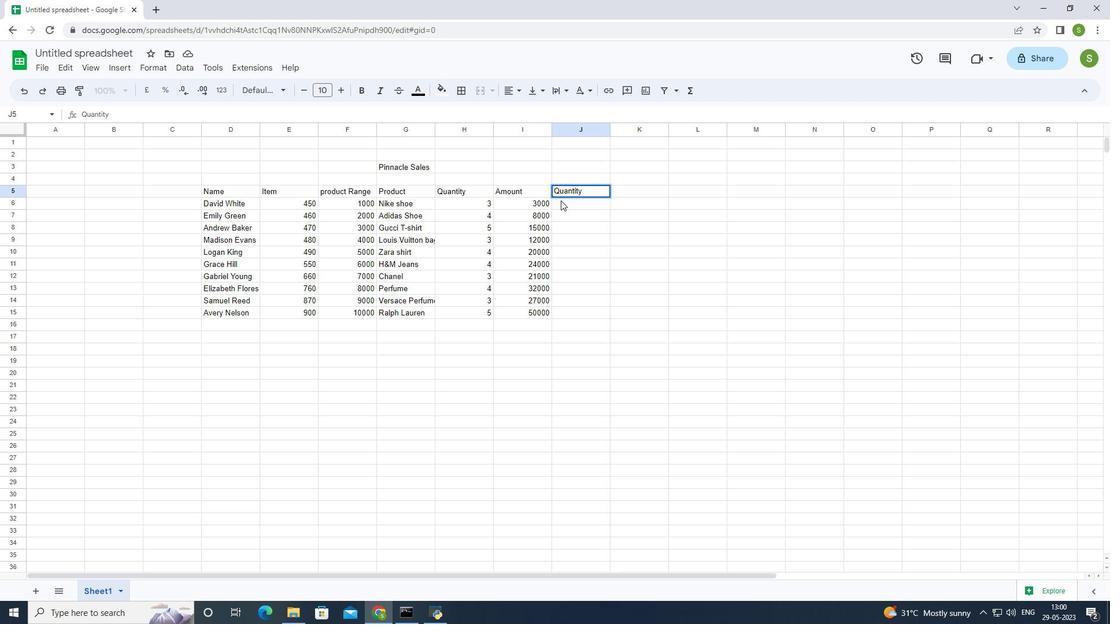 
Action: Mouse moved to (591, 191)
Screenshot: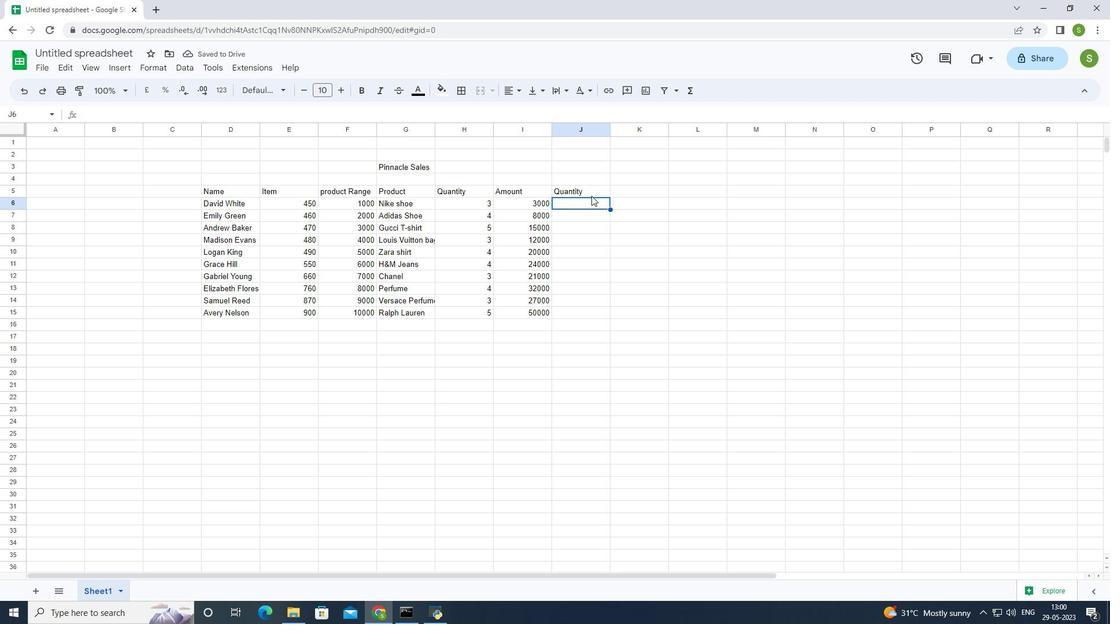 
Action: Mouse pressed left at (591, 191)
Screenshot: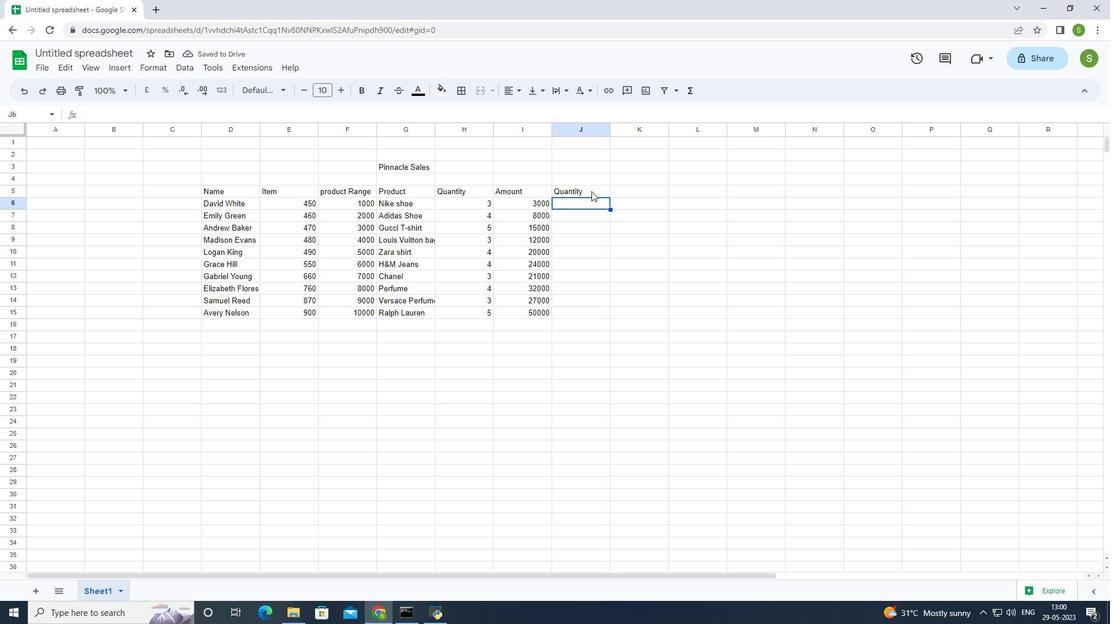 
Action: Key pressed <Key.backspace><Key.shift>Commision
Screenshot: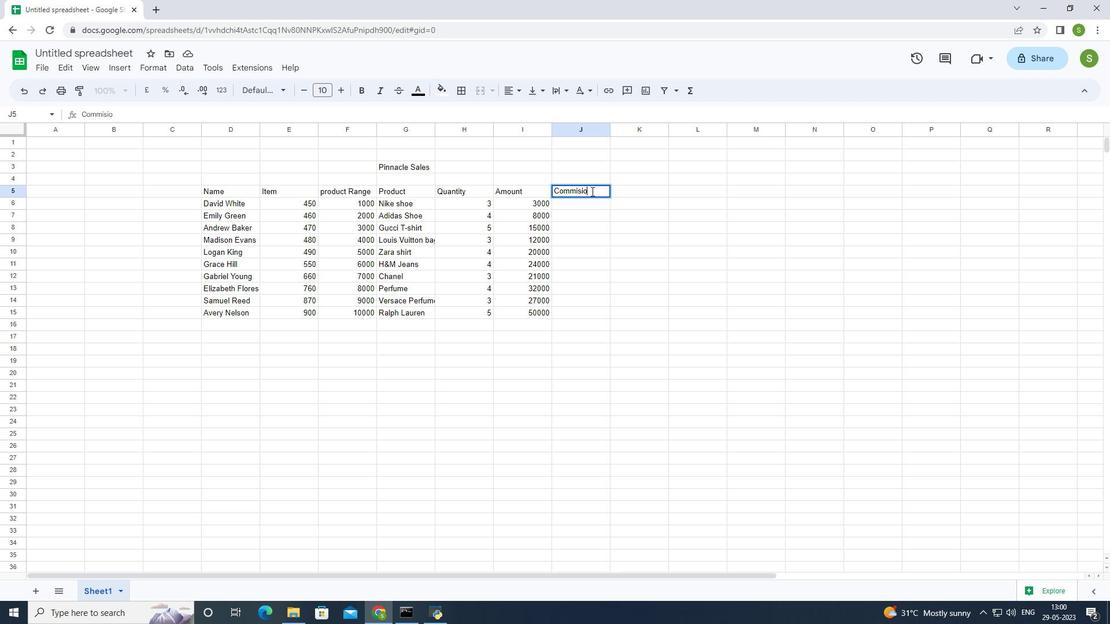 
Action: Mouse moved to (578, 200)
Screenshot: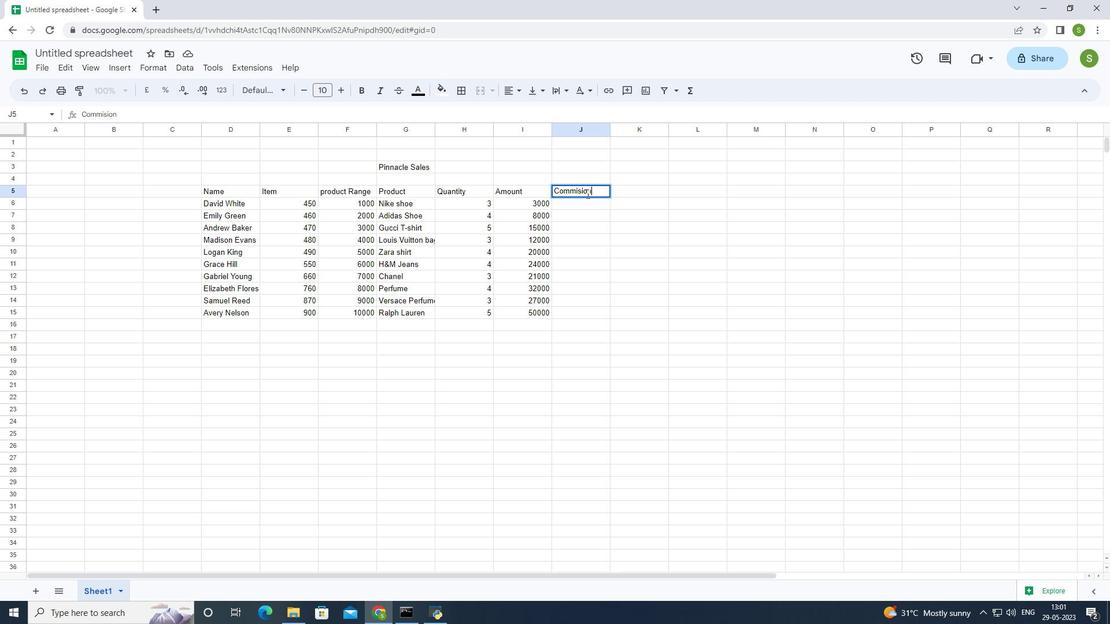 
Action: Mouse pressed left at (578, 200)
Screenshot: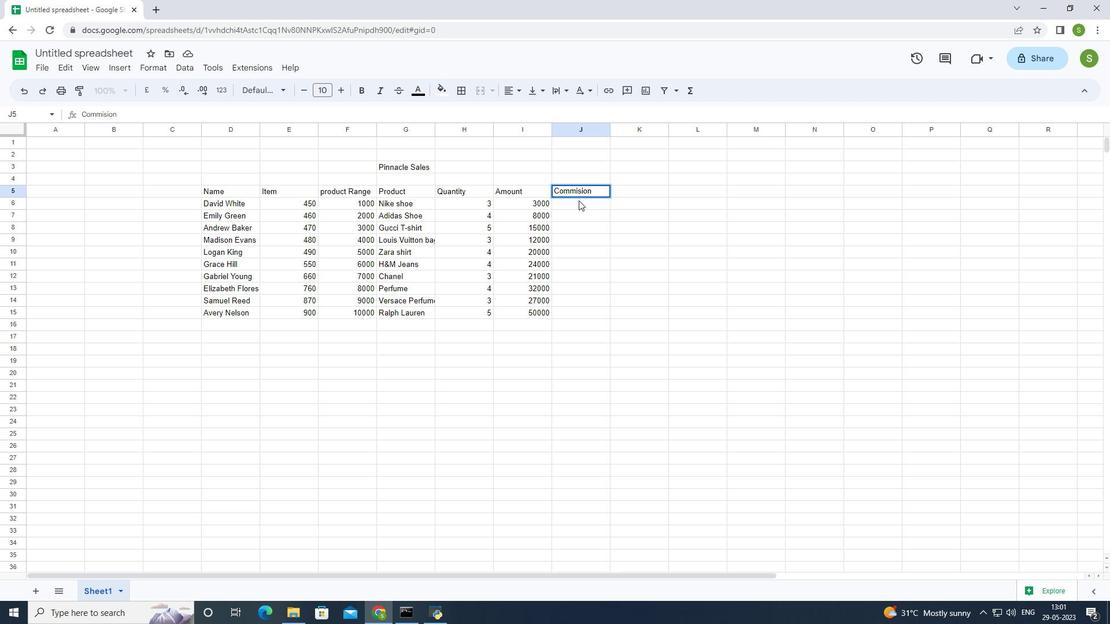 
Action: Mouse moved to (576, 204)
Screenshot: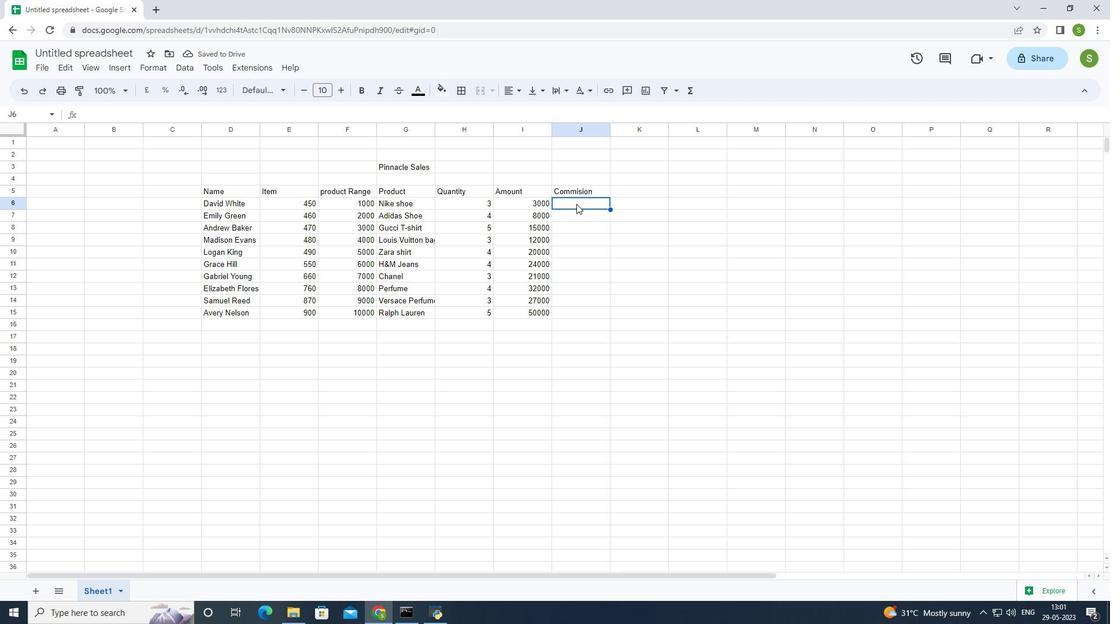 
Action: Mouse pressed left at (576, 204)
Screenshot: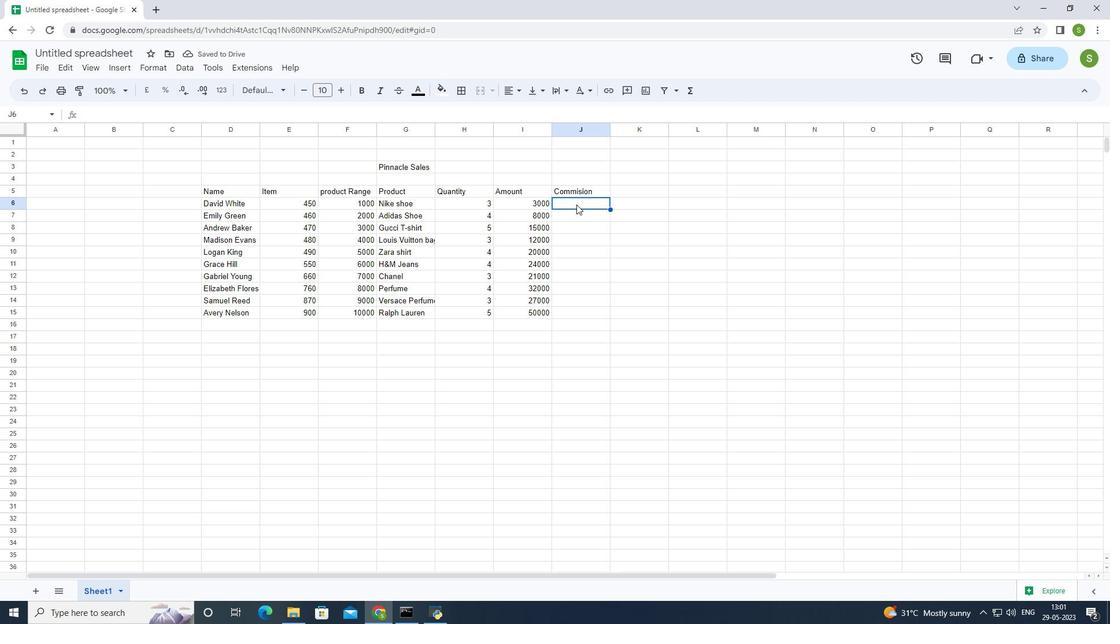 
Action: Mouse moved to (529, 205)
Screenshot: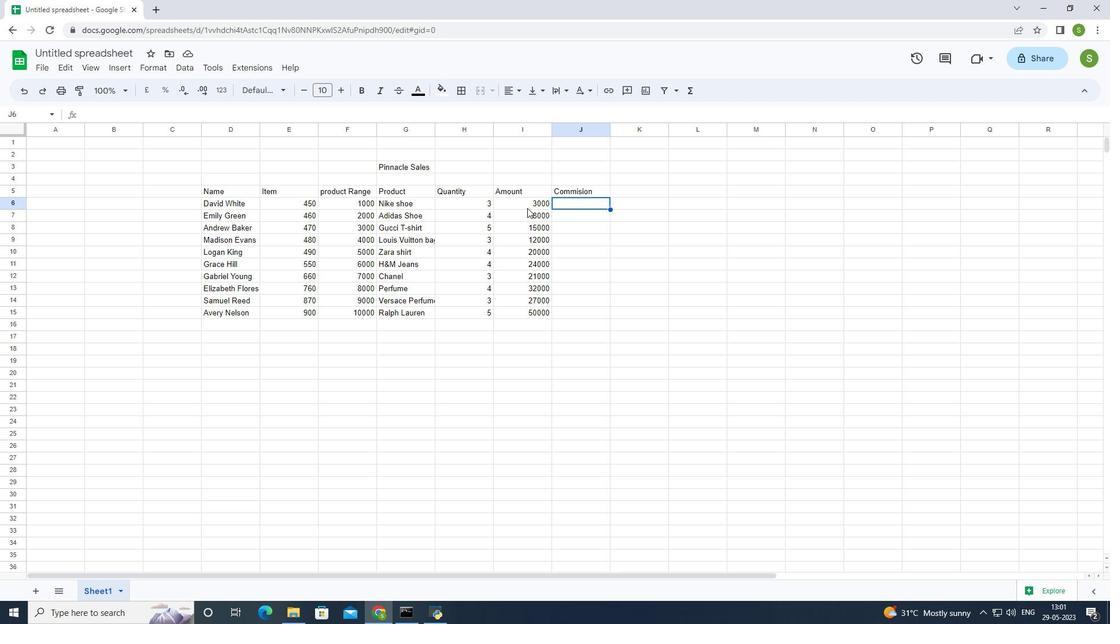 
Action: Mouse pressed left at (529, 205)
Screenshot: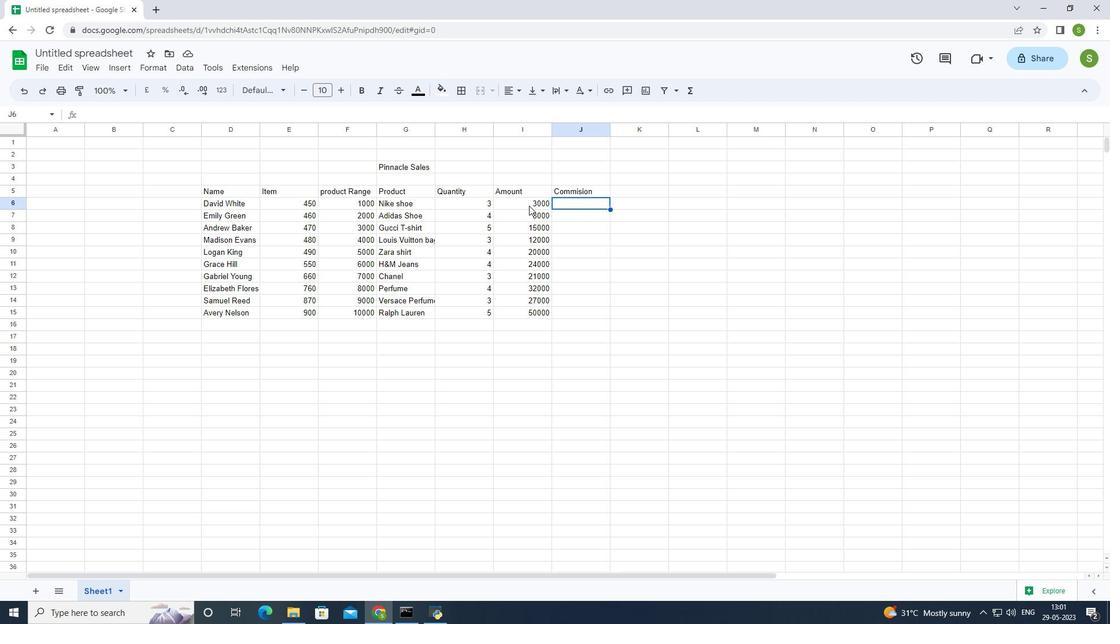 
Action: Mouse moved to (578, 203)
Screenshot: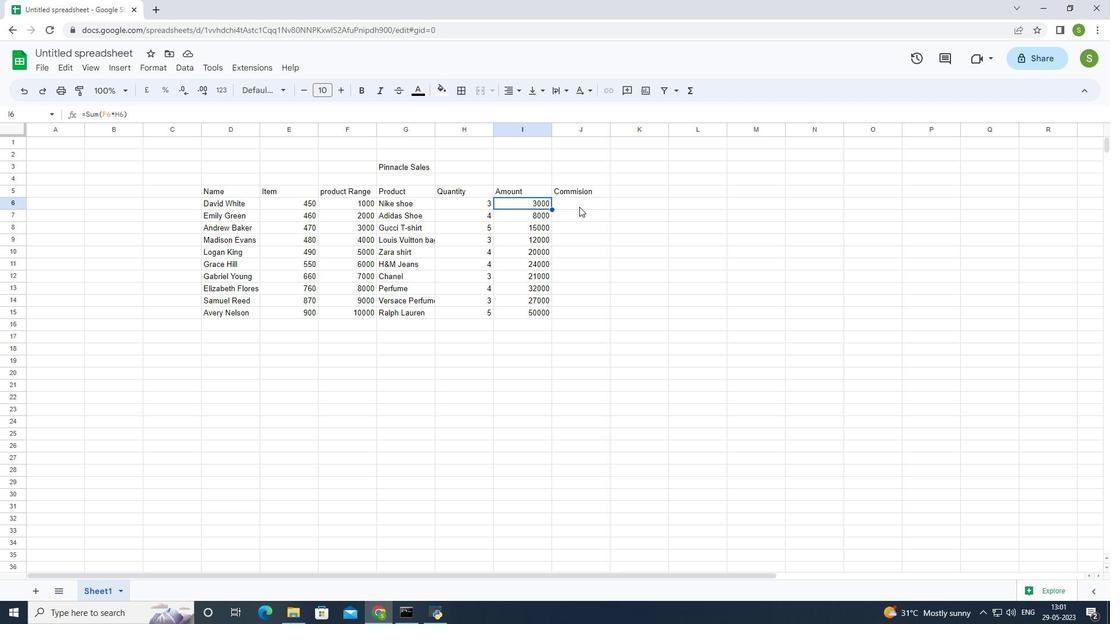 
Action: Mouse pressed left at (578, 203)
Screenshot: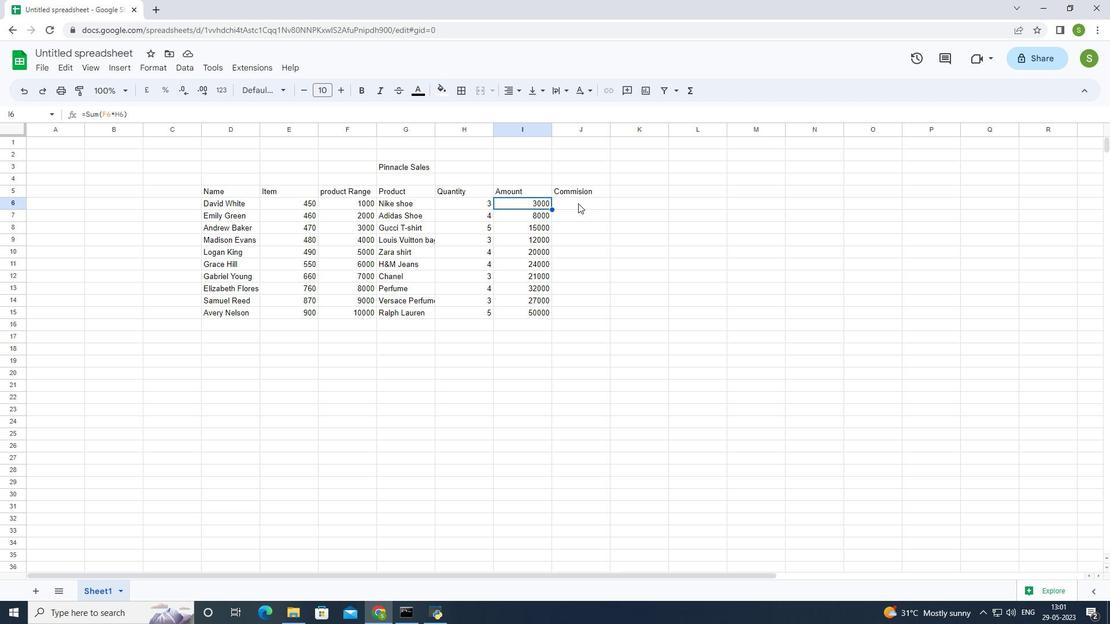 
Action: Key pressed =<Key.shift_r>(
Screenshot: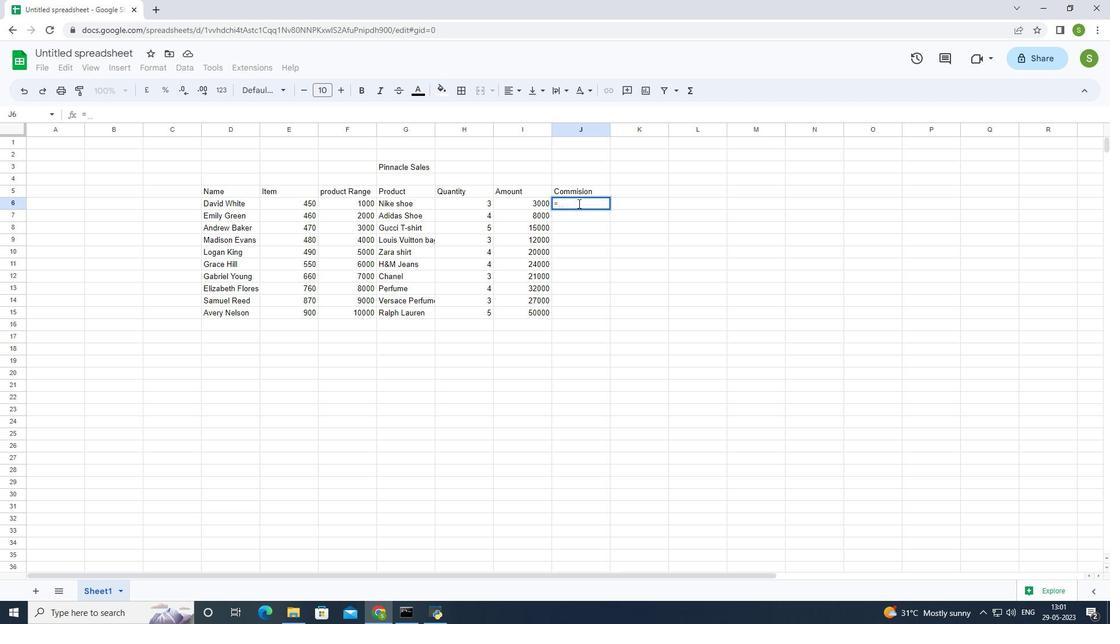 
Action: Mouse moved to (534, 204)
Screenshot: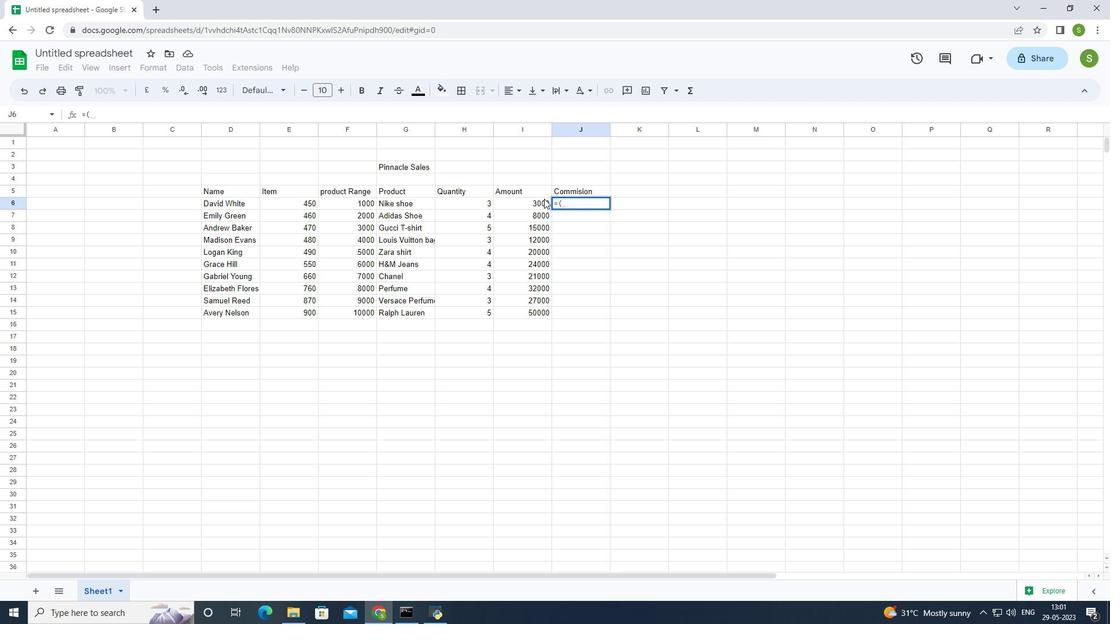 
Action: Mouse pressed left at (534, 204)
Screenshot: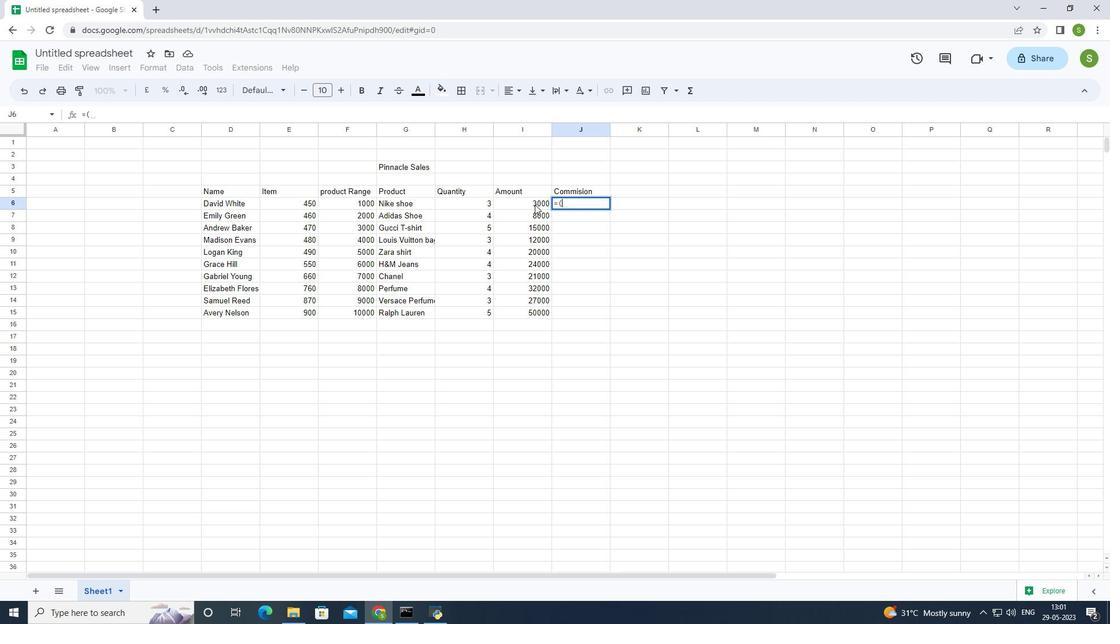 
Action: Mouse moved to (576, 215)
Screenshot: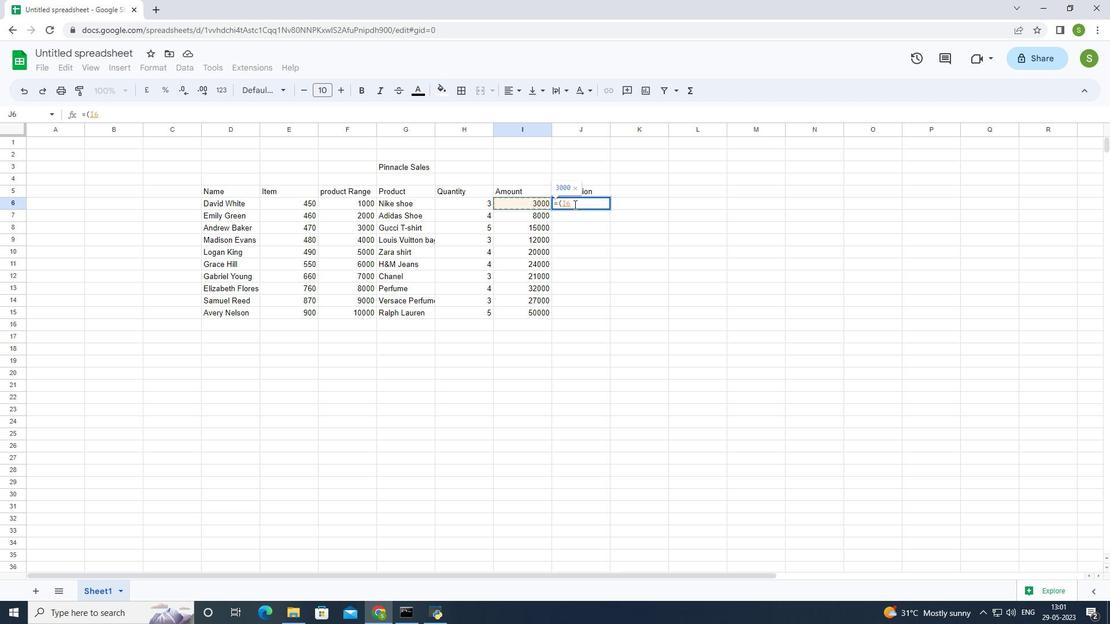 
Action: Key pressed <Key.shift_r>*2<Key.shift_r>%<Key.shift_r>)<Key.enter>
Screenshot: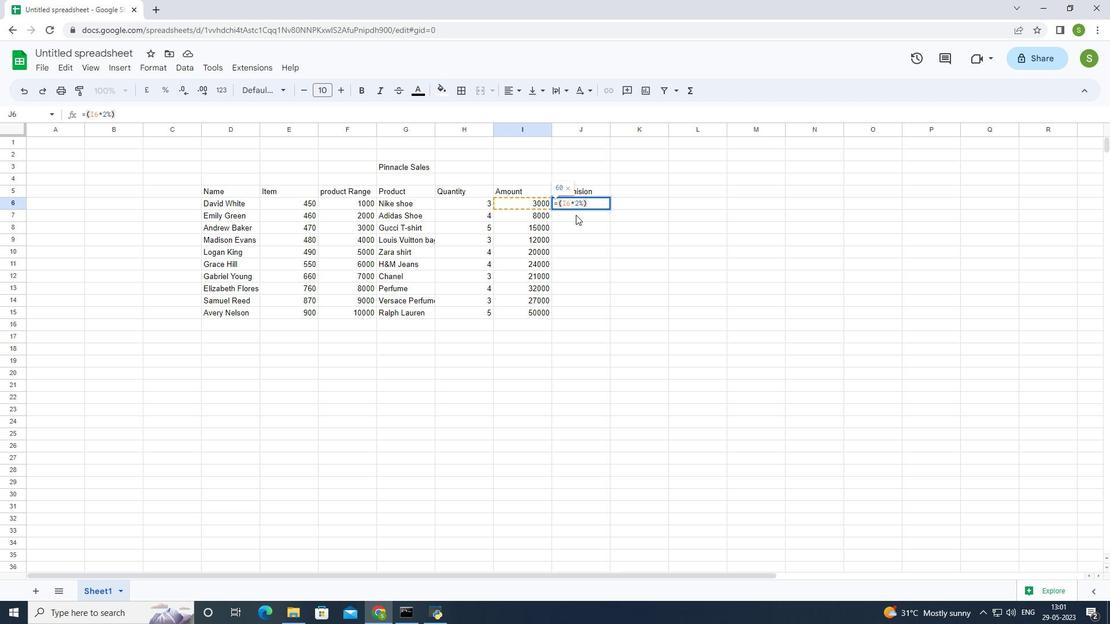 
Action: Mouse moved to (618, 289)
Screenshot: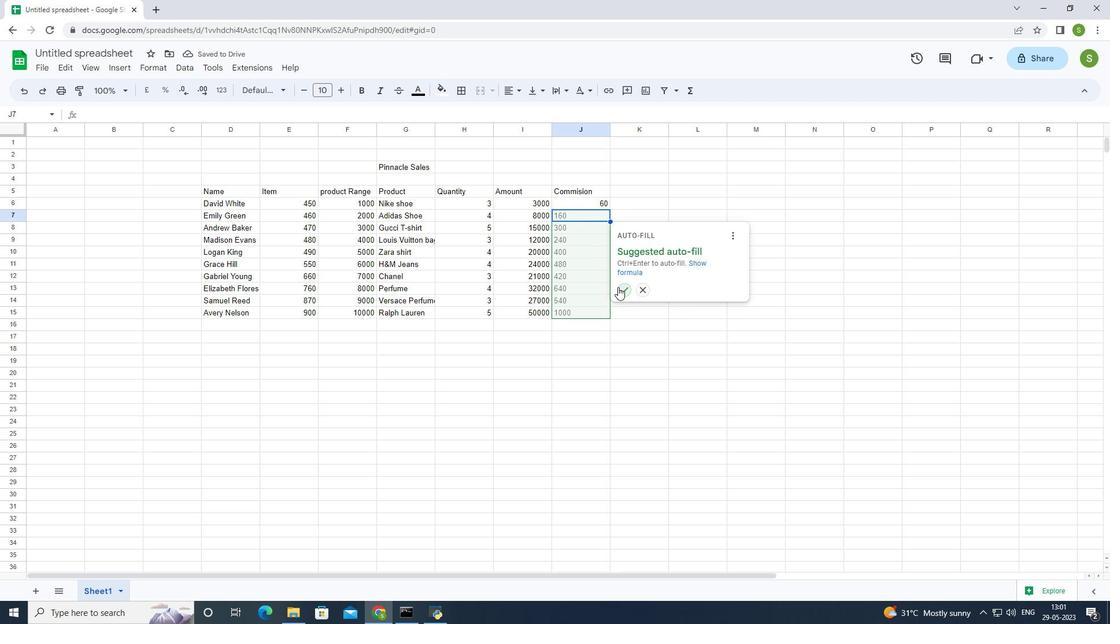 
Action: Mouse pressed left at (618, 289)
Screenshot: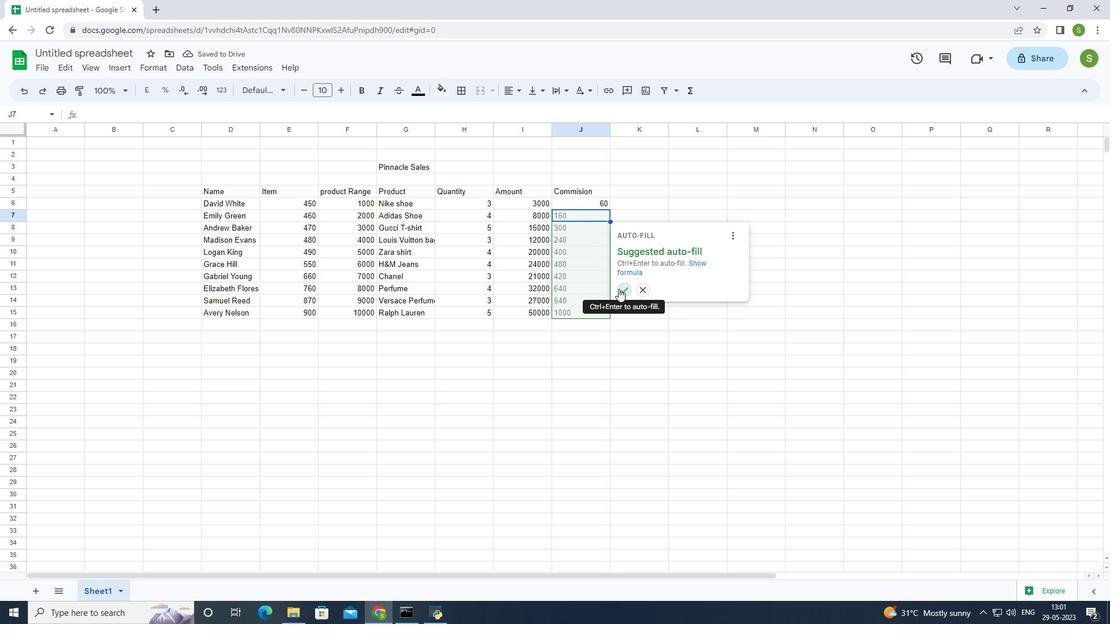 
Action: Mouse moved to (685, 298)
Screenshot: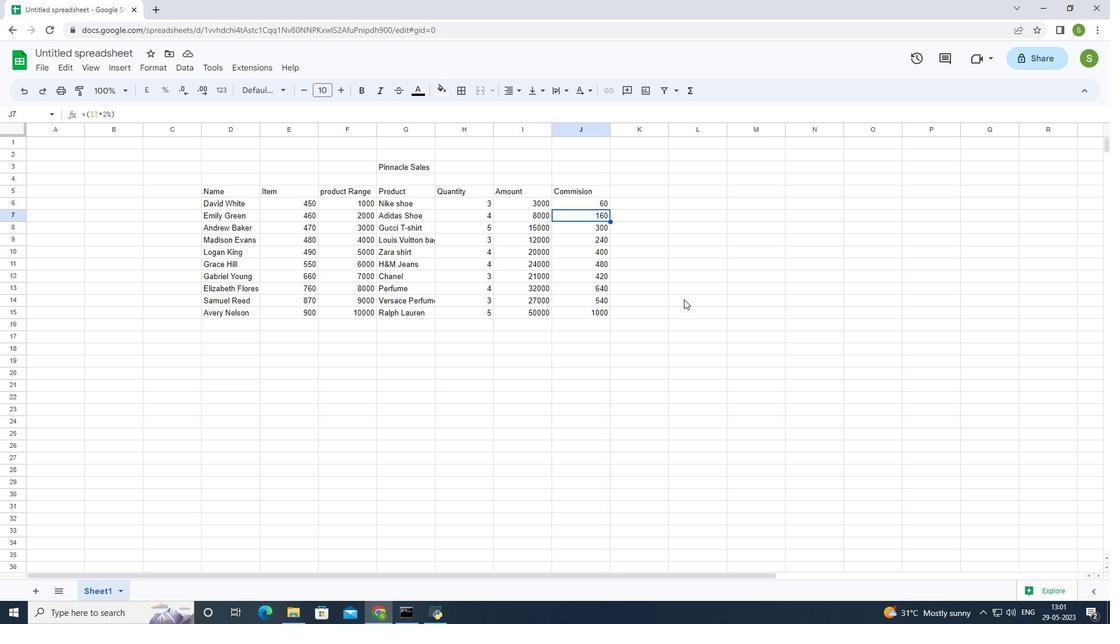 
Action: Key pressed ctrl+S
Screenshot: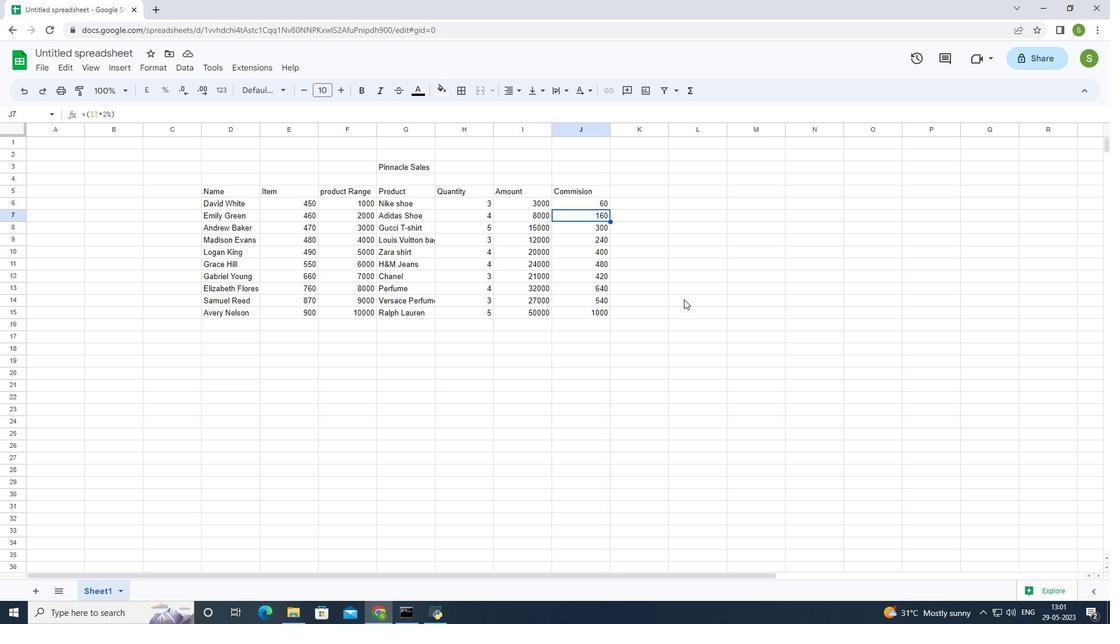 
Action: Mouse moved to (597, 266)
Screenshot: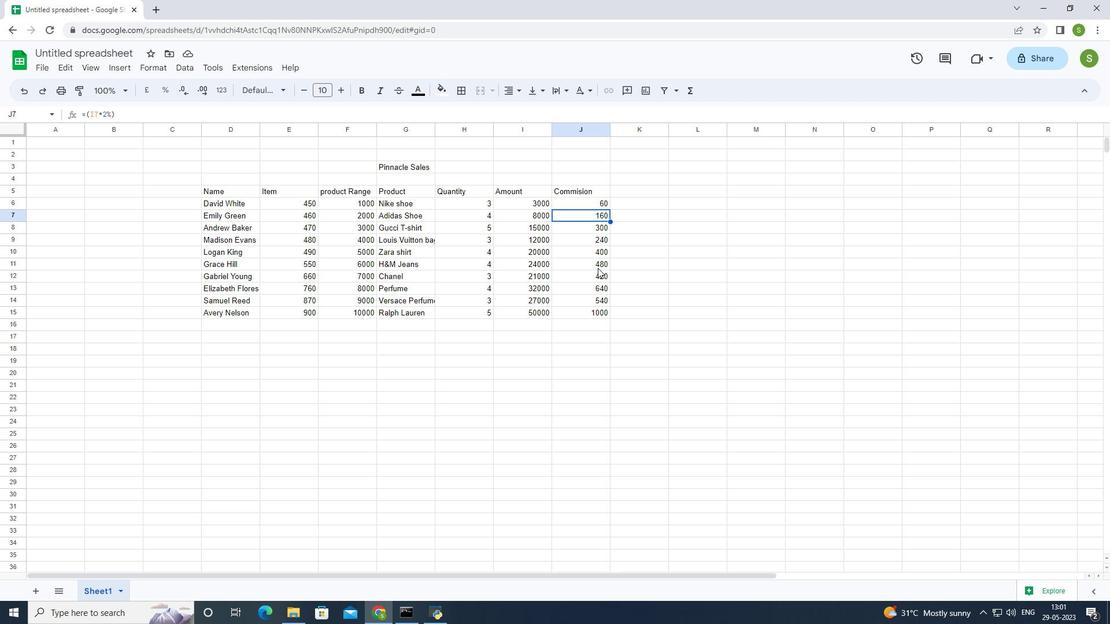 
Action: Key pressed ctrl+S
Screenshot: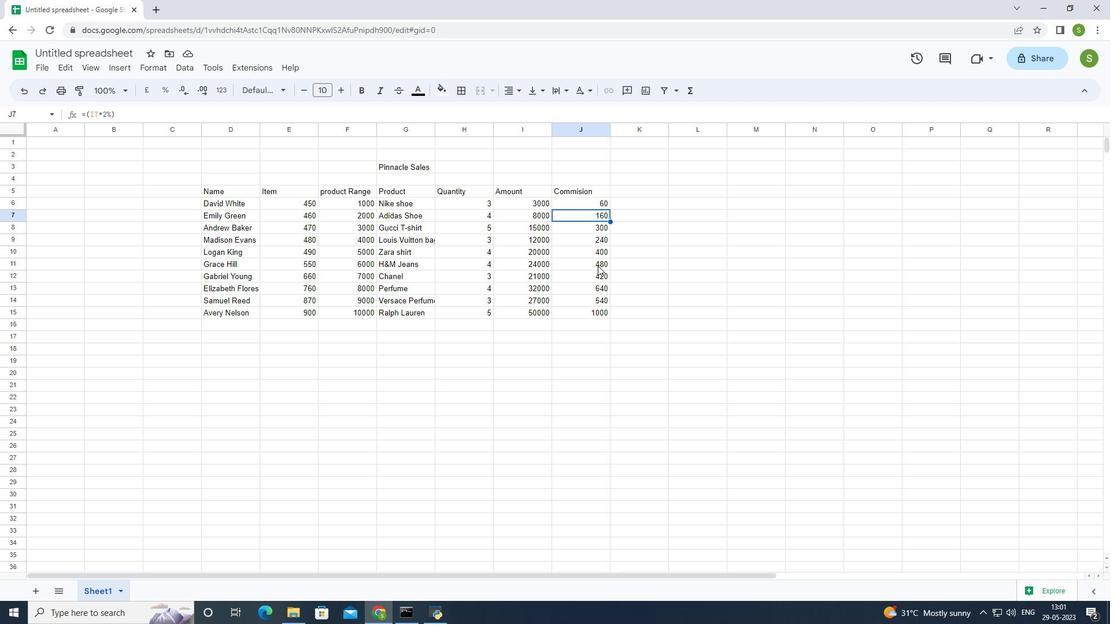 
Action: Mouse moved to (596, 263)
Screenshot: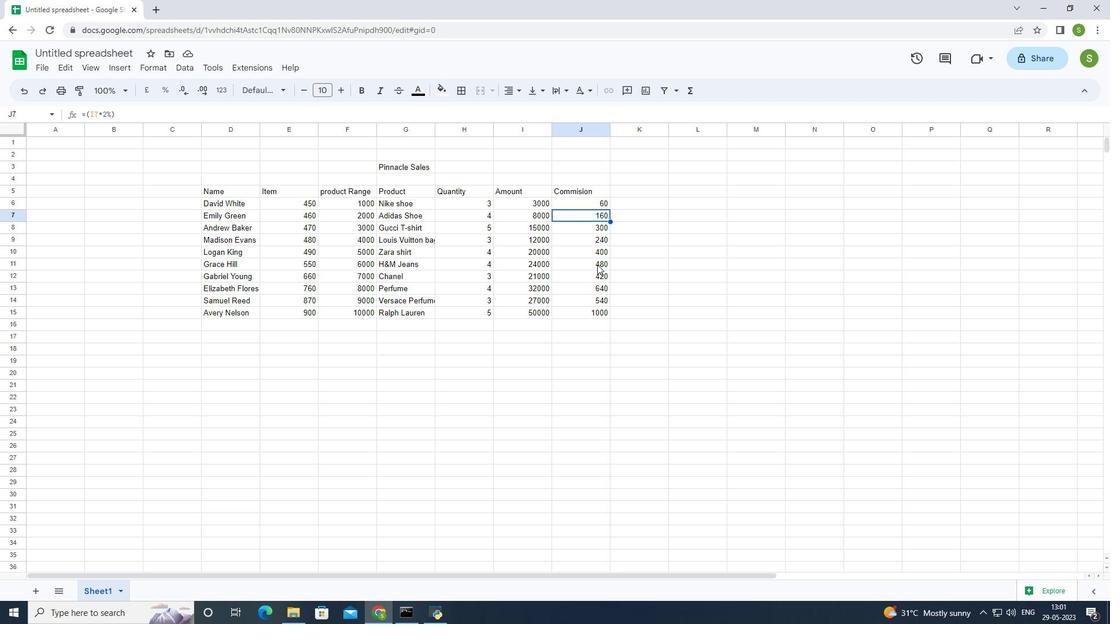 
Action: Key pressed <'\x13'><'\x13'>
Screenshot: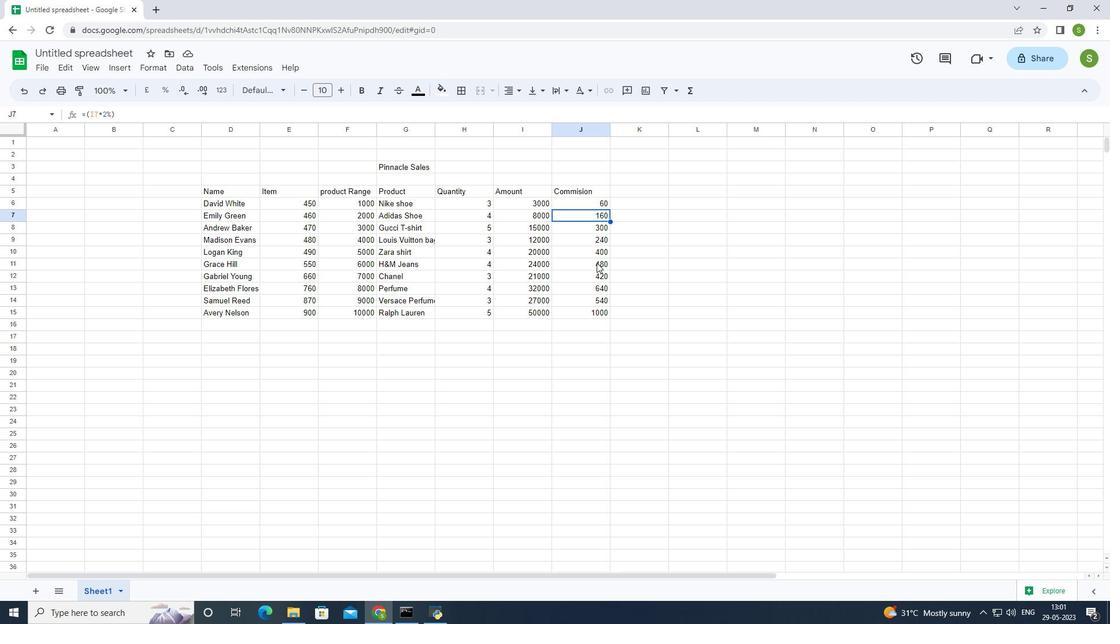 
Action: Mouse moved to (596, 261)
Screenshot: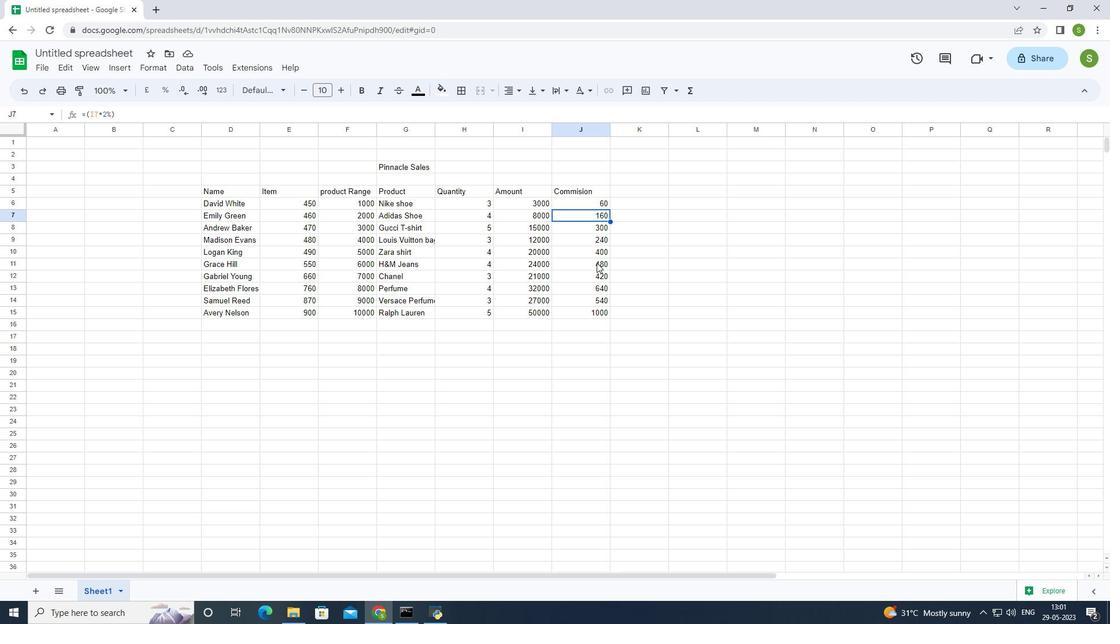 
Action: Key pressed <'\x13'><'\x13'>
Screenshot: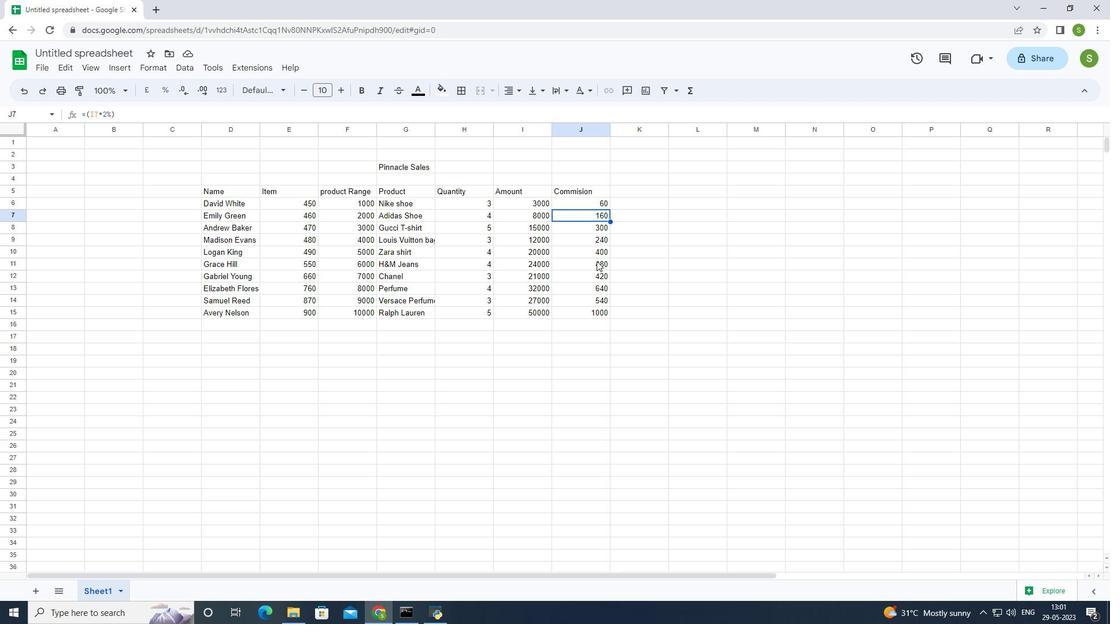 
Action: Mouse moved to (584, 260)
Screenshot: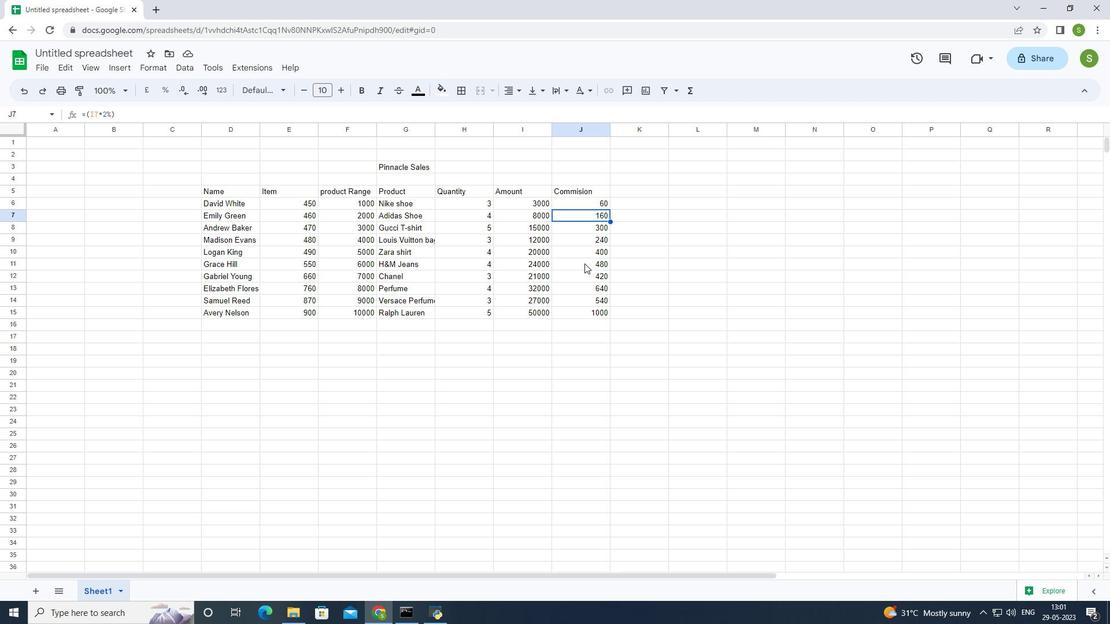 
Action: Key pressed ctrl+S<'\x13'><'\x13'><'\x13'><'\x13'><'\x13'><'\x13'><'\x13'>
Screenshot: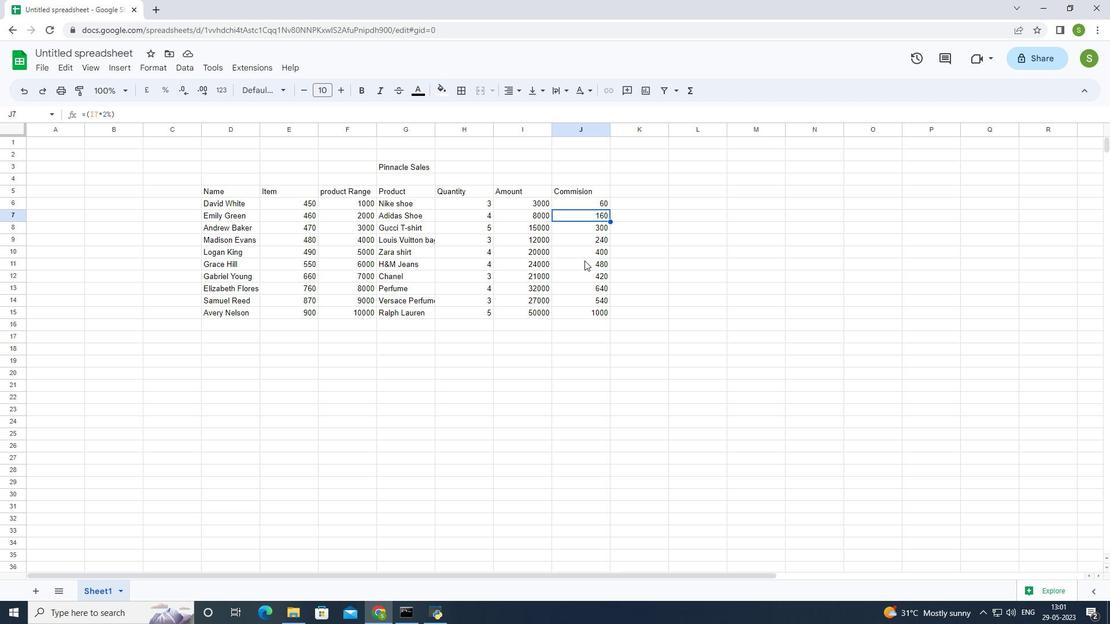 
Action: Mouse moved to (584, 260)
Screenshot: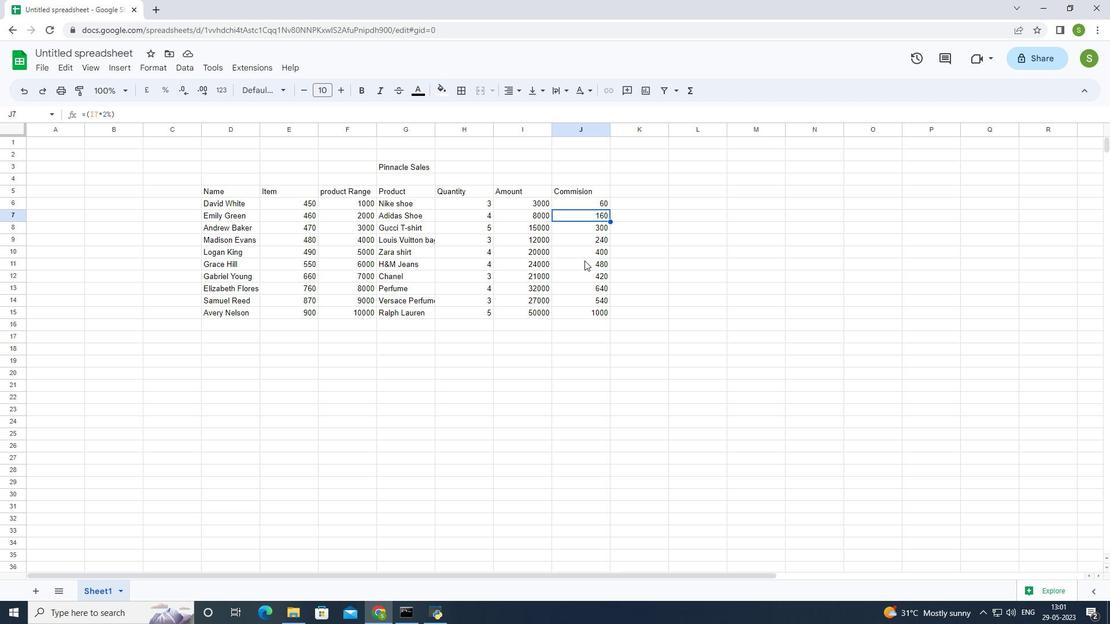 
Action: Key pressed <'\x13'>
Screenshot: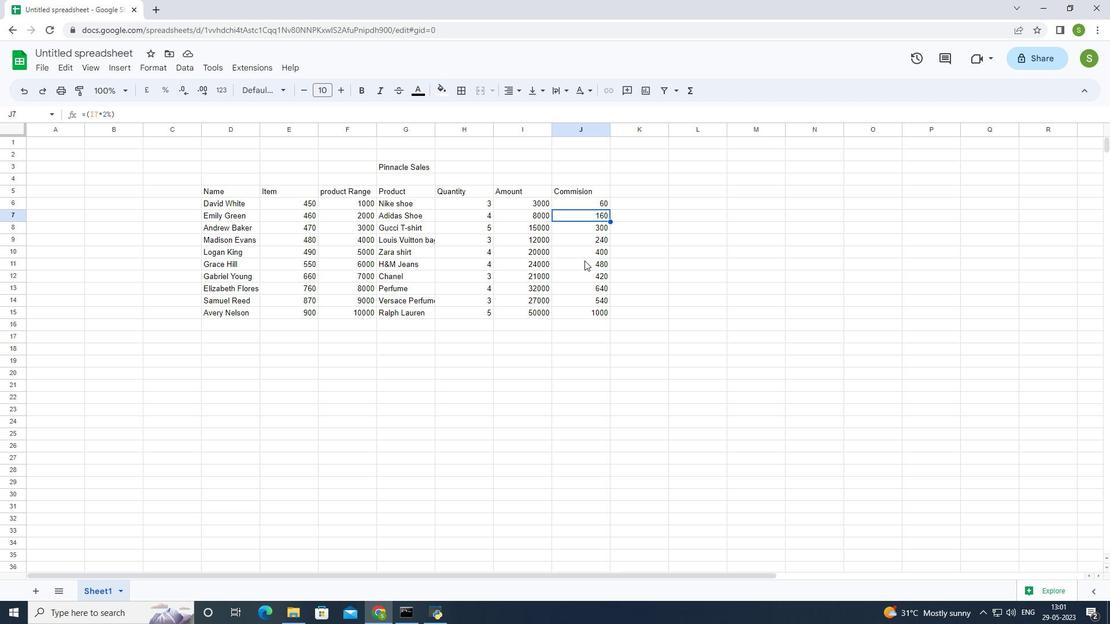 
Action: Mouse moved to (582, 260)
Screenshot: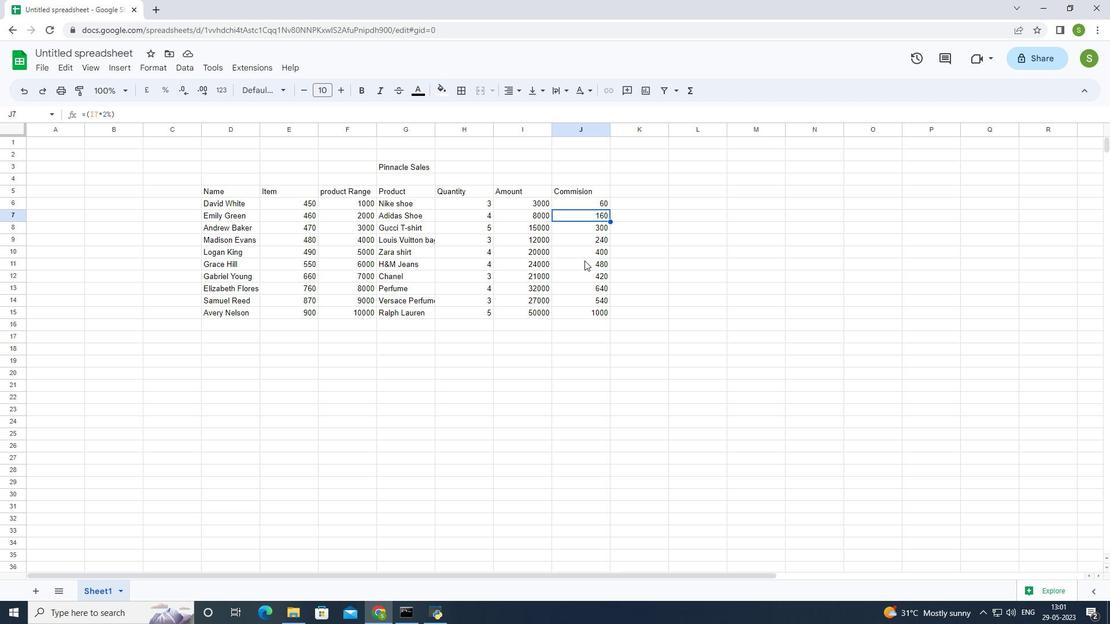 
Action: Key pressed <'\x13'>
Screenshot: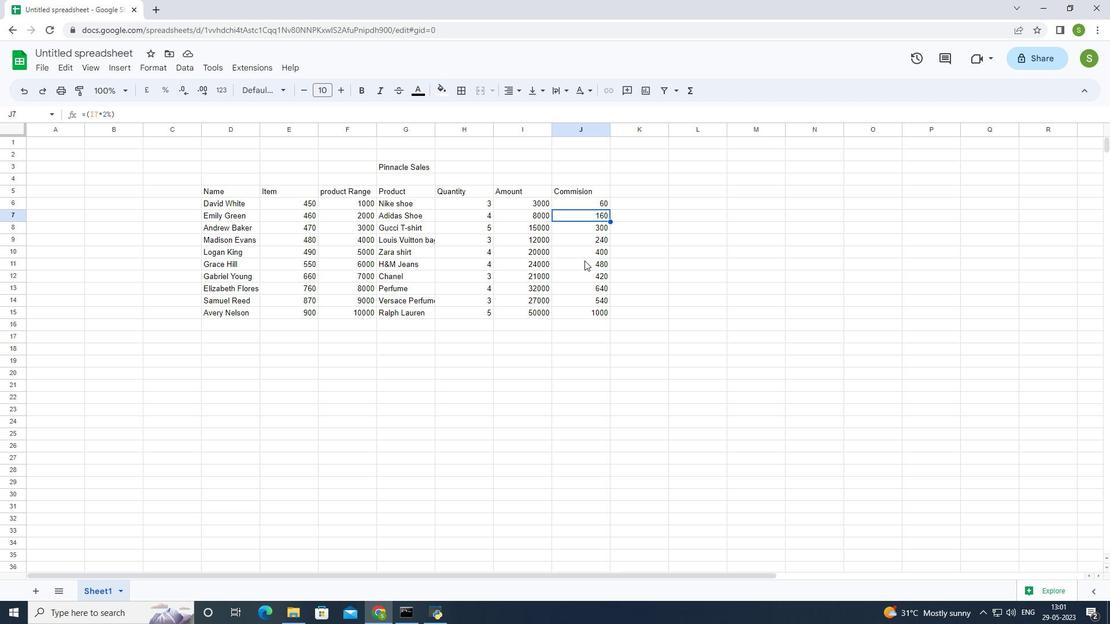 
Action: Mouse moved to (581, 260)
Screenshot: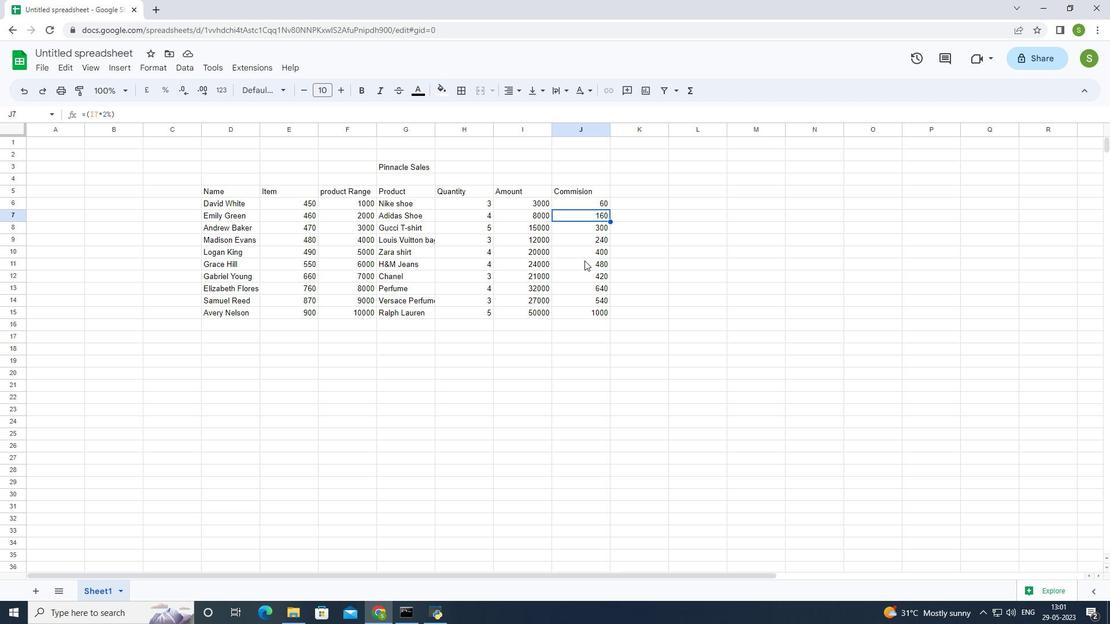 
Action: Key pressed <'\x13'>
Screenshot: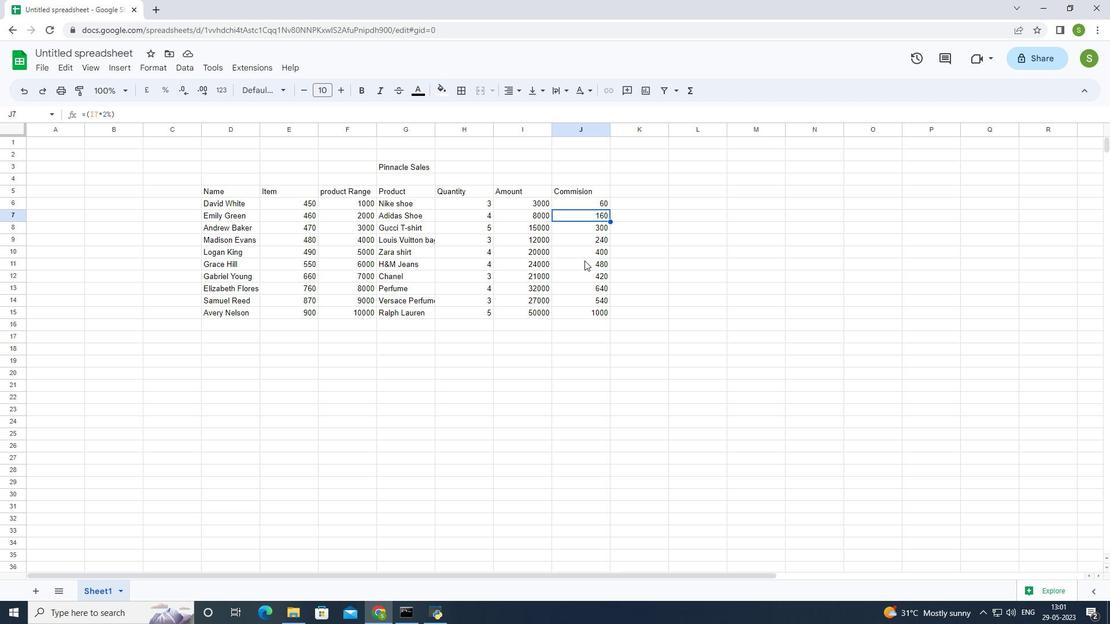 
Action: Mouse moved to (577, 260)
Screenshot: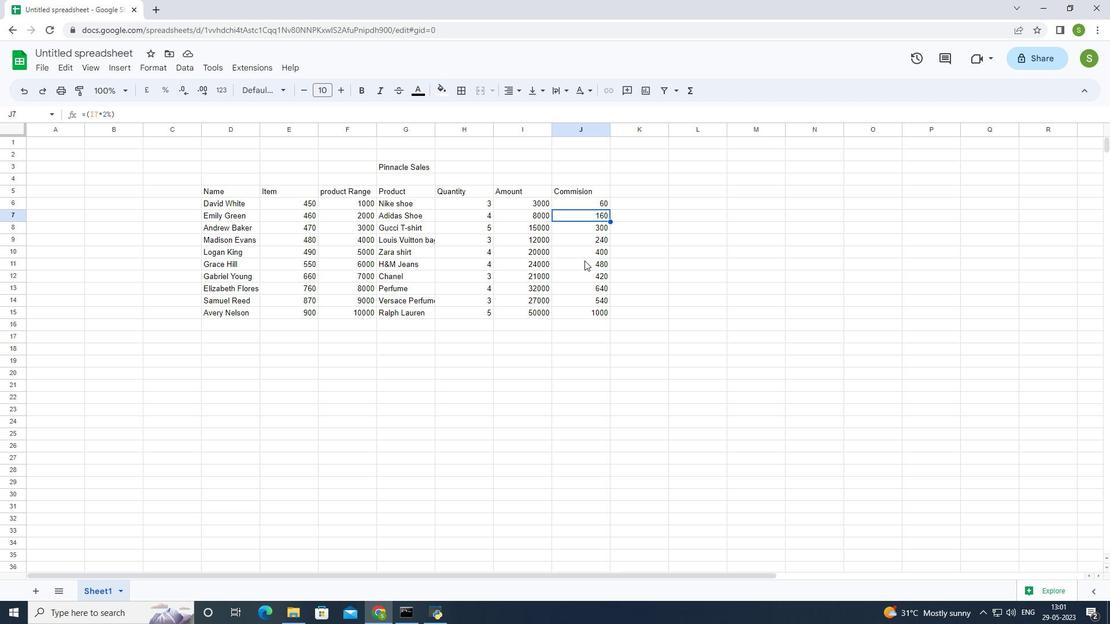 
Action: Key pressed <'\x13'>
Screenshot: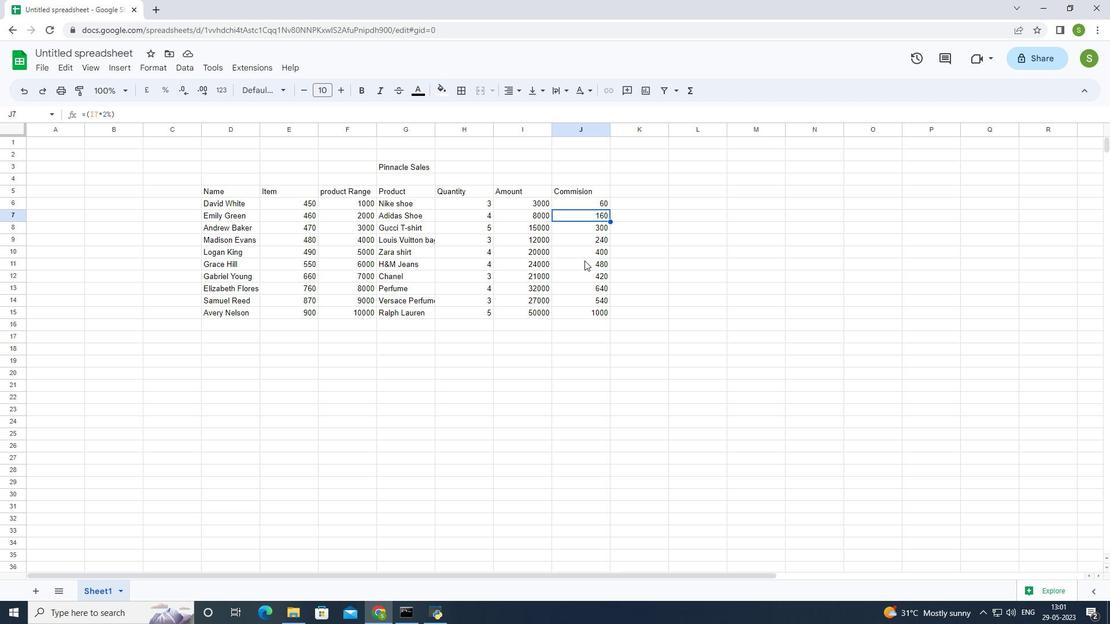 
Action: Mouse moved to (573, 261)
Screenshot: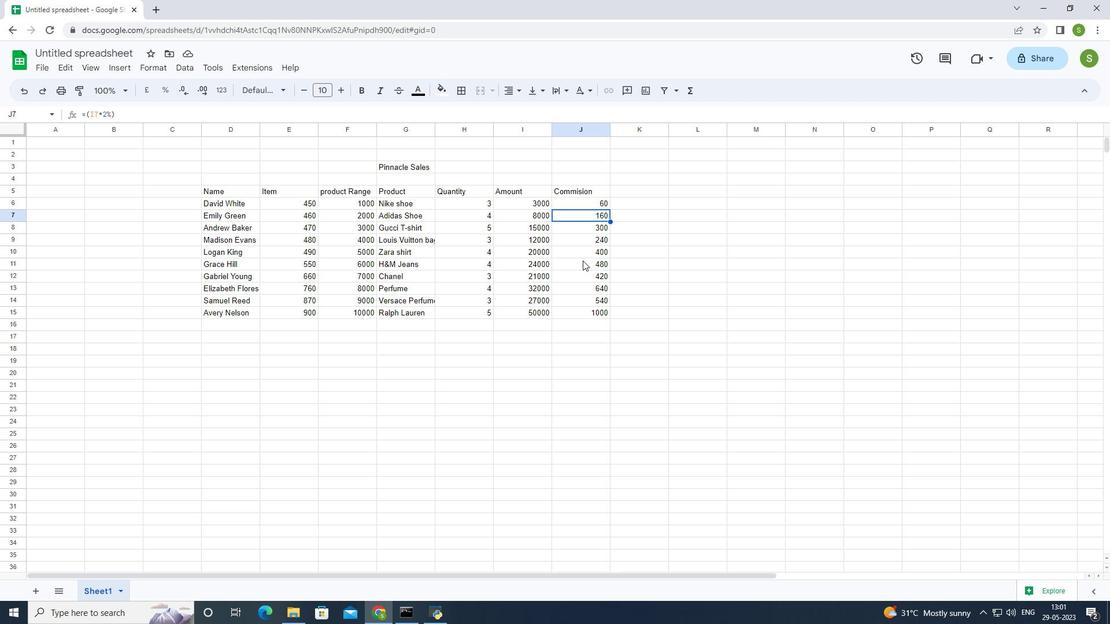 
Action: Key pressed <'\x13'>
Screenshot: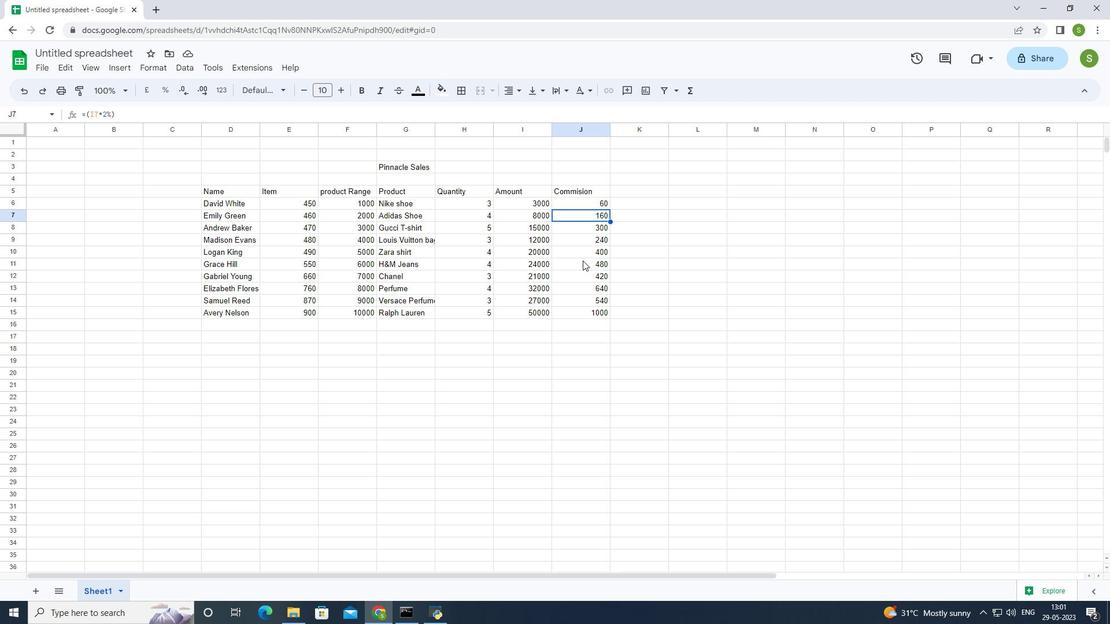 
Action: Mouse moved to (565, 263)
Screenshot: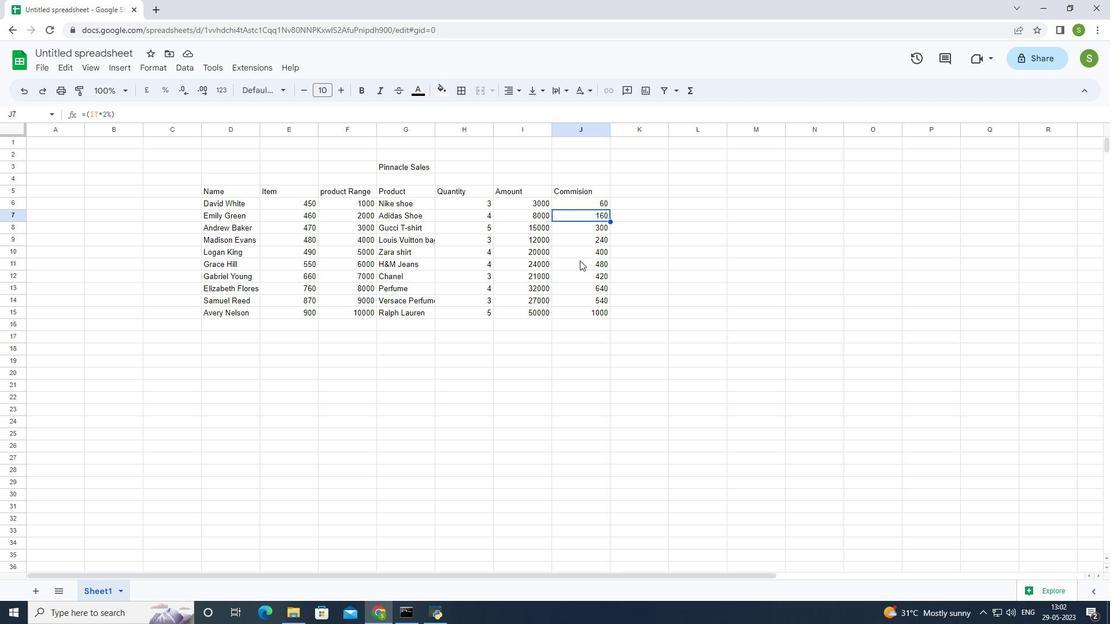 
Action: Key pressed <'\x13'>
Screenshot: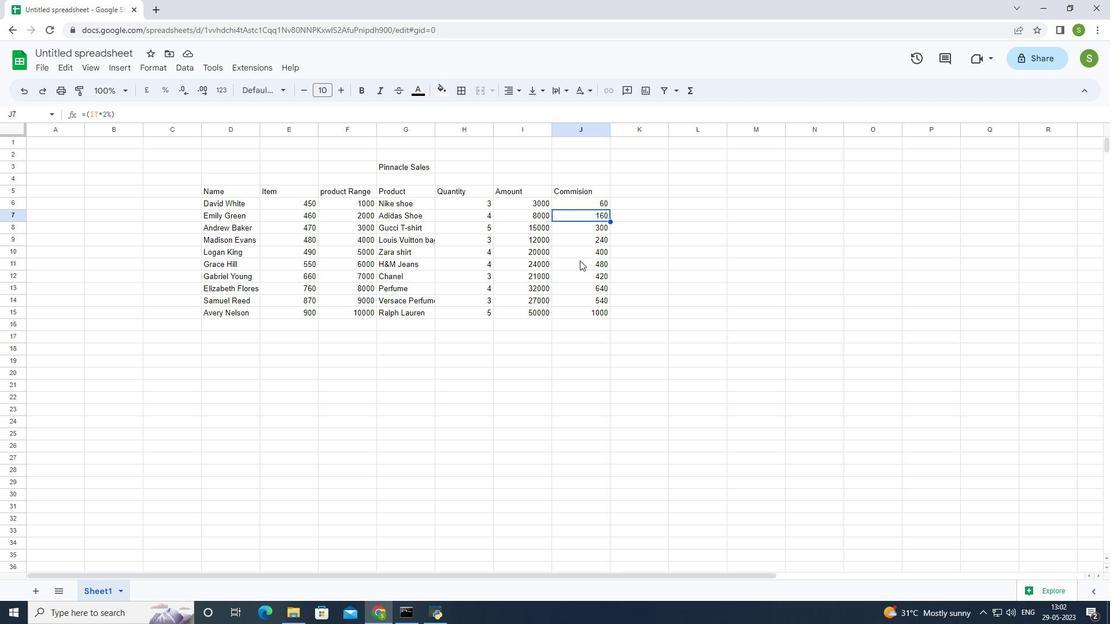 
Action: Mouse moved to (558, 263)
Screenshot: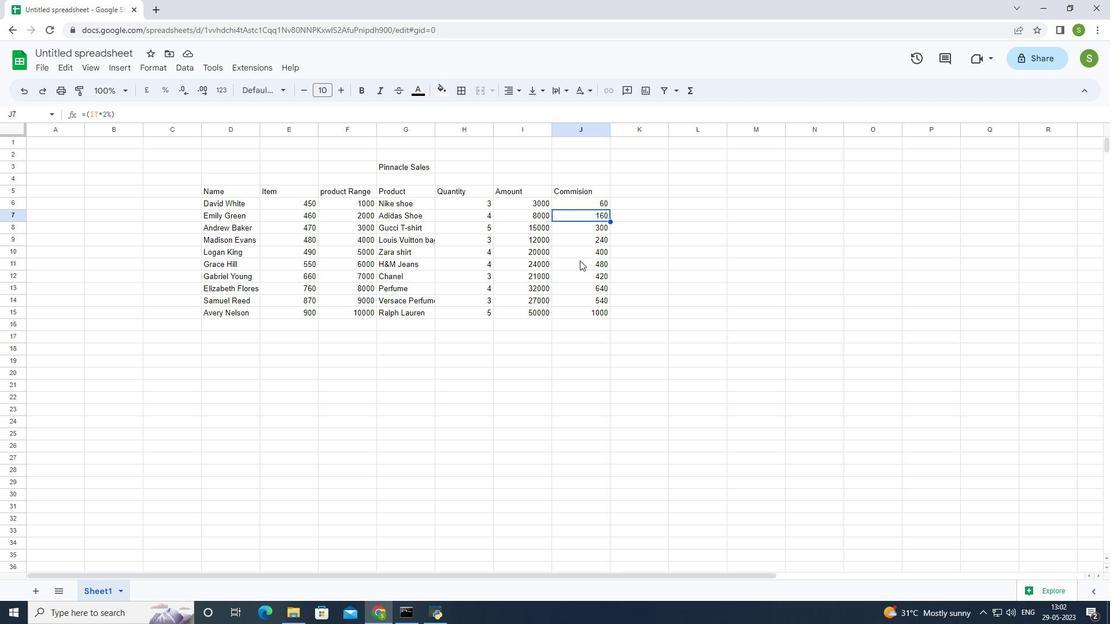 
Action: Key pressed <'\x13'>
Screenshot: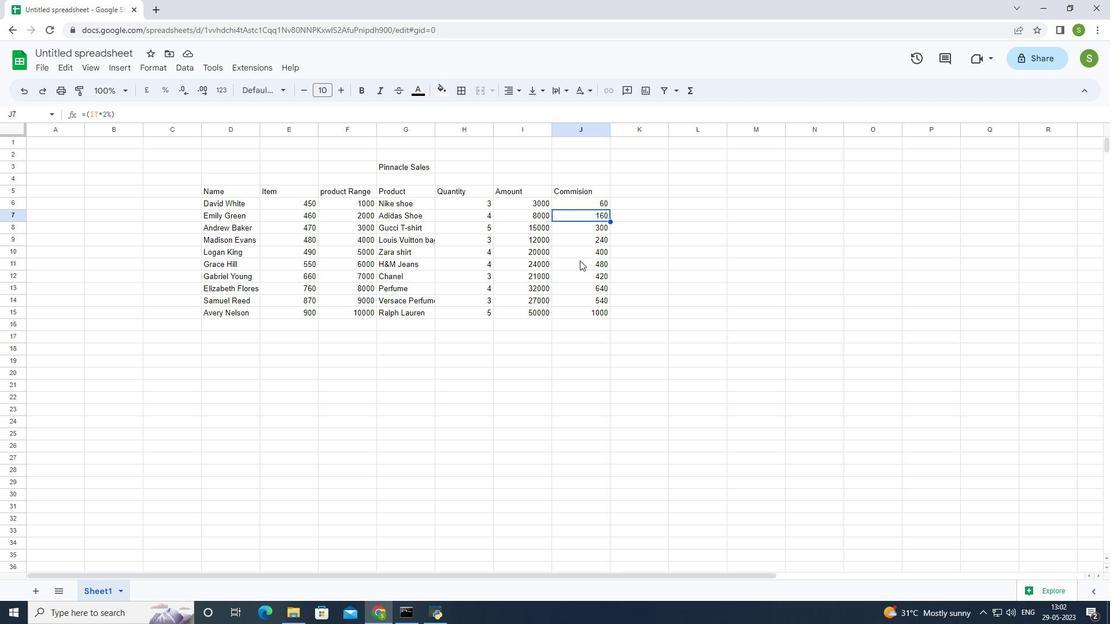 
Action: Mouse moved to (549, 263)
Screenshot: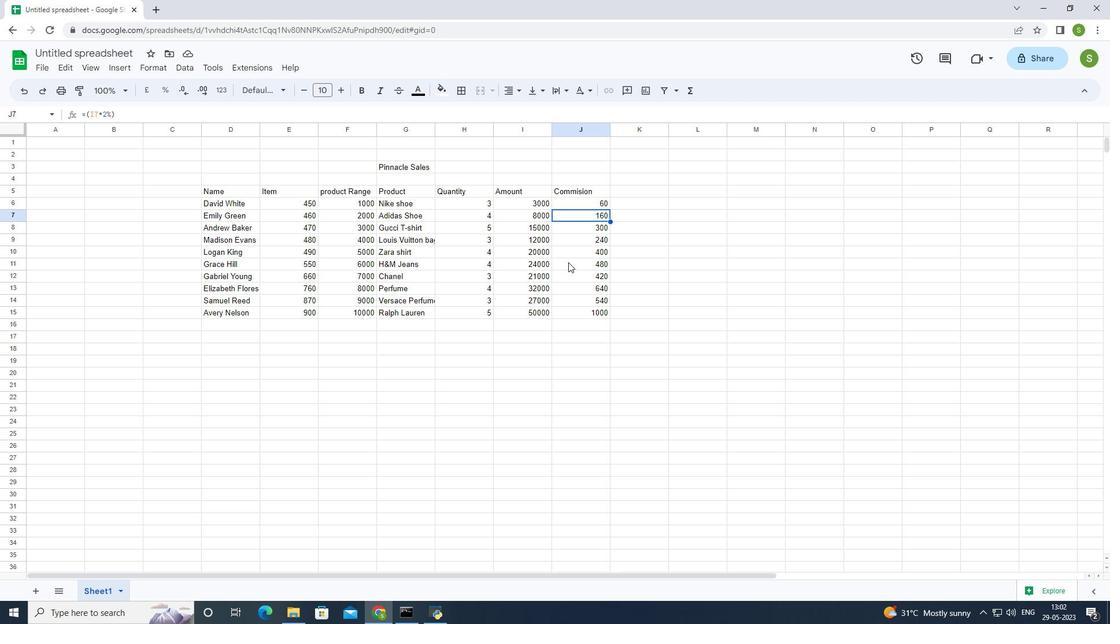 
Action: Key pressed <'\x13'>
Screenshot: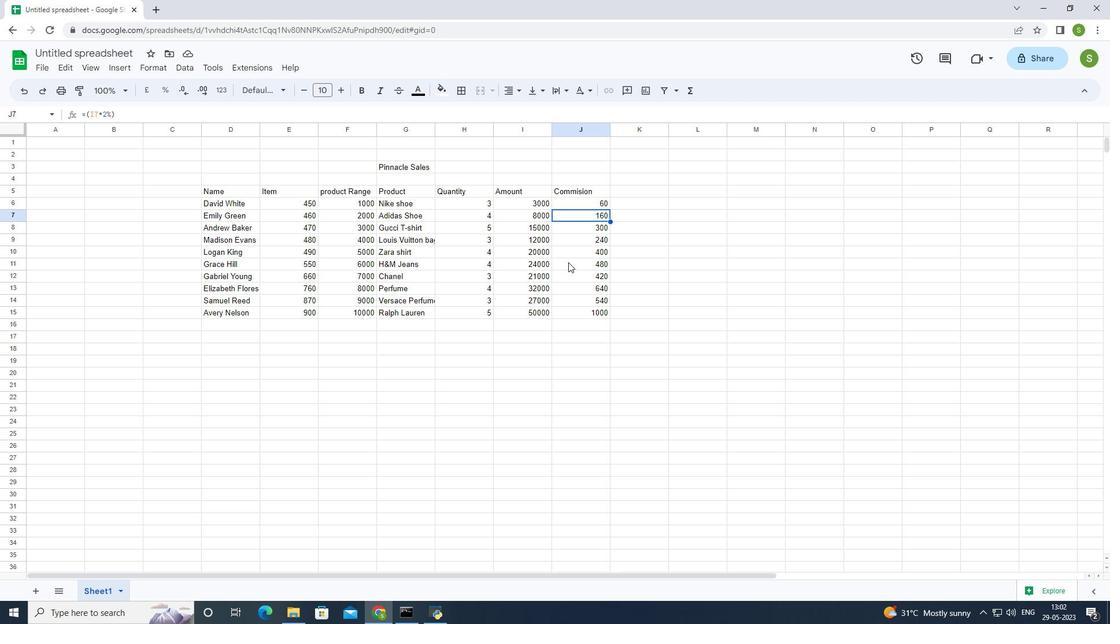 
Action: Mouse moved to (530, 260)
Screenshot: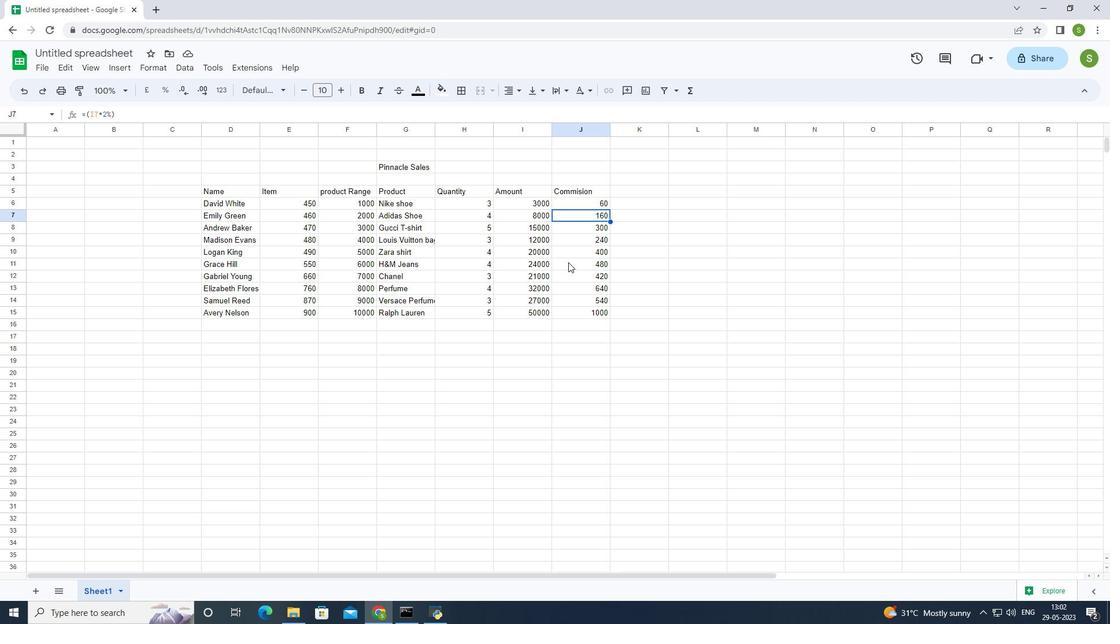 
Action: Key pressed <'\x13'>
Screenshot: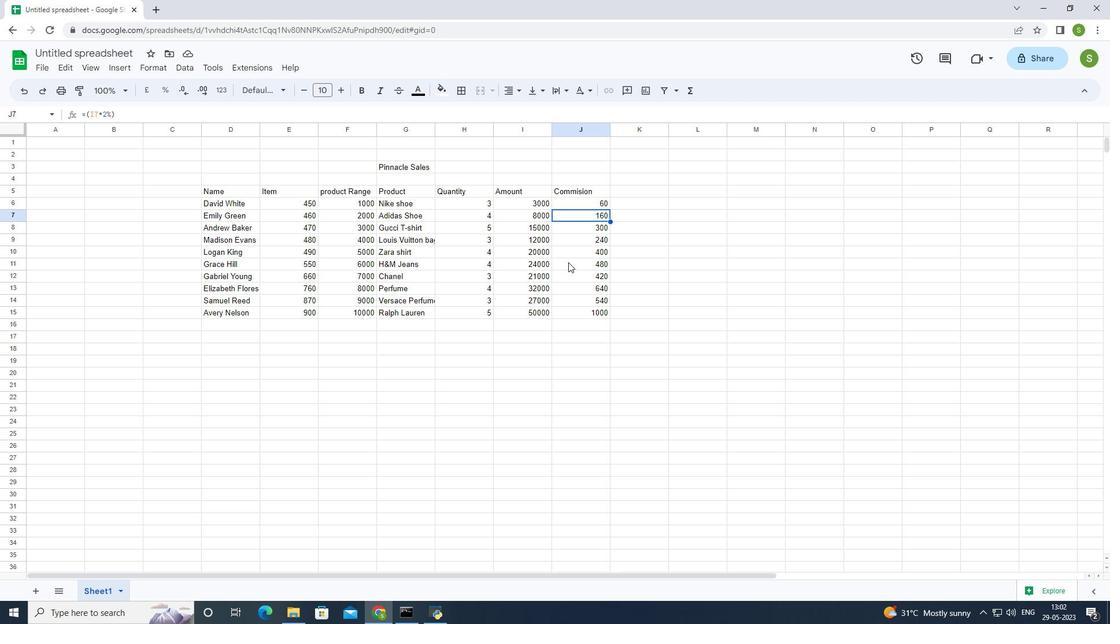 
Action: Mouse moved to (510, 255)
Screenshot: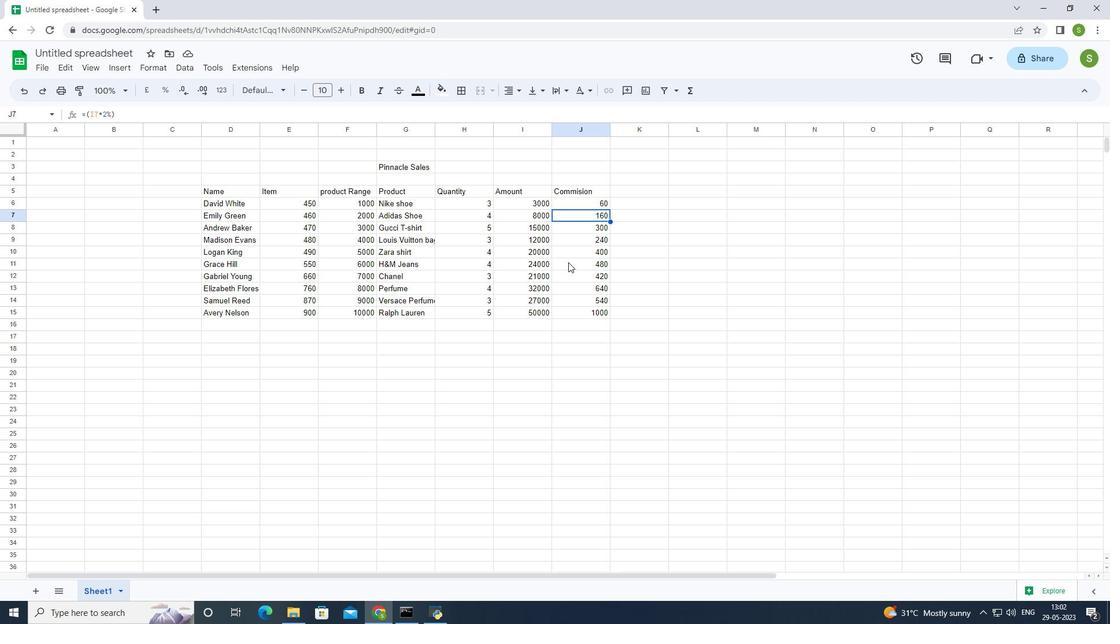 
Action: Key pressed <'\x13'>
Screenshot: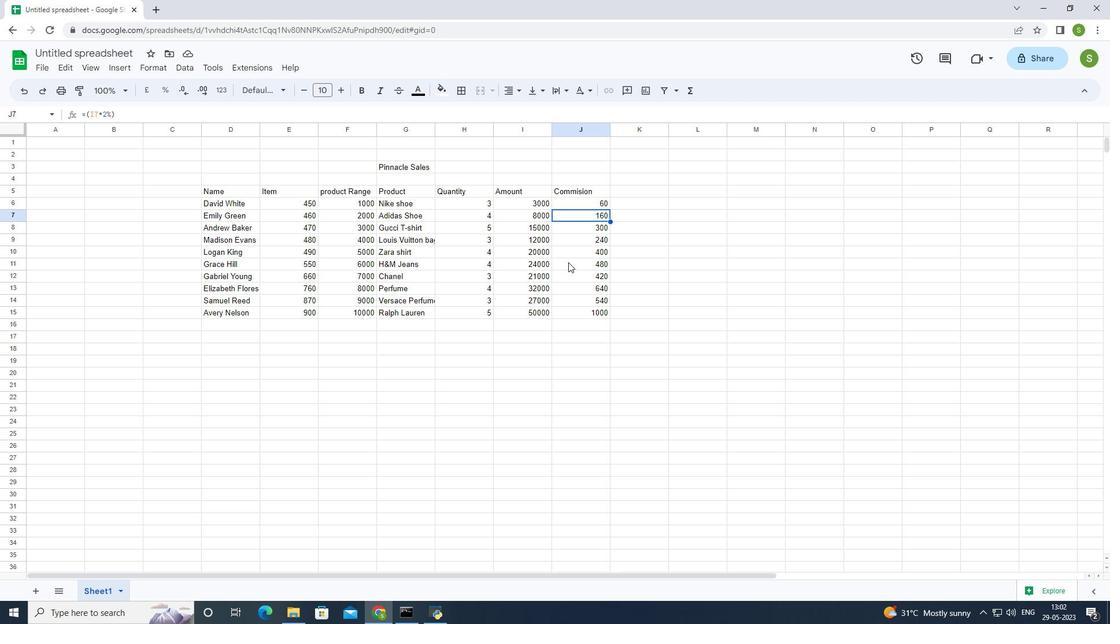 
Action: Mouse moved to (504, 253)
Screenshot: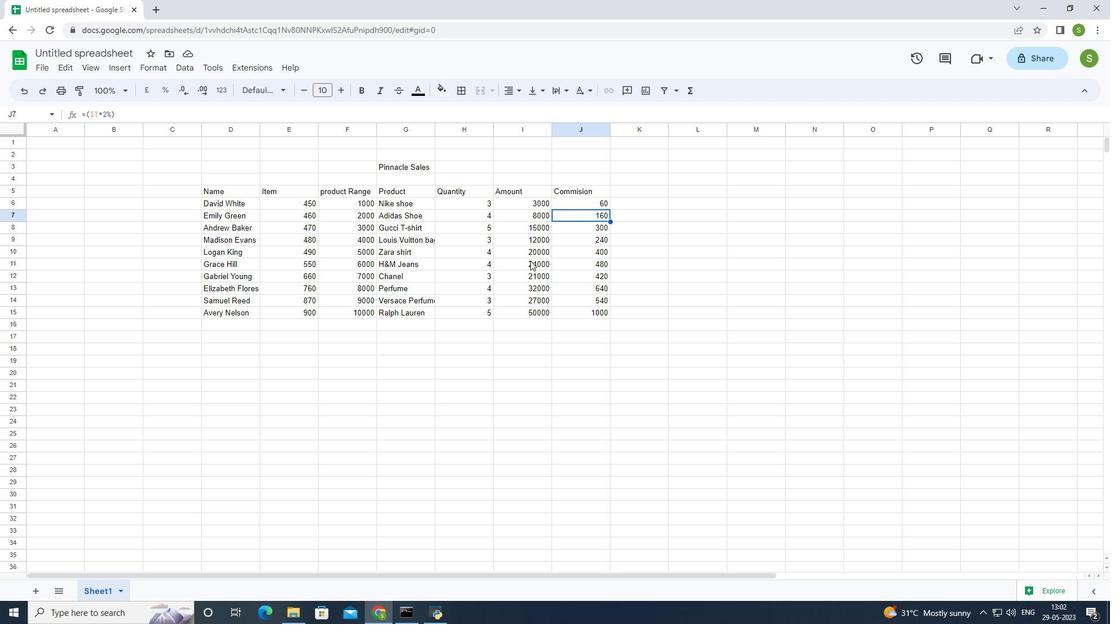 
Action: Key pressed <'\x13'>
Screenshot: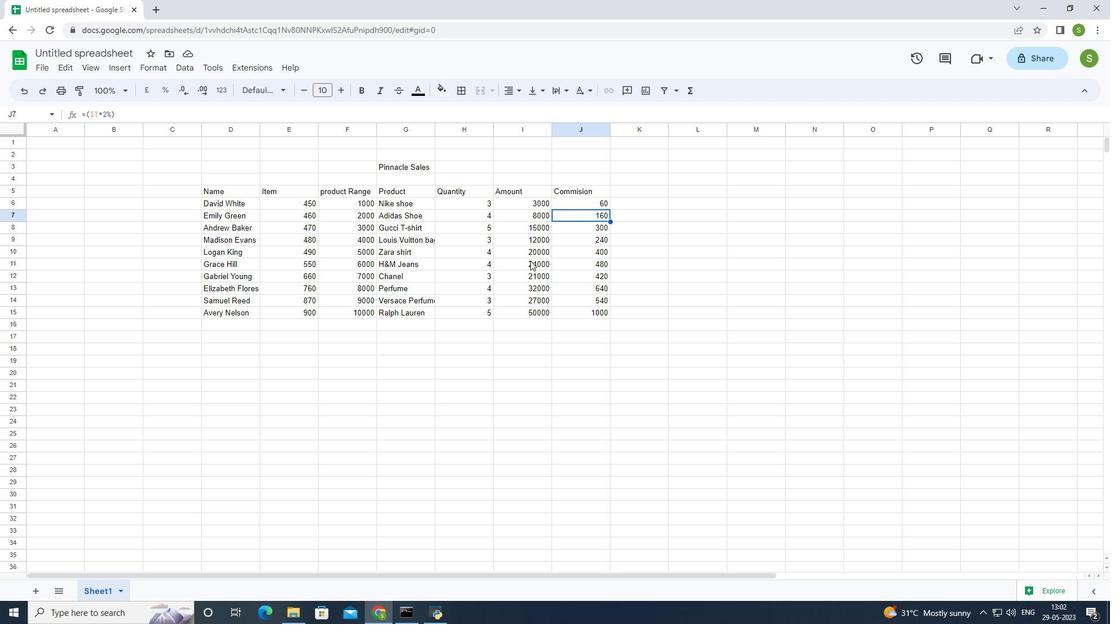
Action: Mouse moved to (484, 249)
Screenshot: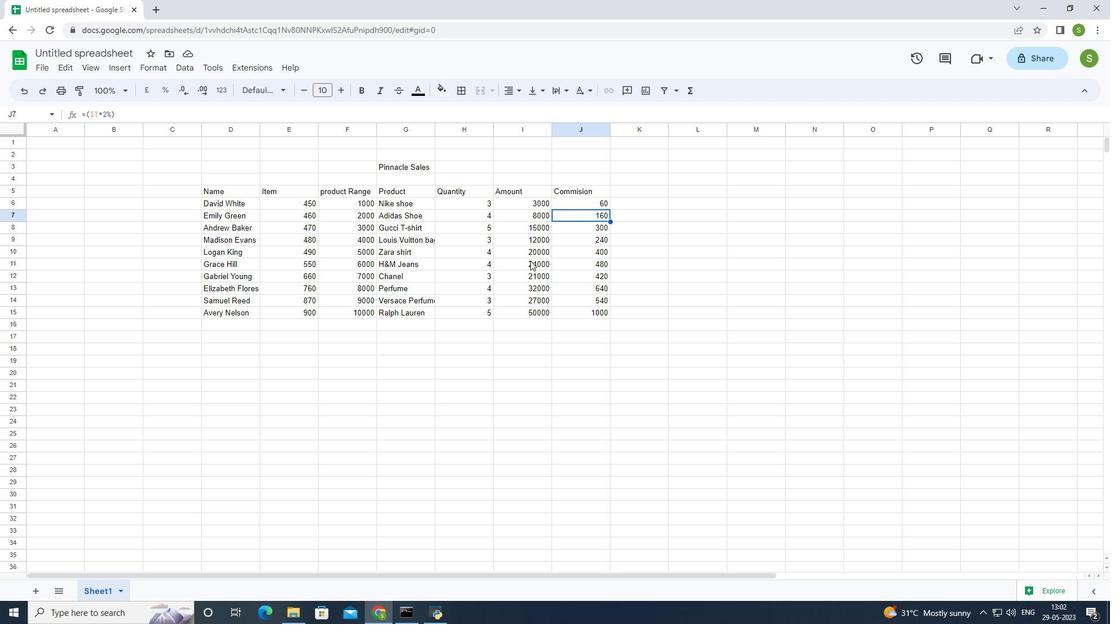 
Action: Key pressed <'\x13'>
Screenshot: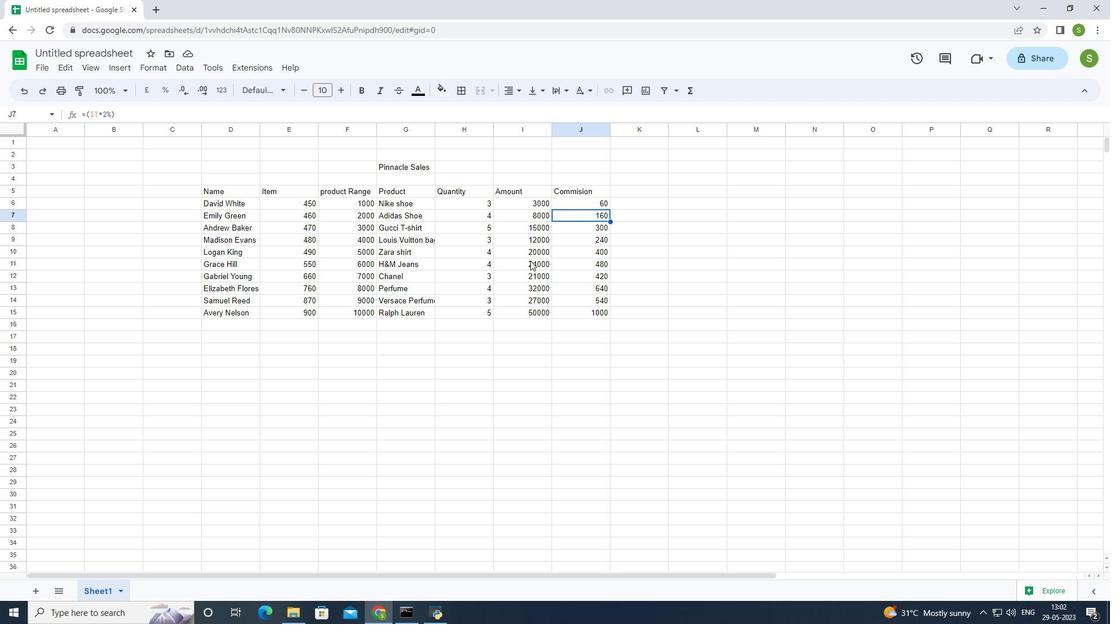 
Action: Mouse moved to (48, 71)
Screenshot: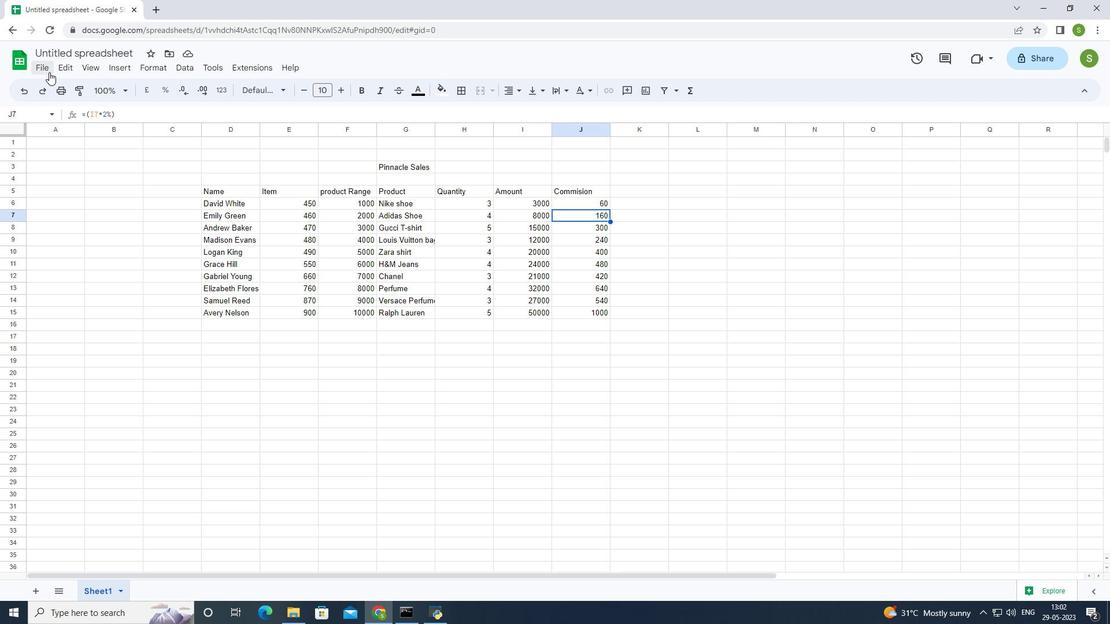 
Action: Mouse pressed left at (48, 71)
Screenshot: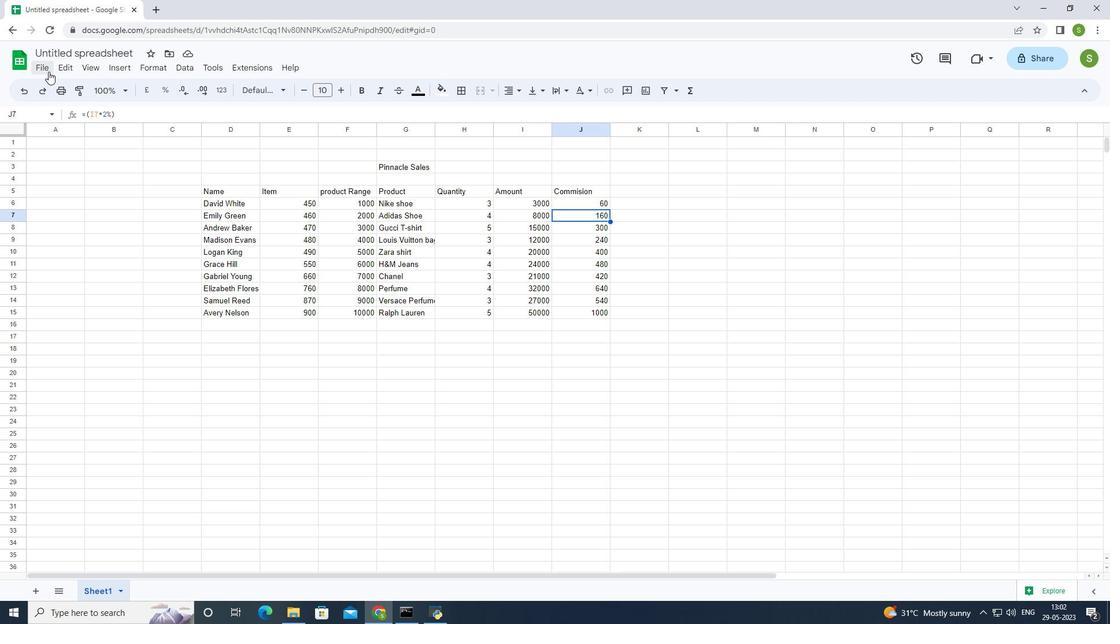 
Action: Mouse moved to (393, 392)
Screenshot: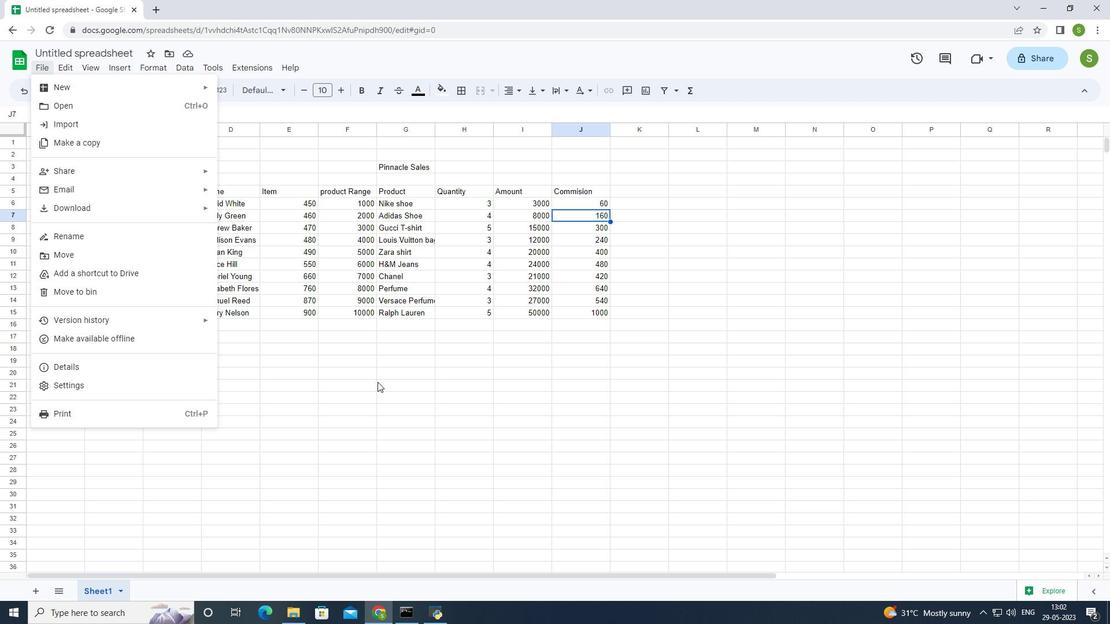 
Action: Mouse pressed left at (393, 392)
Screenshot: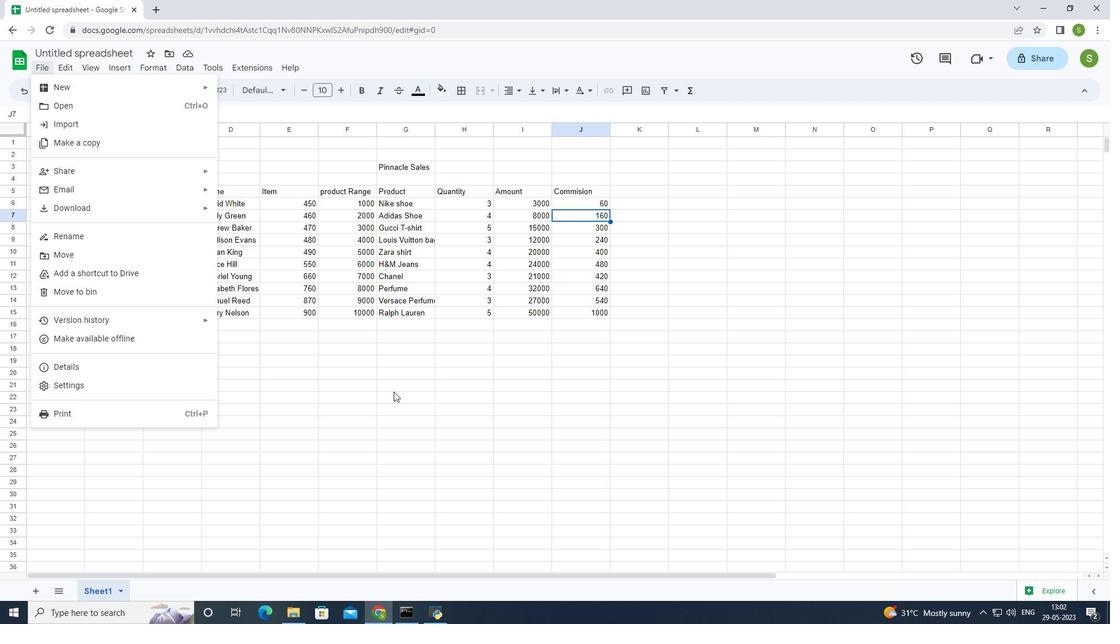 
Action: Mouse moved to (678, 316)
Screenshot: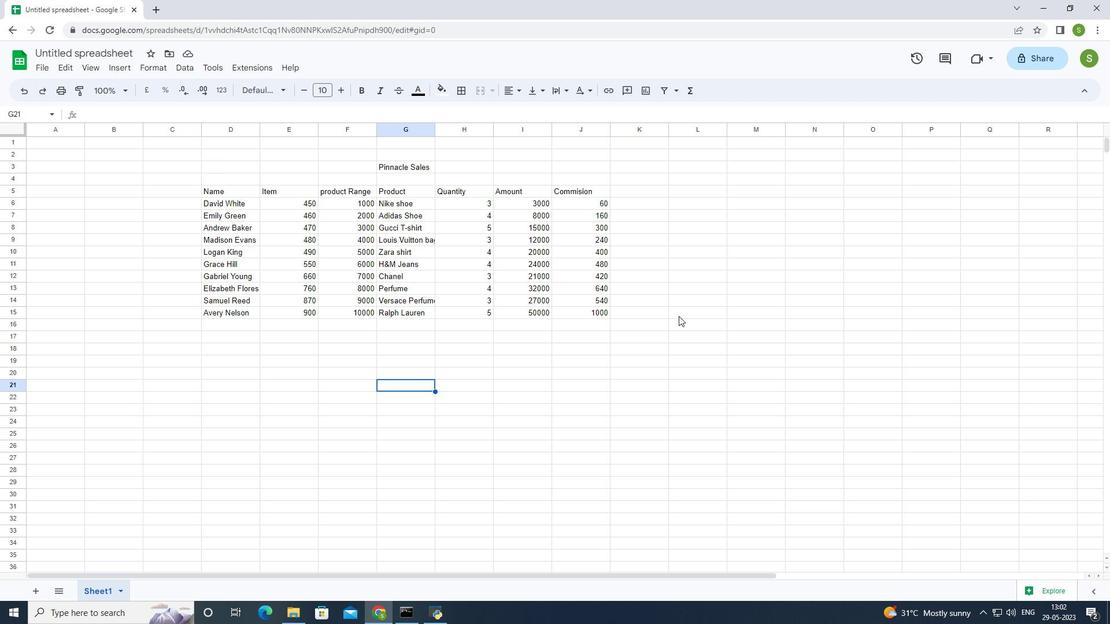 
